 Task: nan
Action: Mouse scrolled (670, 637) with delta (0, 0)
Screenshot: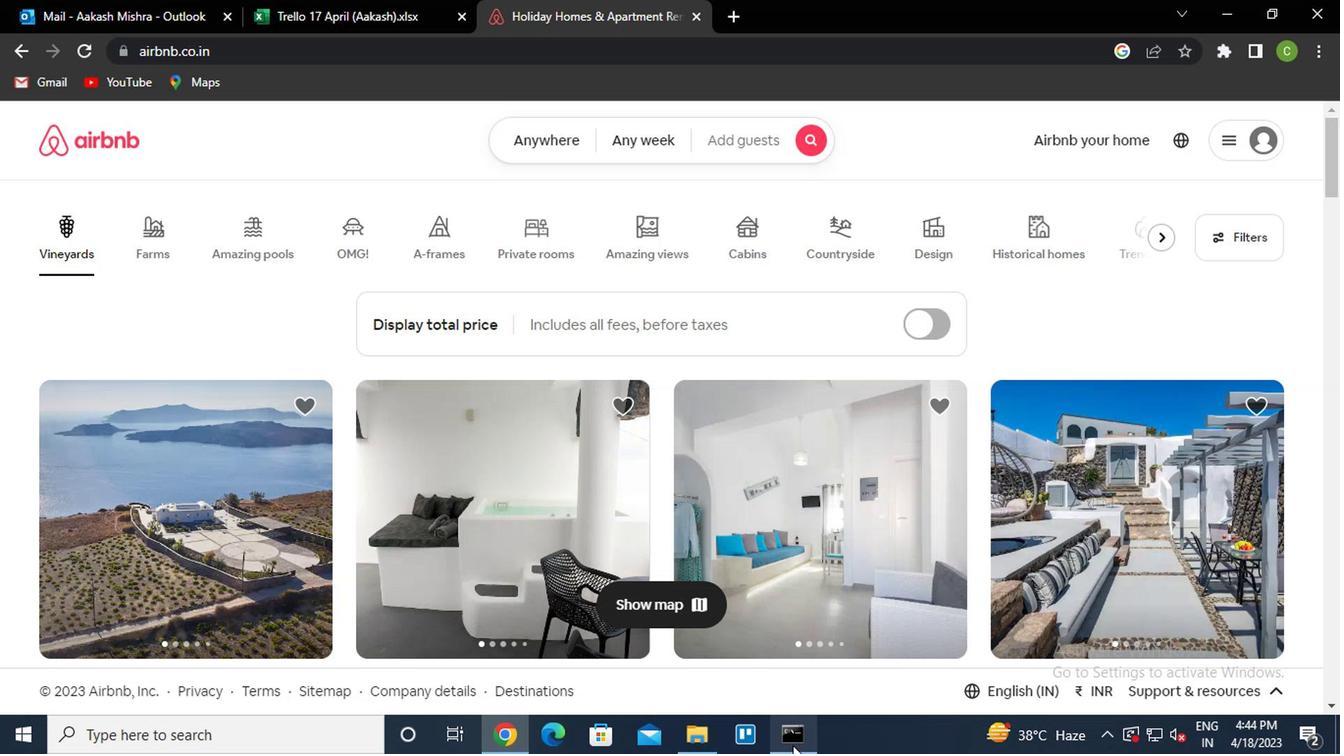 
Action: Mouse moved to (498, 205)
Screenshot: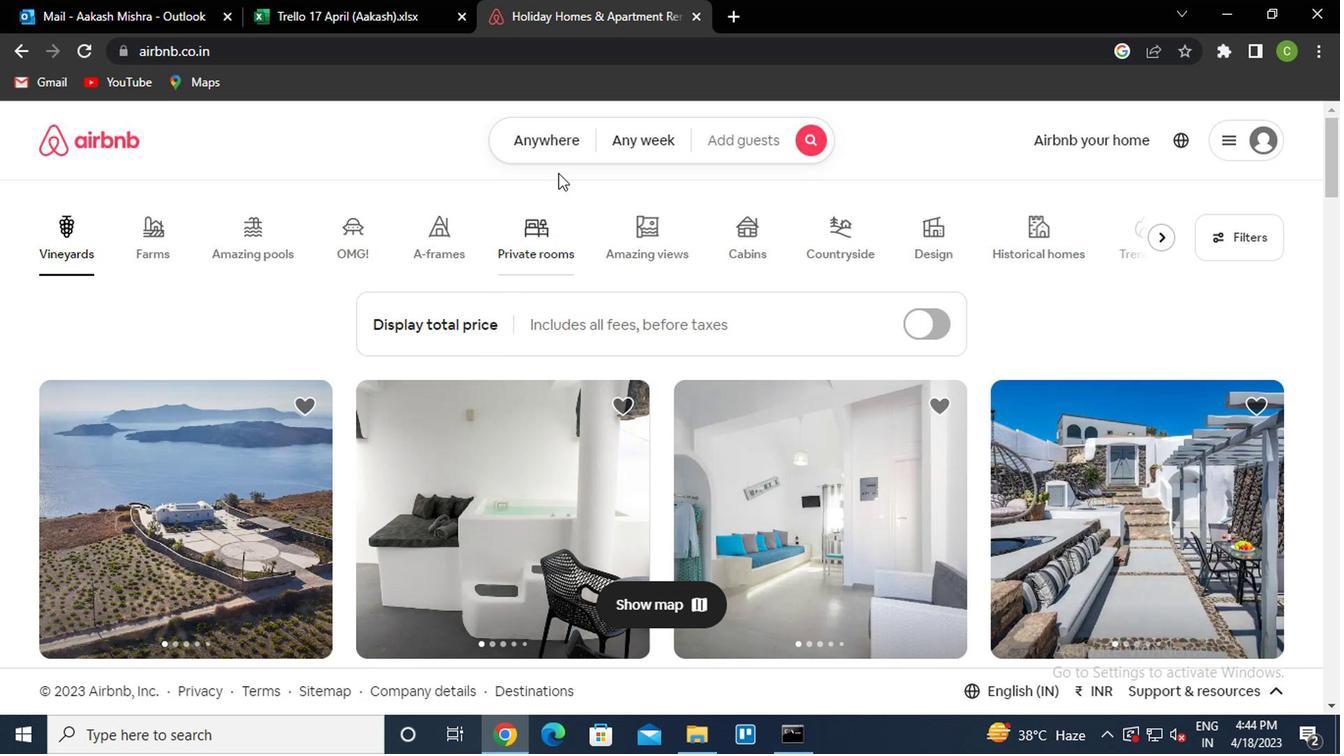 
Action: Mouse pressed left at (498, 205)
Screenshot: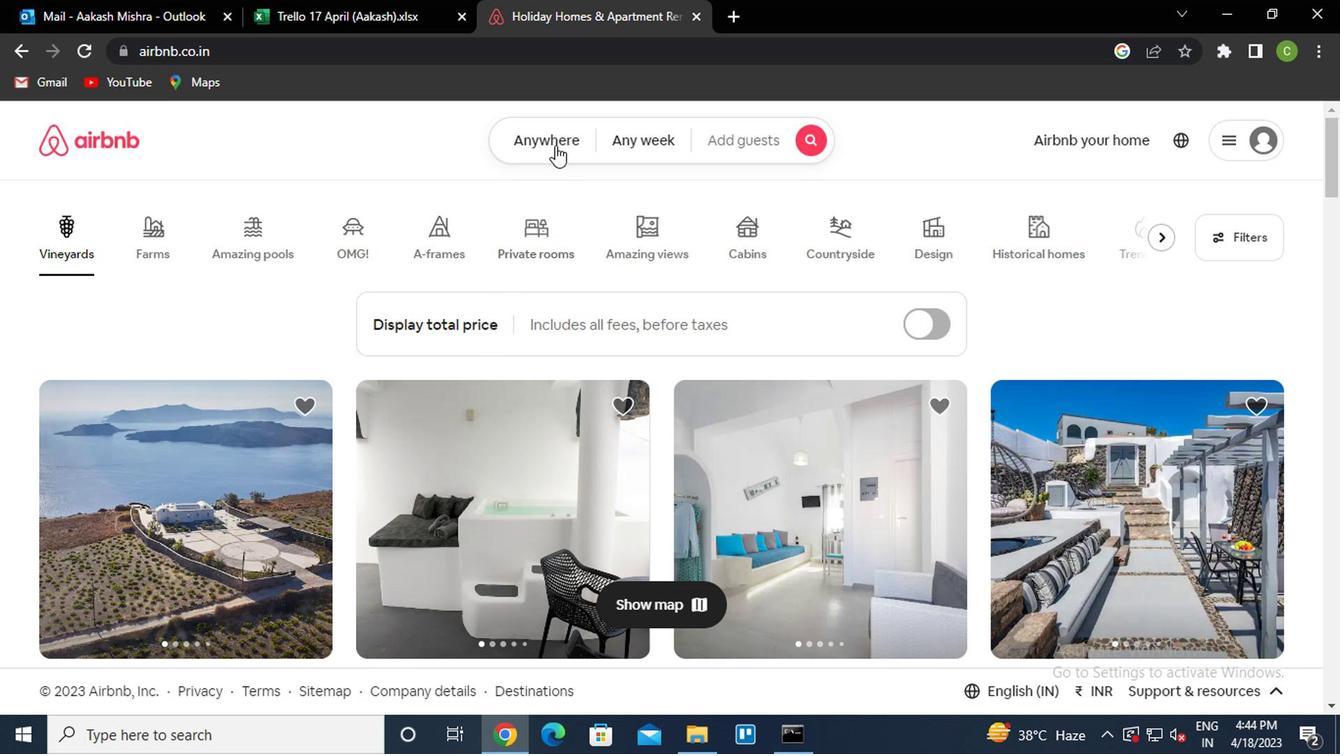 
Action: Mouse moved to (379, 261)
Screenshot: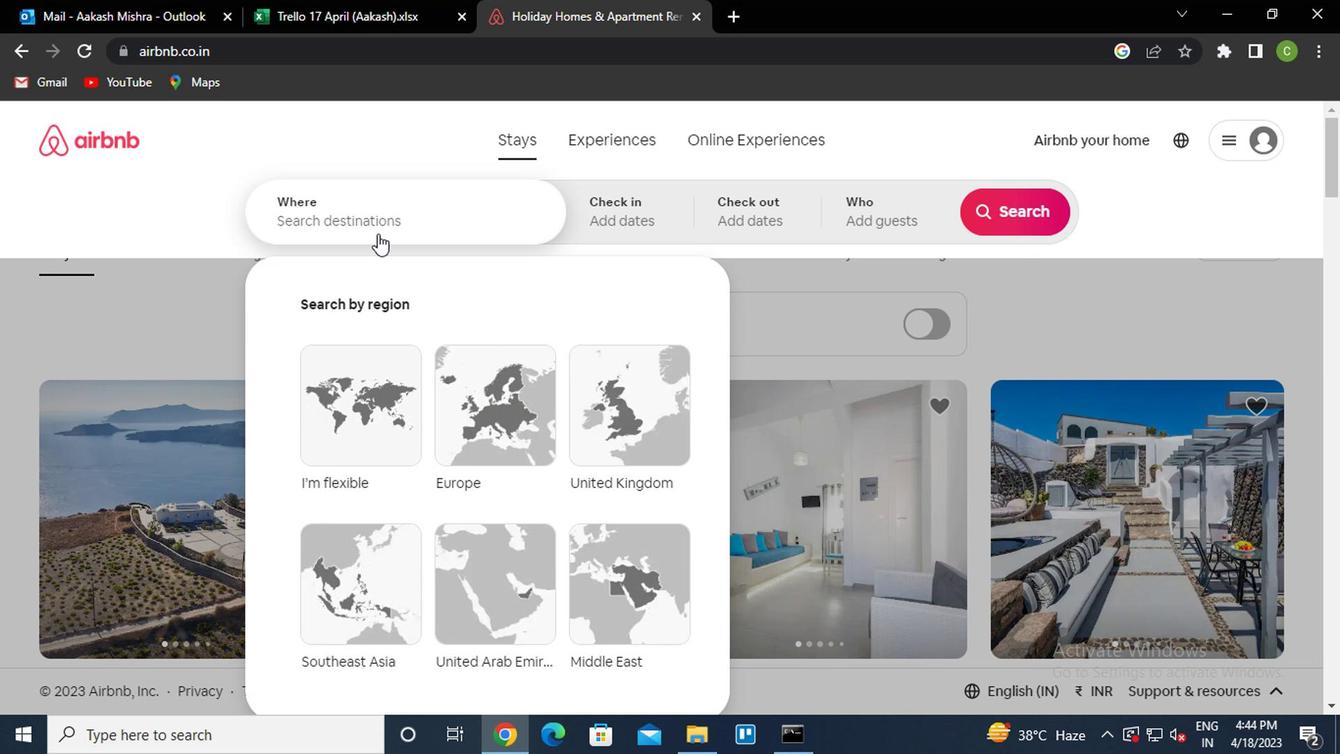 
Action: Mouse pressed left at (379, 261)
Screenshot: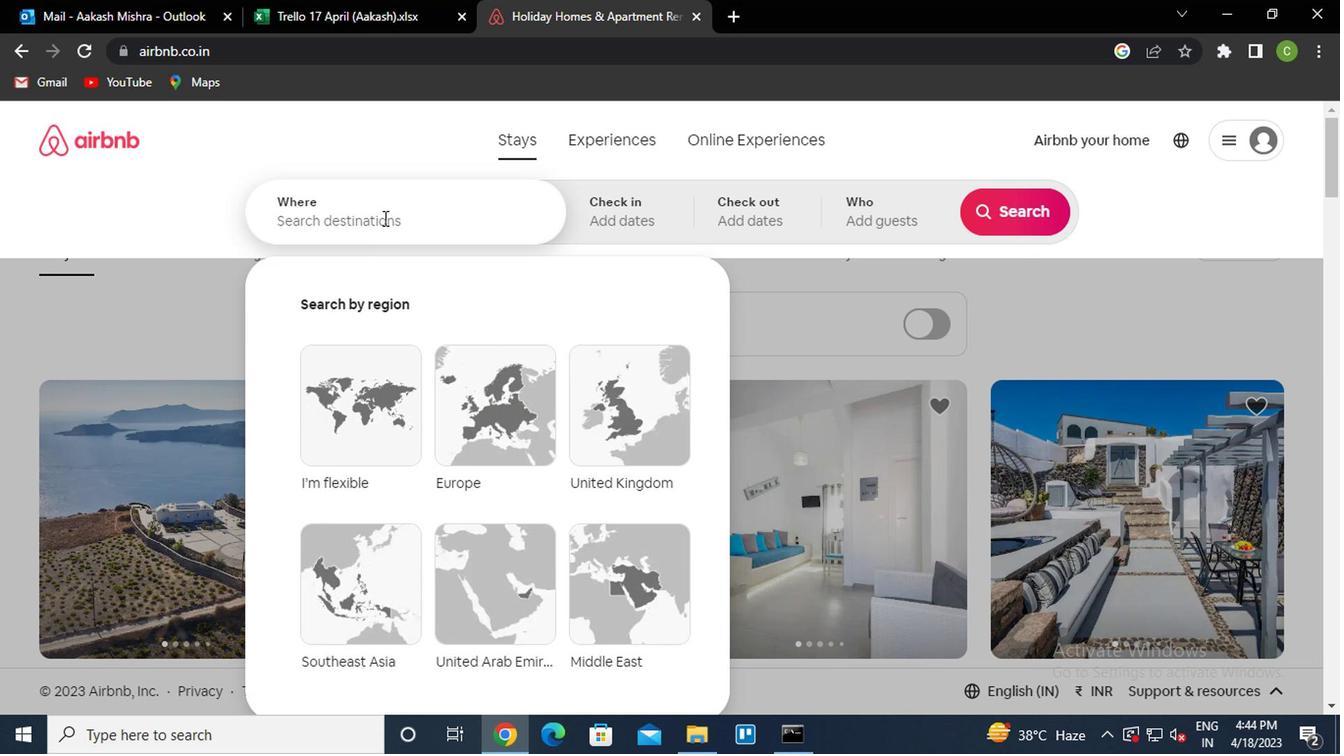 
Action: Mouse moved to (381, 261)
Screenshot: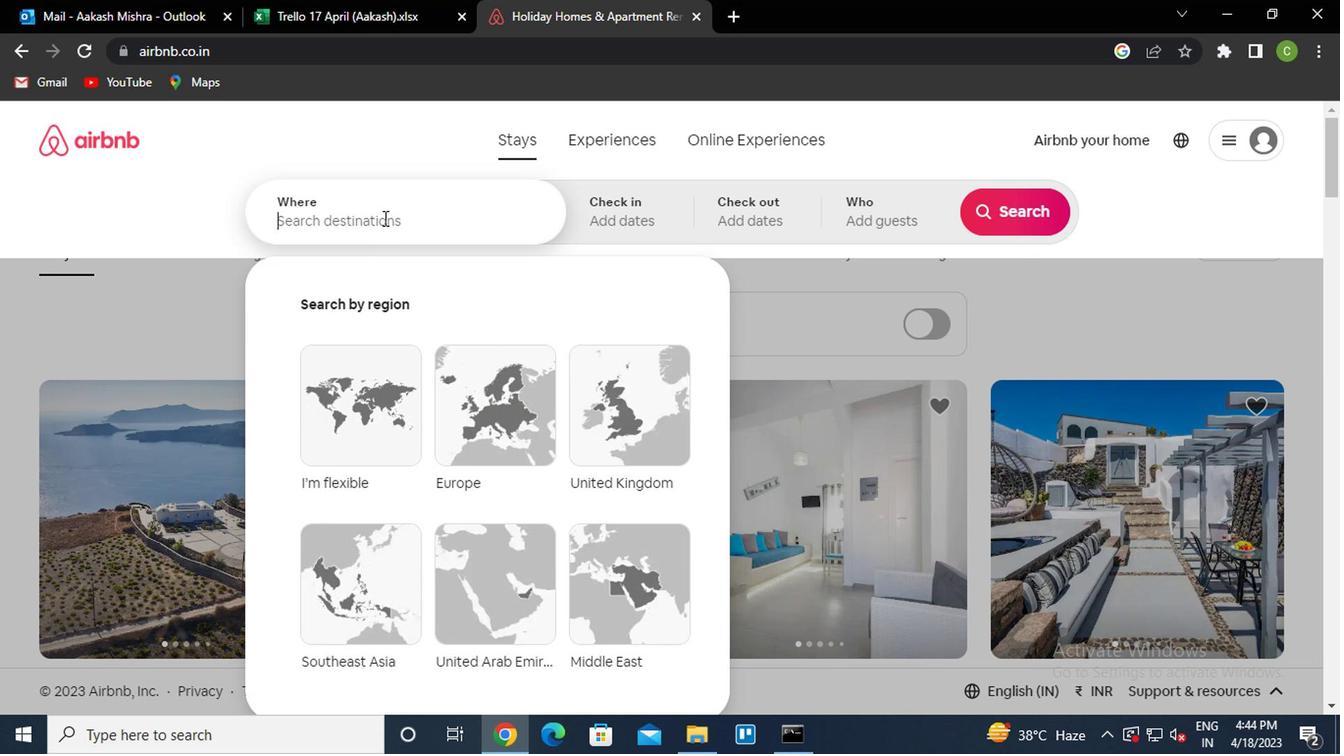 
Action: Key pressed <Key.caps_lock><Key.caps_lock>c<Key.caps_lock>amocim<Key.space>brazil<Key.down><Key.enter>
Screenshot: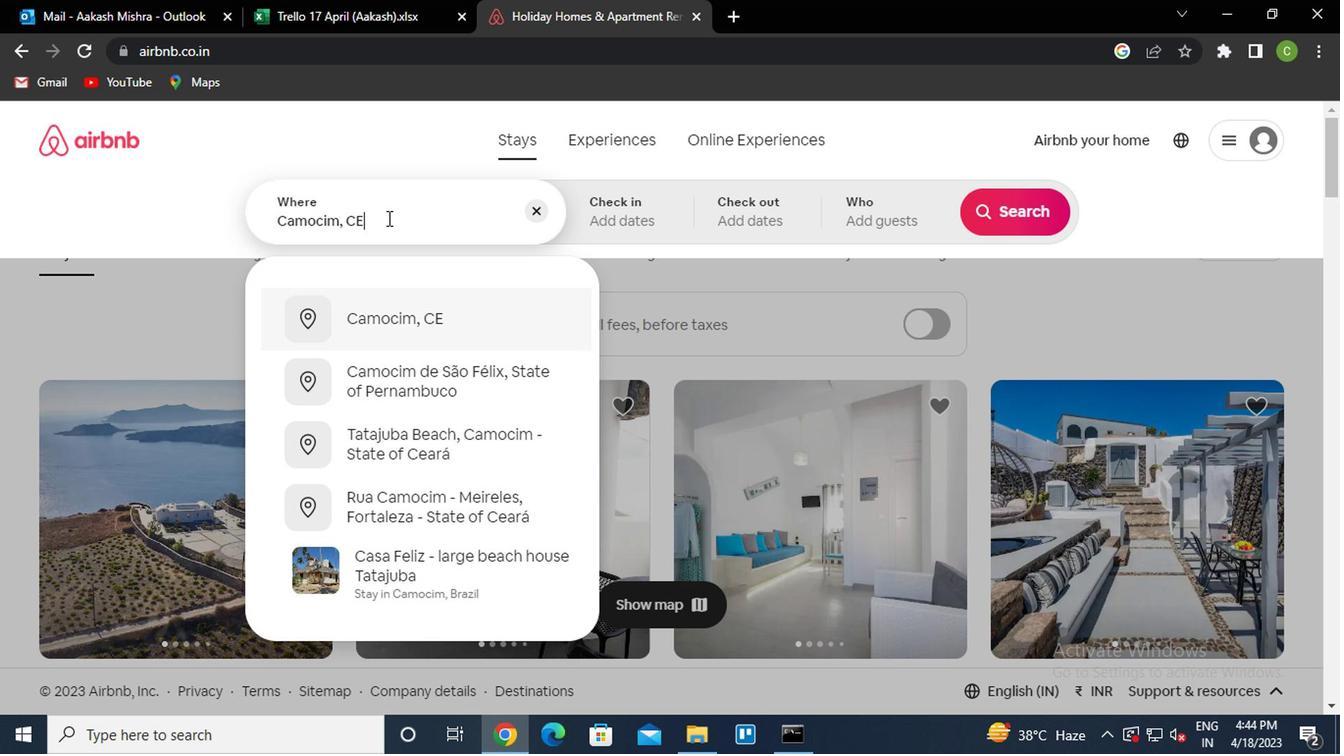 
Action: Mouse moved to (818, 370)
Screenshot: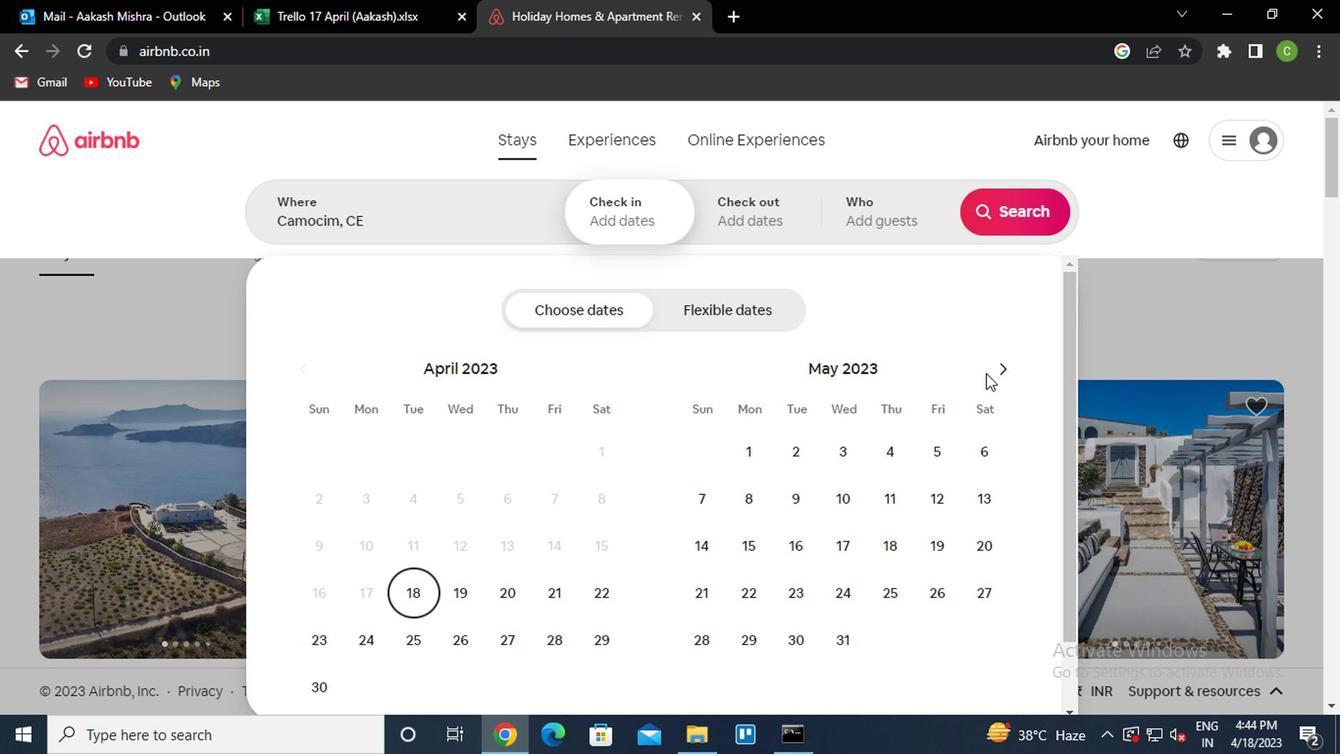 
Action: Mouse pressed left at (818, 370)
Screenshot: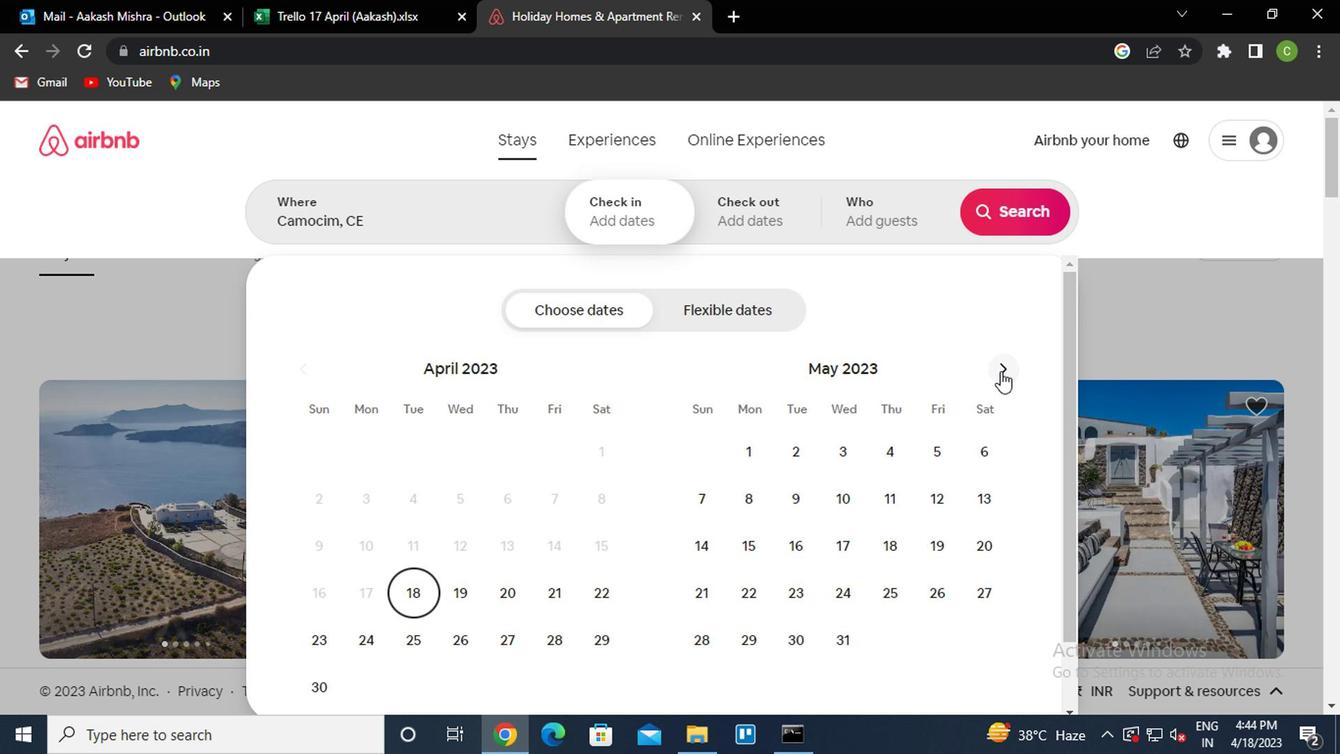 
Action: Mouse pressed left at (818, 370)
Screenshot: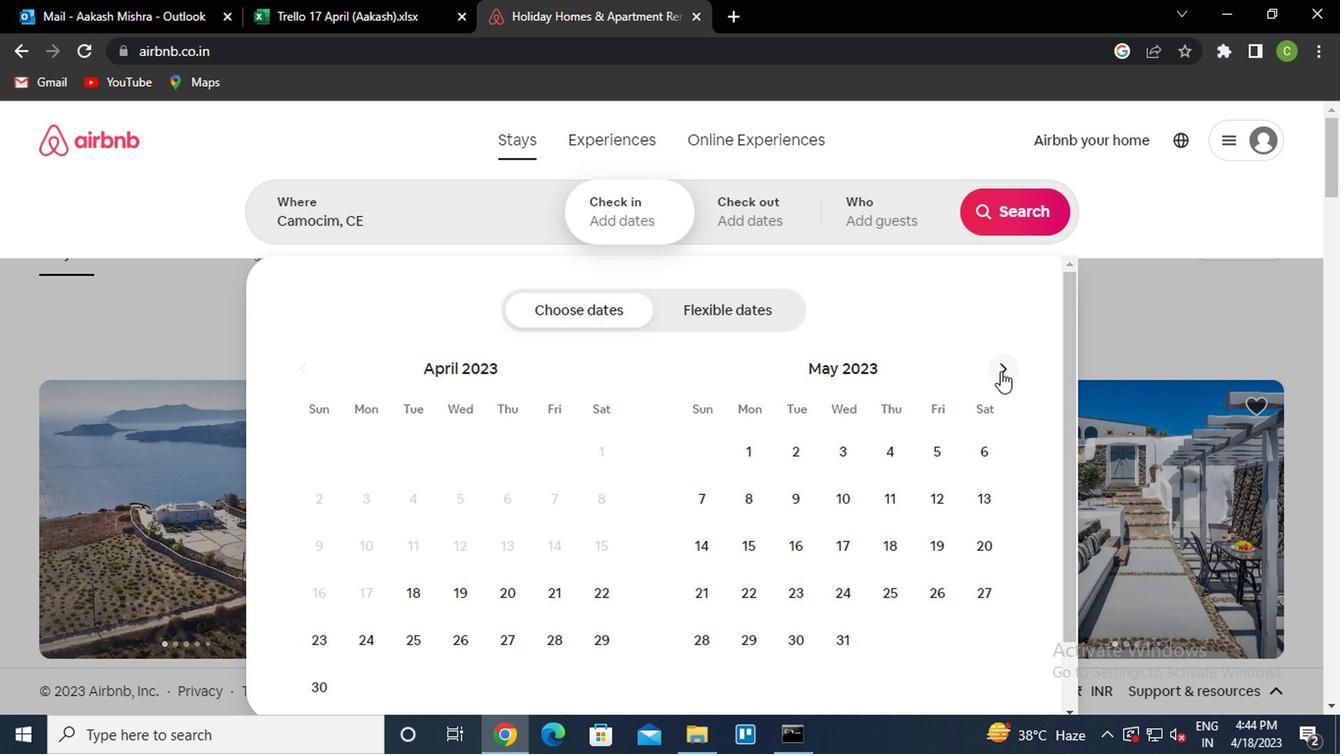 
Action: Mouse pressed left at (818, 370)
Screenshot: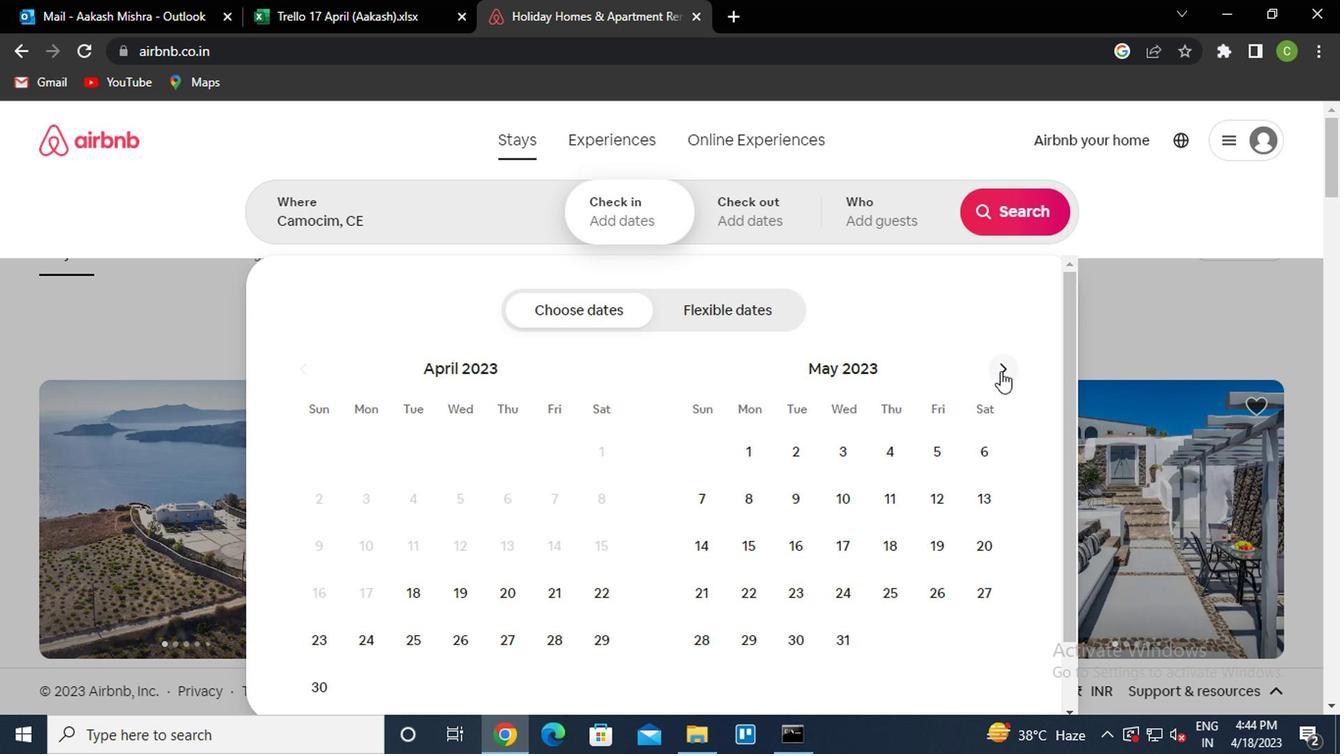 
Action: Mouse pressed left at (818, 370)
Screenshot: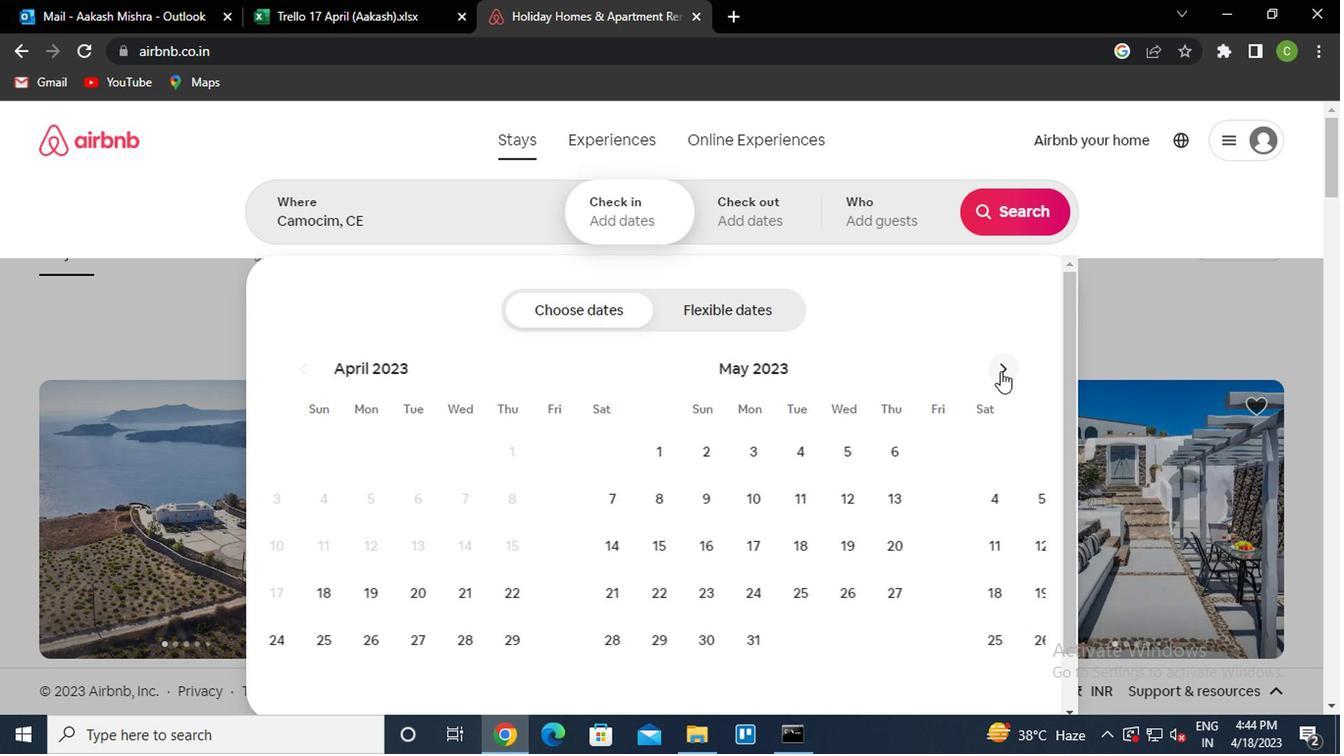 
Action: Mouse pressed left at (818, 370)
Screenshot: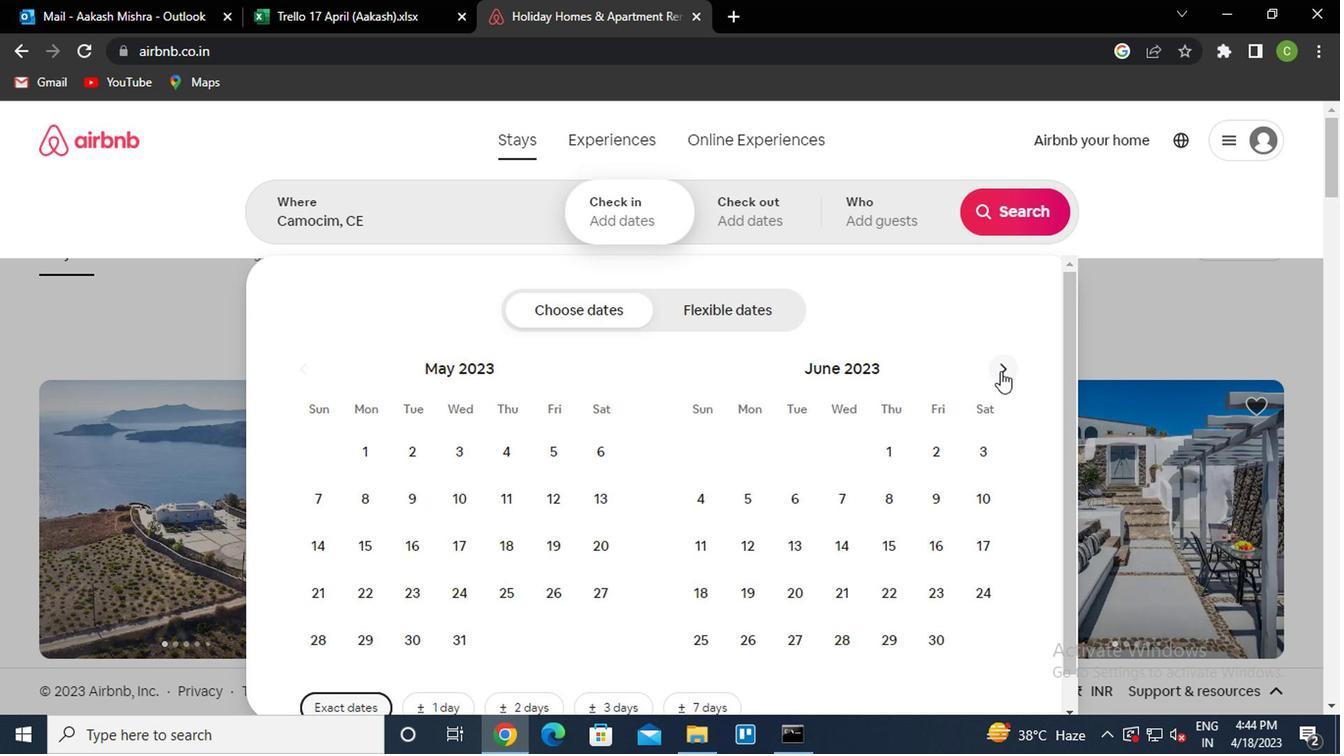 
Action: Mouse pressed left at (818, 370)
Screenshot: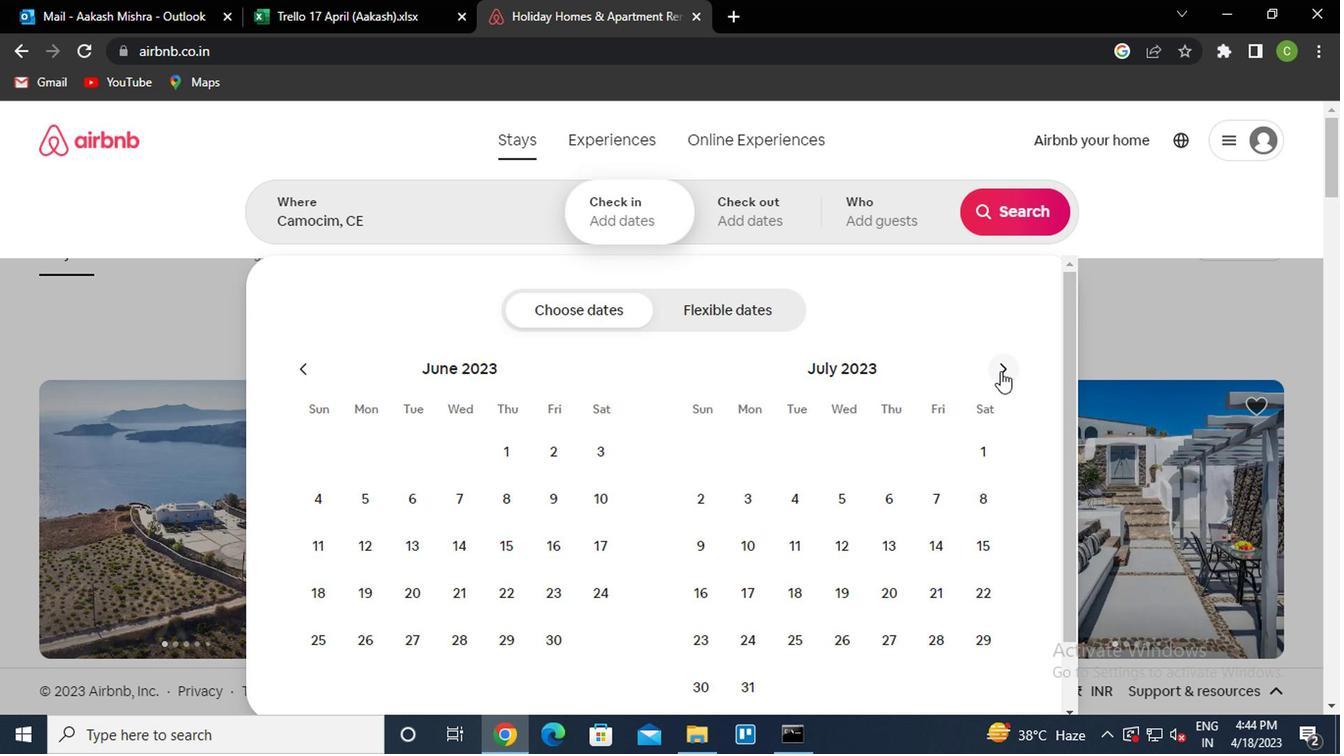 
Action: Mouse pressed left at (818, 370)
Screenshot: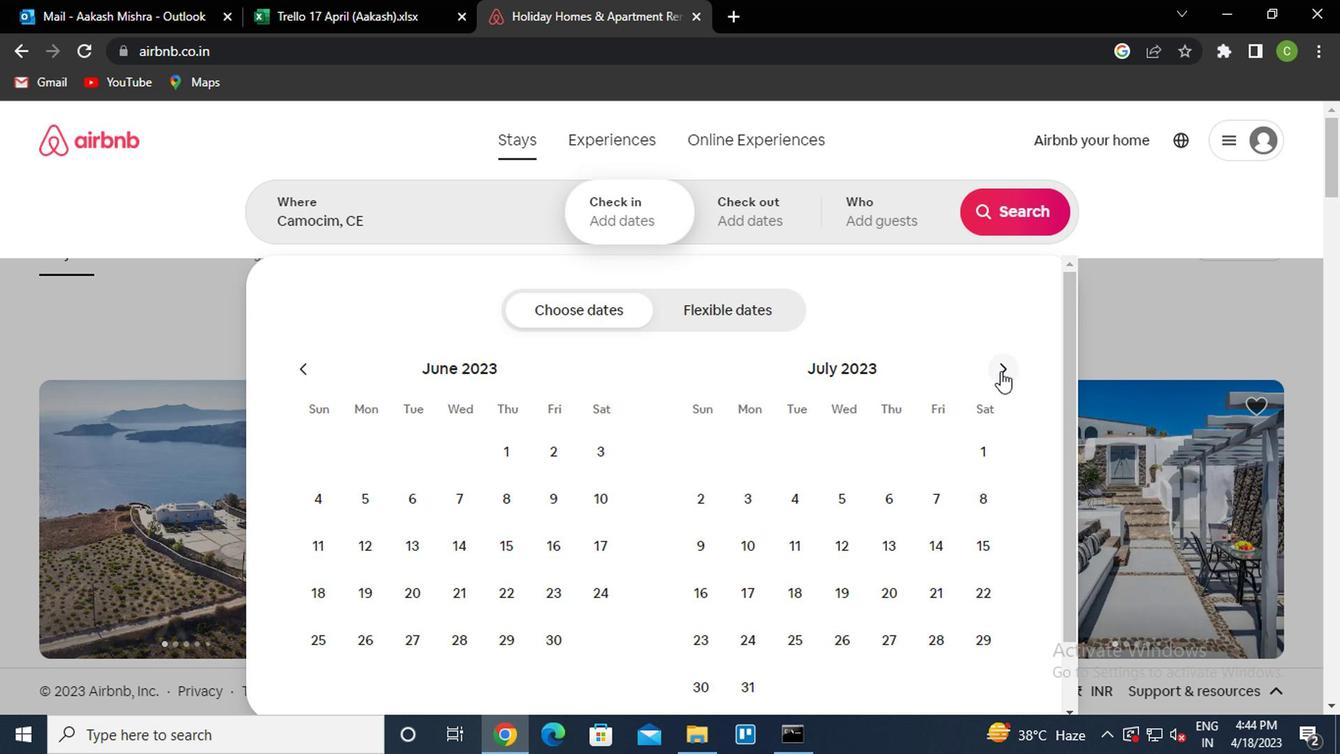 
Action: Mouse moved to (826, 368)
Screenshot: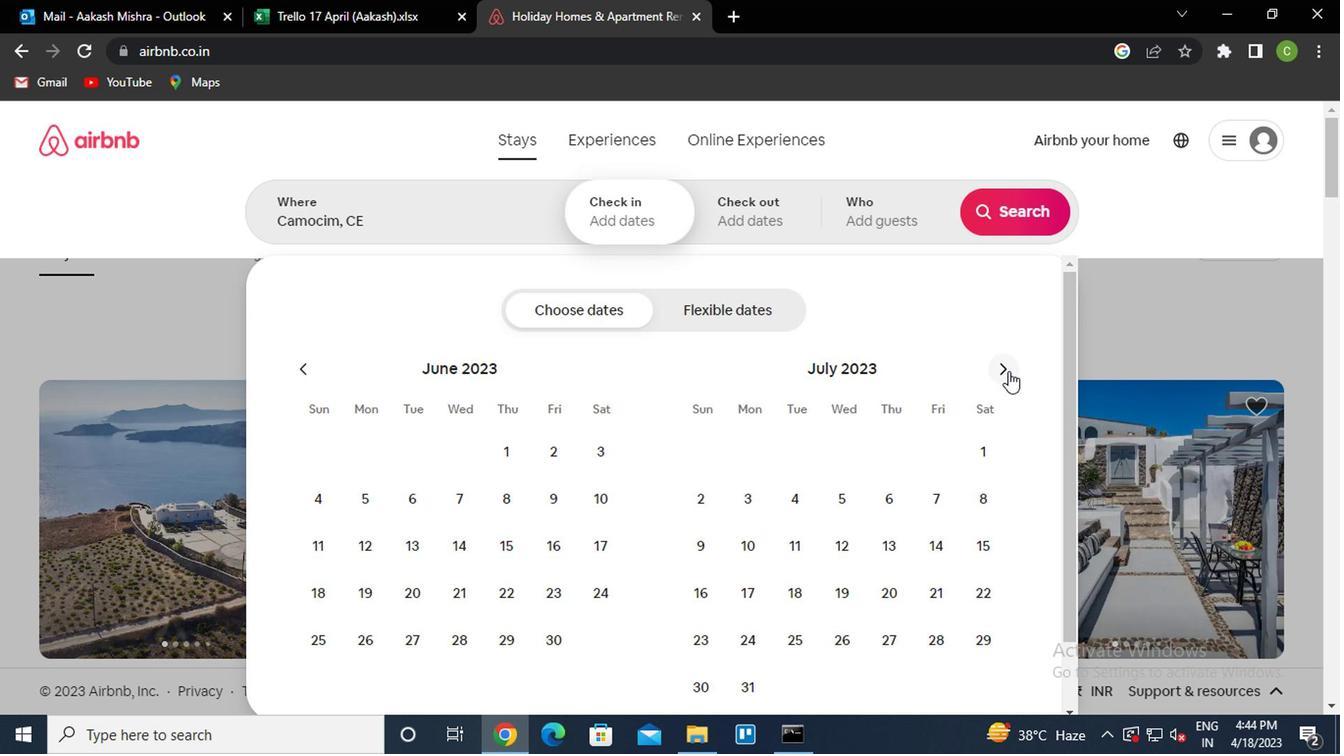 
Action: Mouse pressed left at (826, 368)
Screenshot: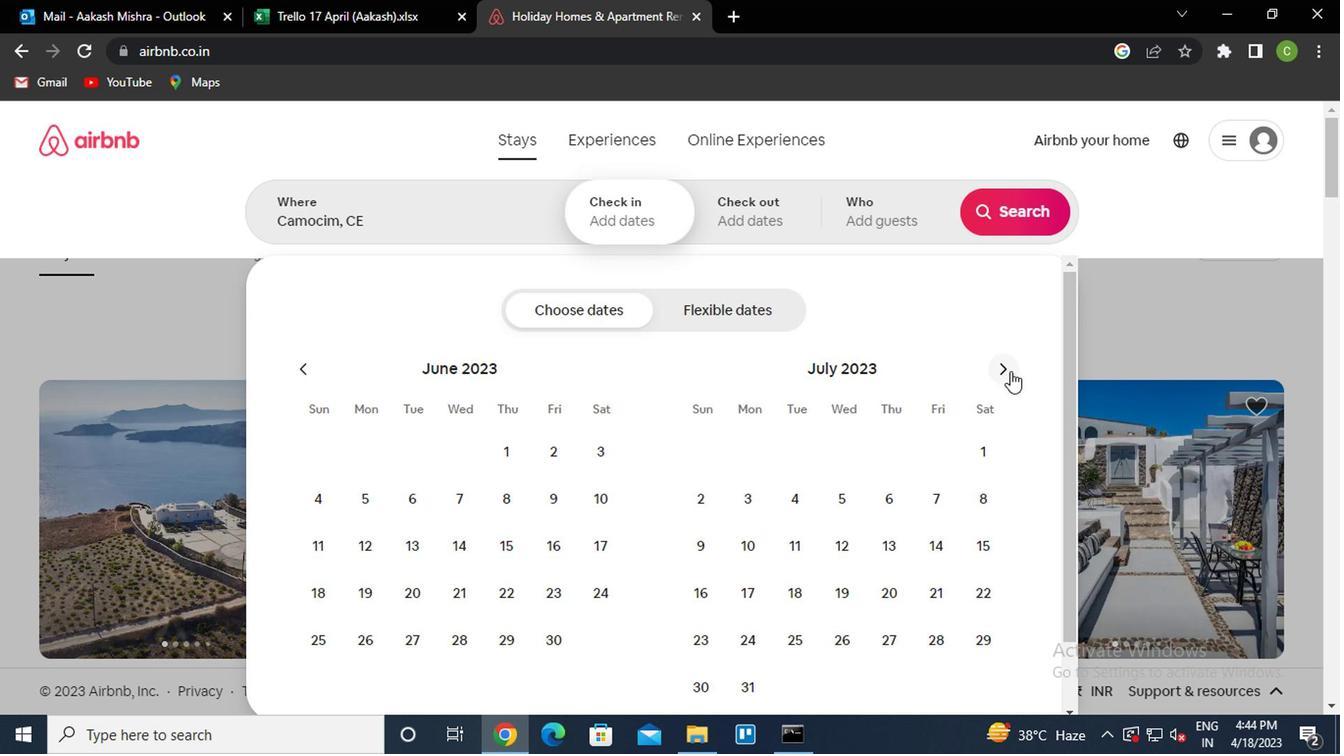 
Action: Mouse moved to (819, 368)
Screenshot: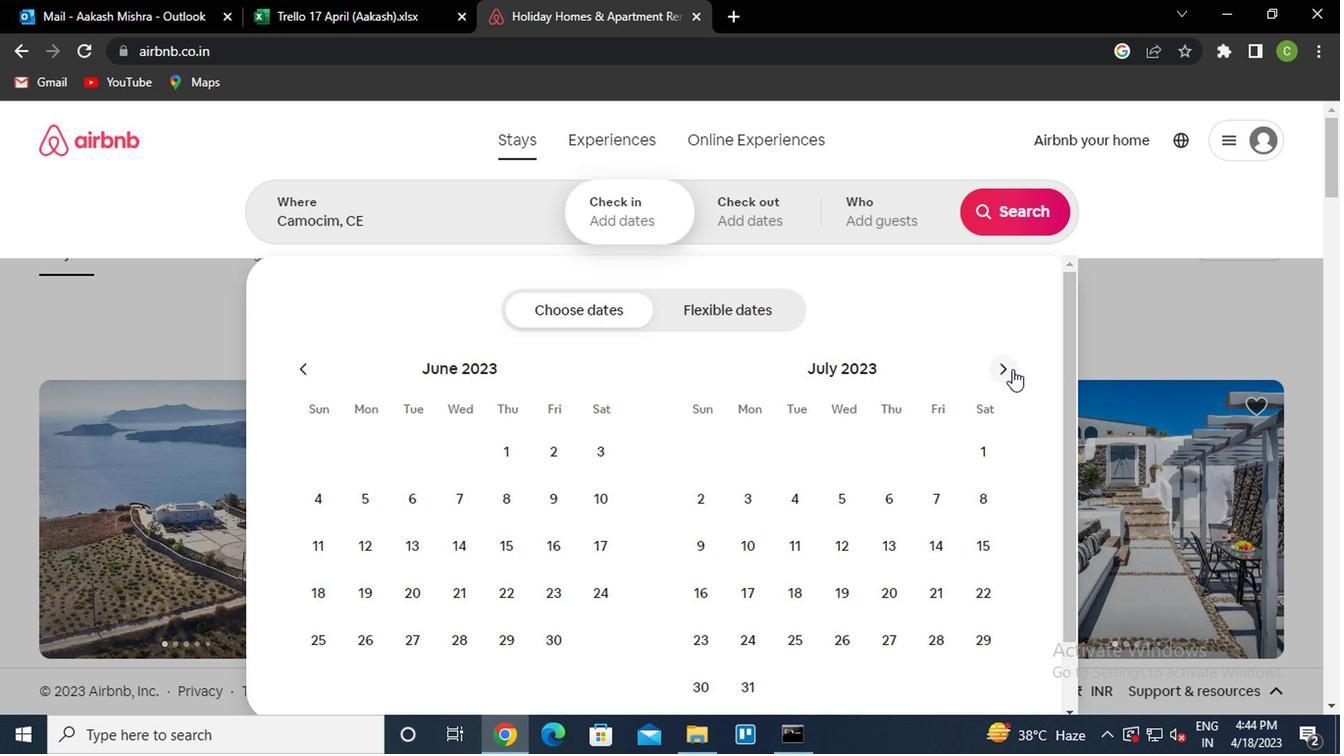 
Action: Mouse pressed left at (819, 368)
Screenshot: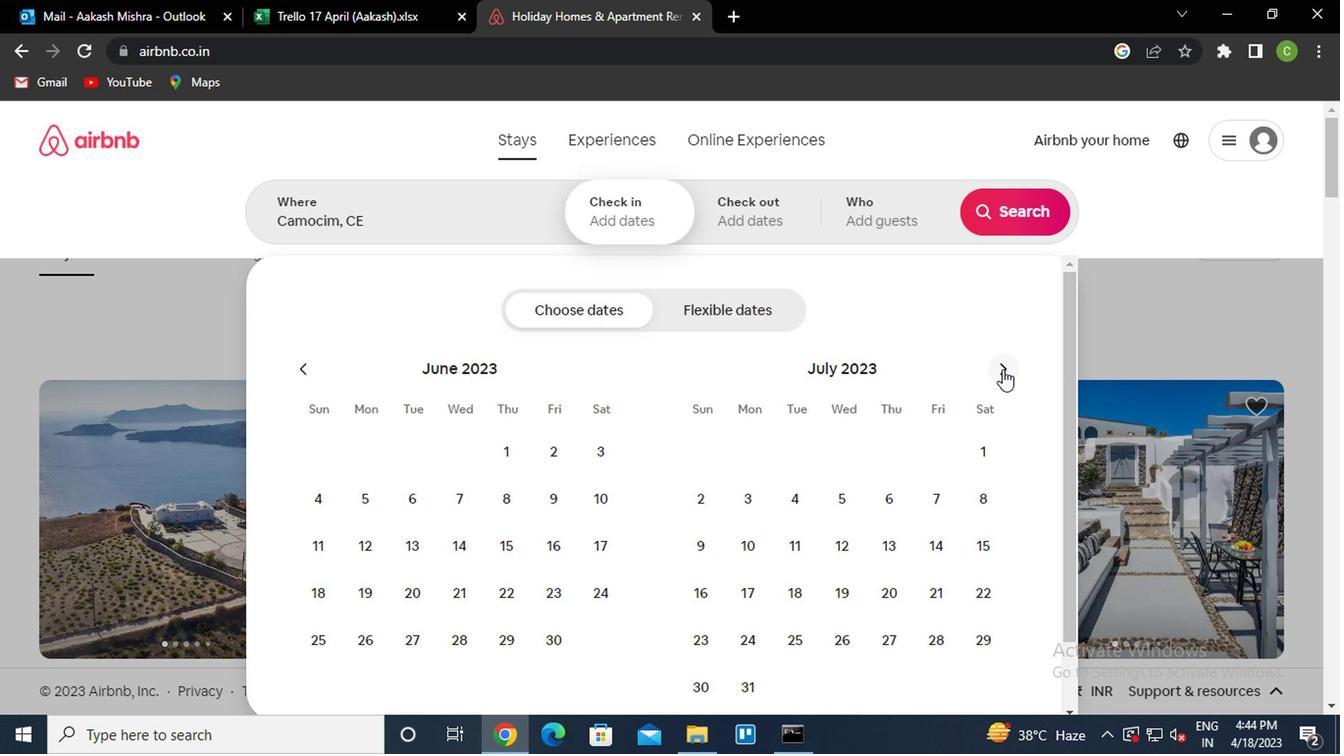 
Action: Mouse pressed left at (819, 368)
Screenshot: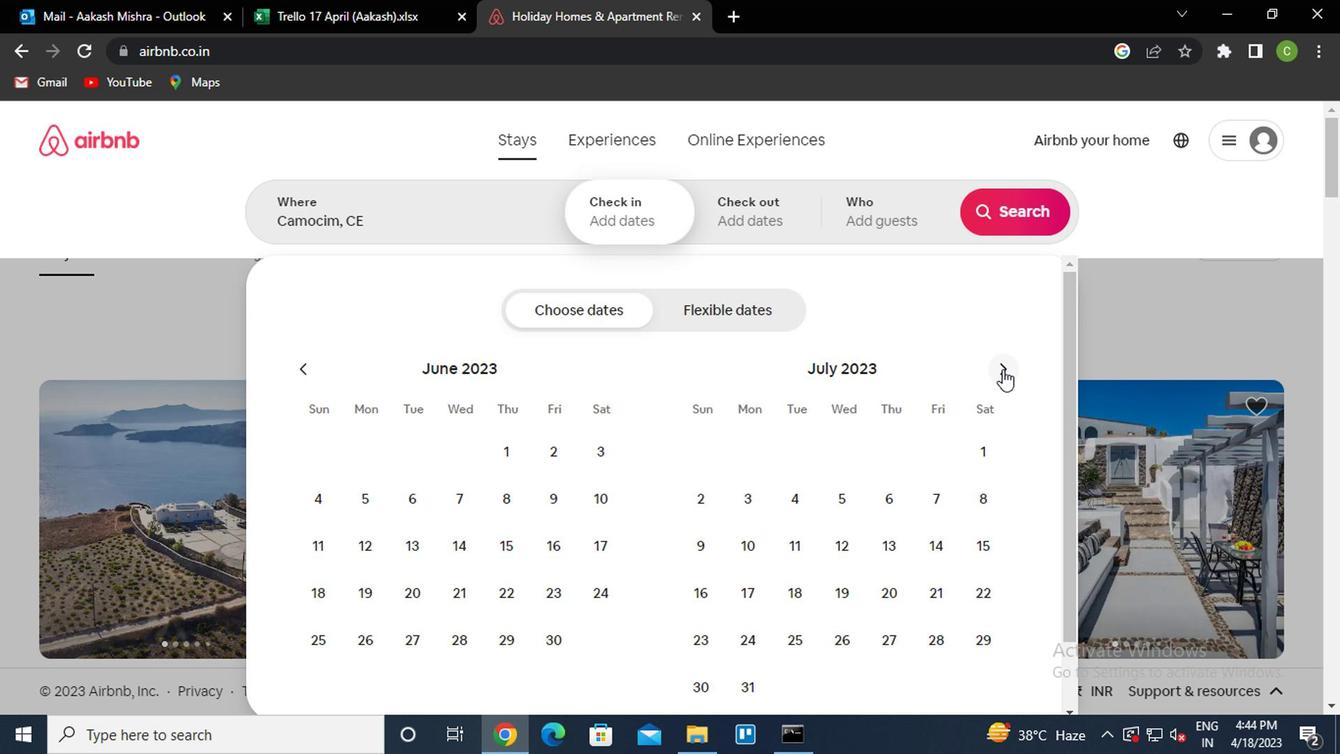 
Action: Mouse pressed left at (819, 368)
Screenshot: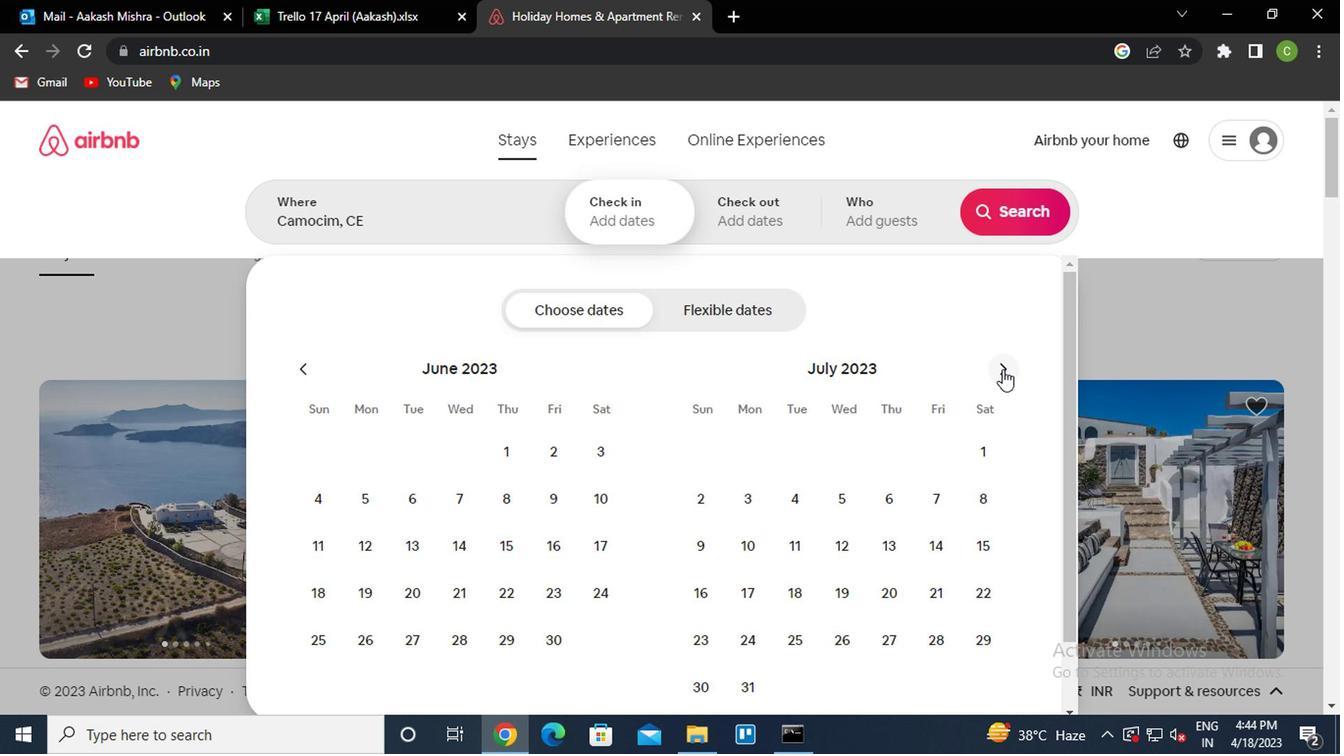 
Action: Mouse pressed left at (819, 368)
Screenshot: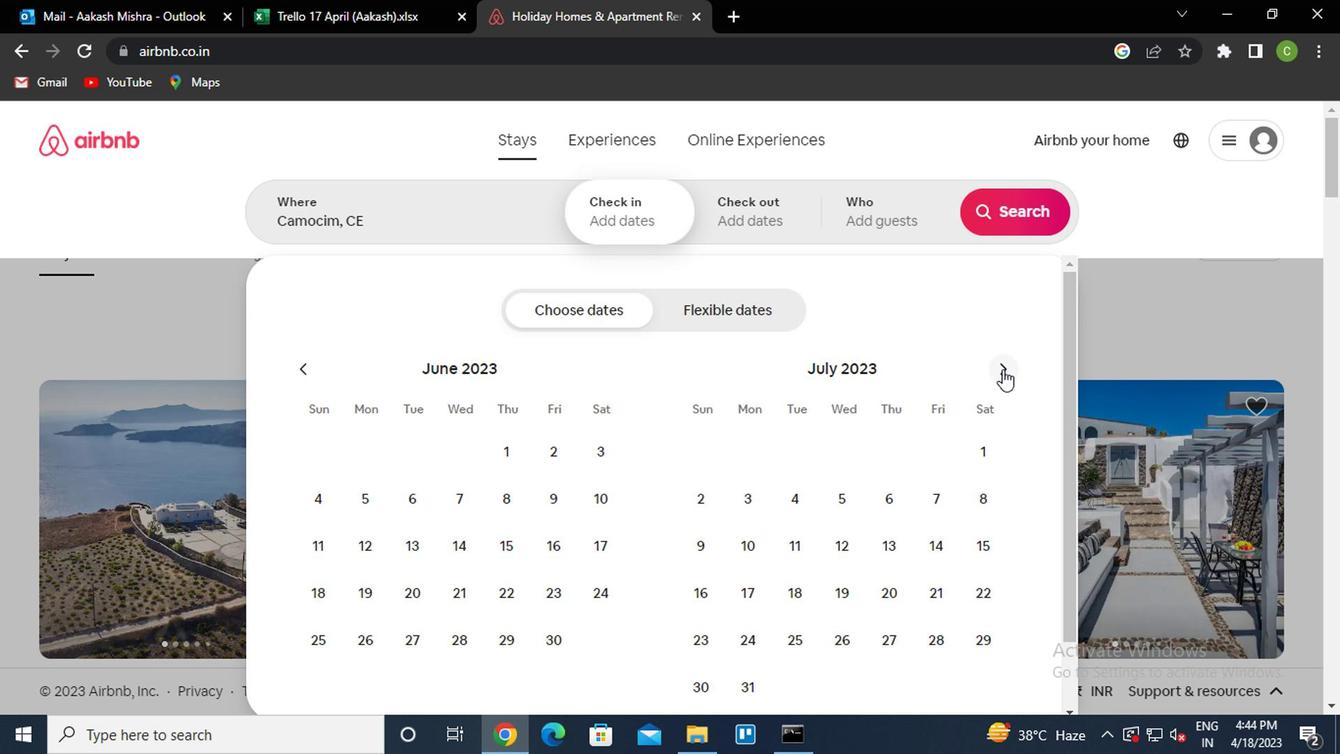 
Action: Mouse moved to (747, 441)
Screenshot: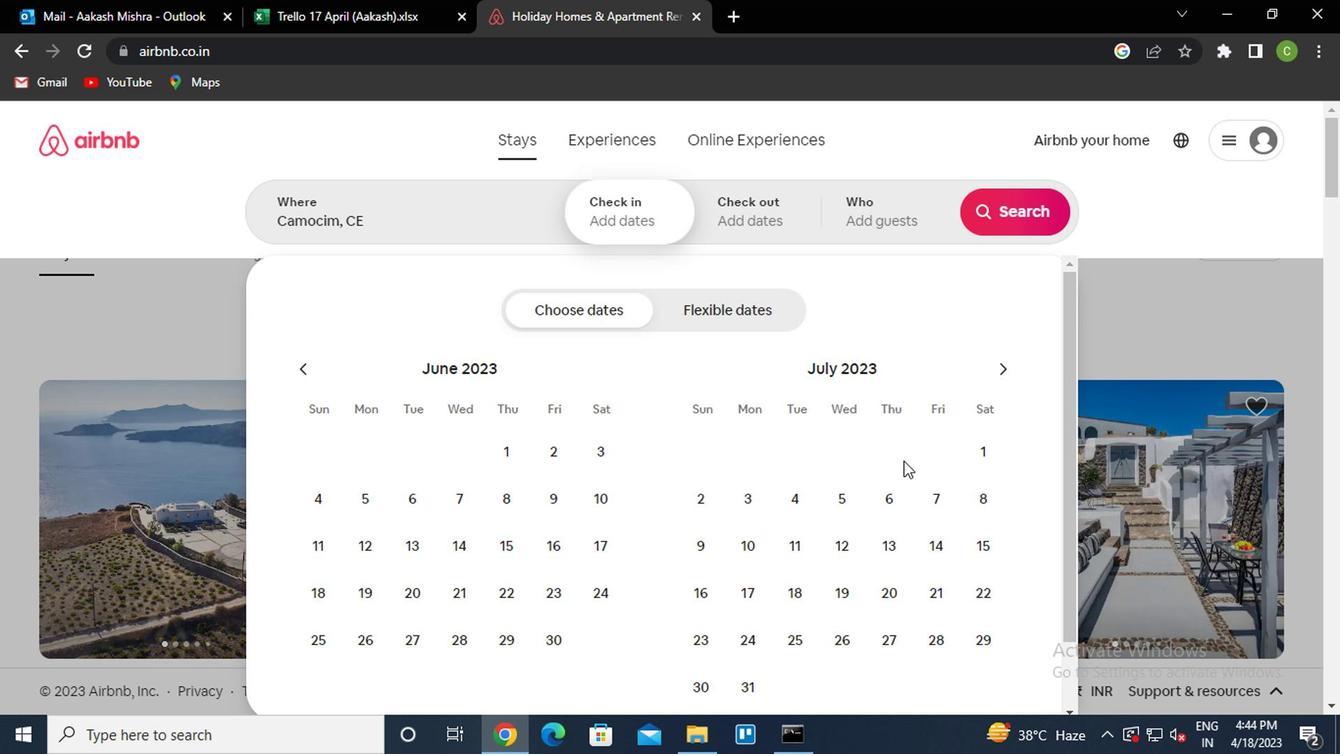 
Action: Mouse scrolled (747, 440) with delta (0, 0)
Screenshot: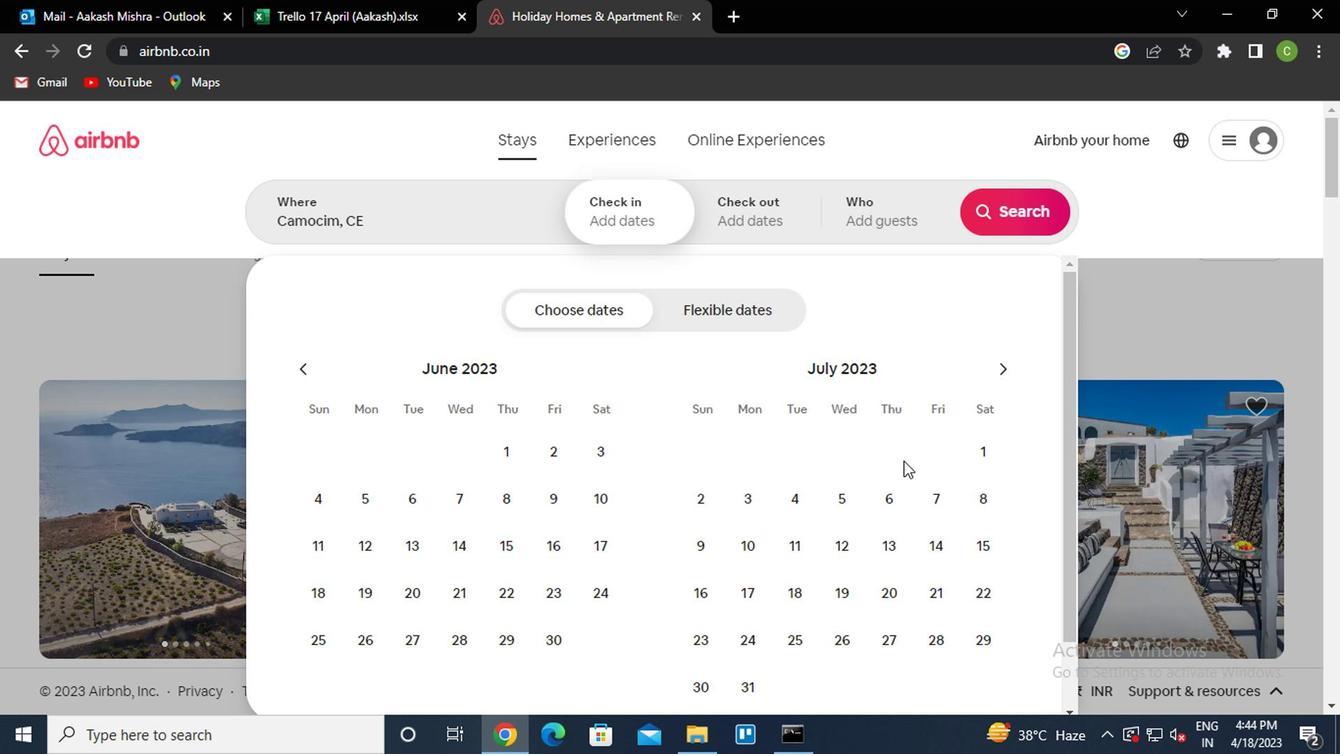 
Action: Mouse moved to (747, 441)
Screenshot: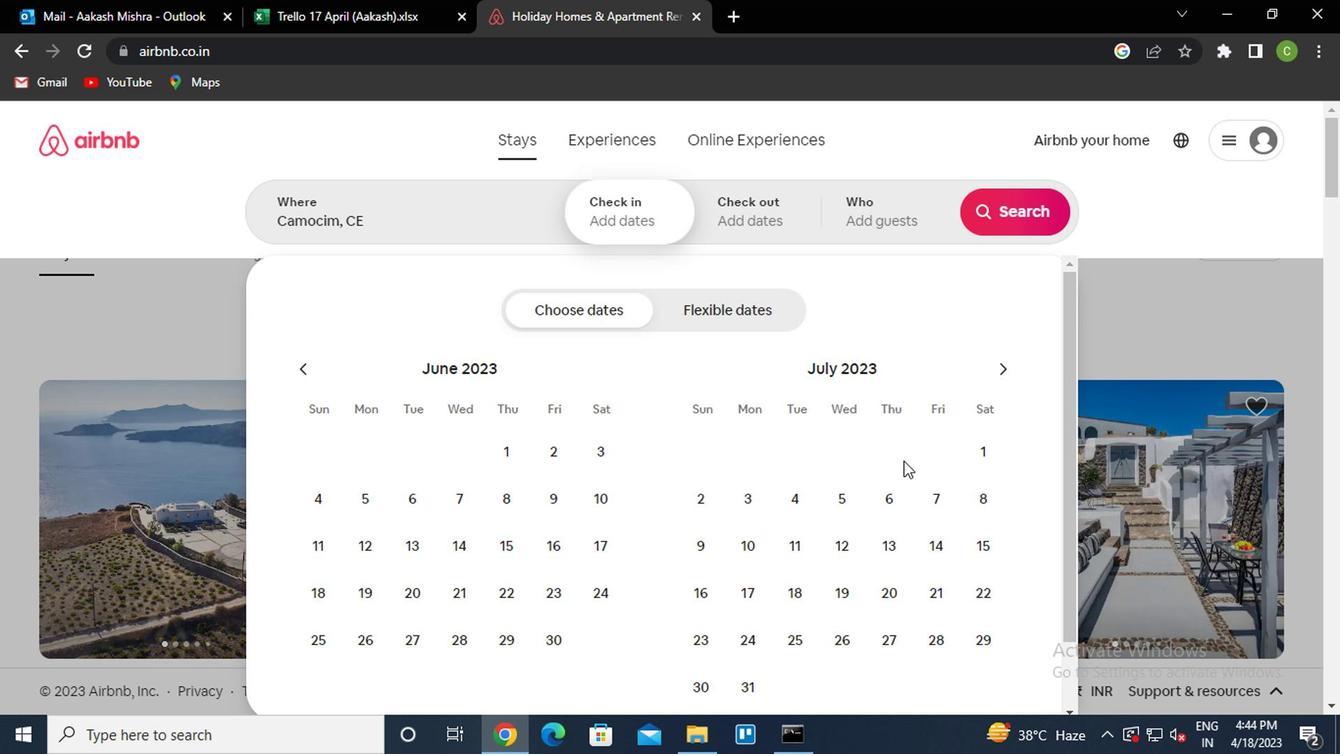 
Action: Mouse scrolled (747, 441) with delta (0, 0)
Screenshot: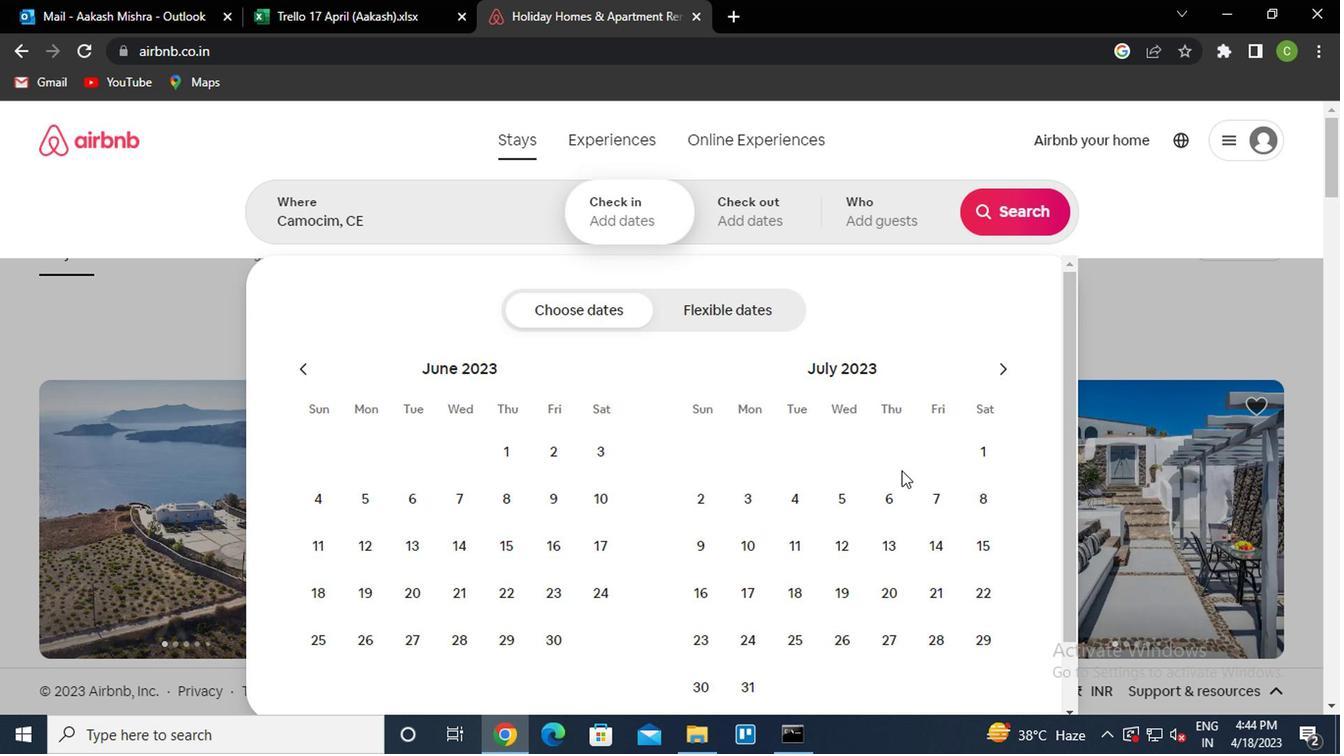 
Action: Mouse scrolled (747, 441) with delta (0, 0)
Screenshot: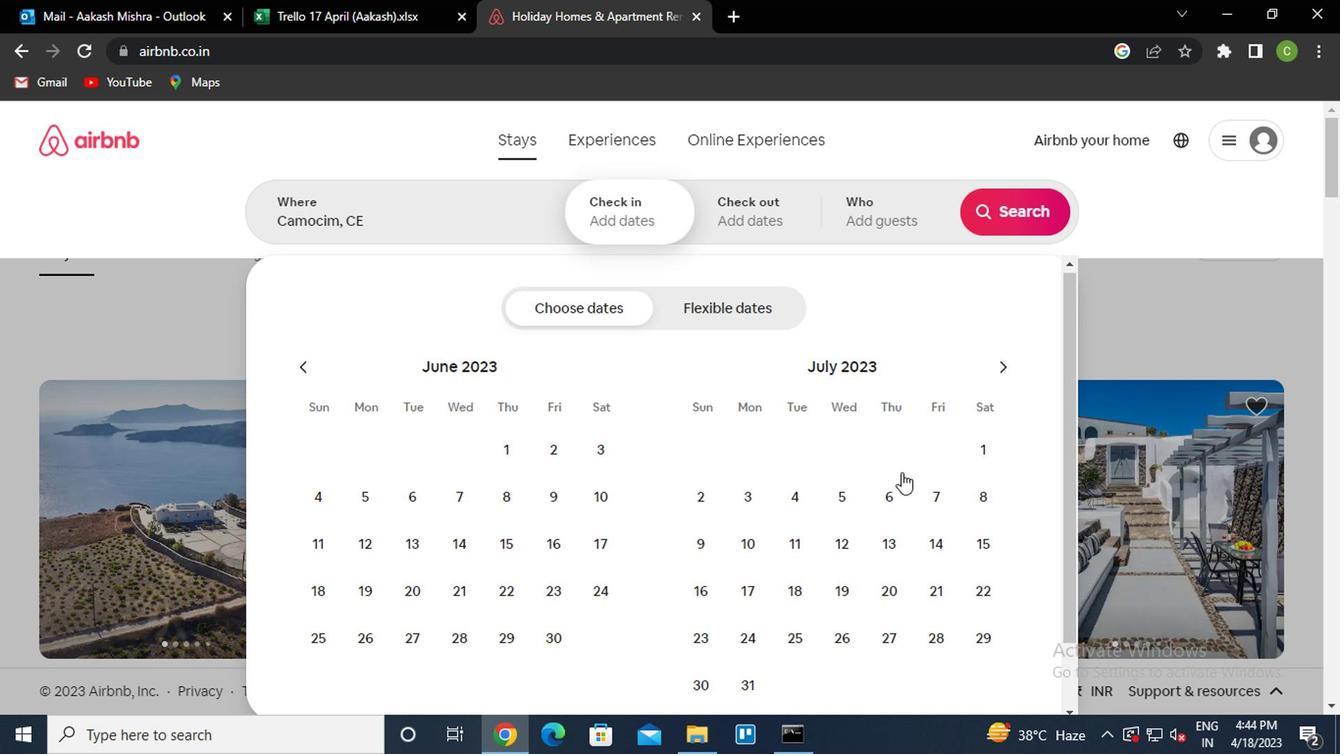
Action: Mouse scrolled (747, 441) with delta (0, 0)
Screenshot: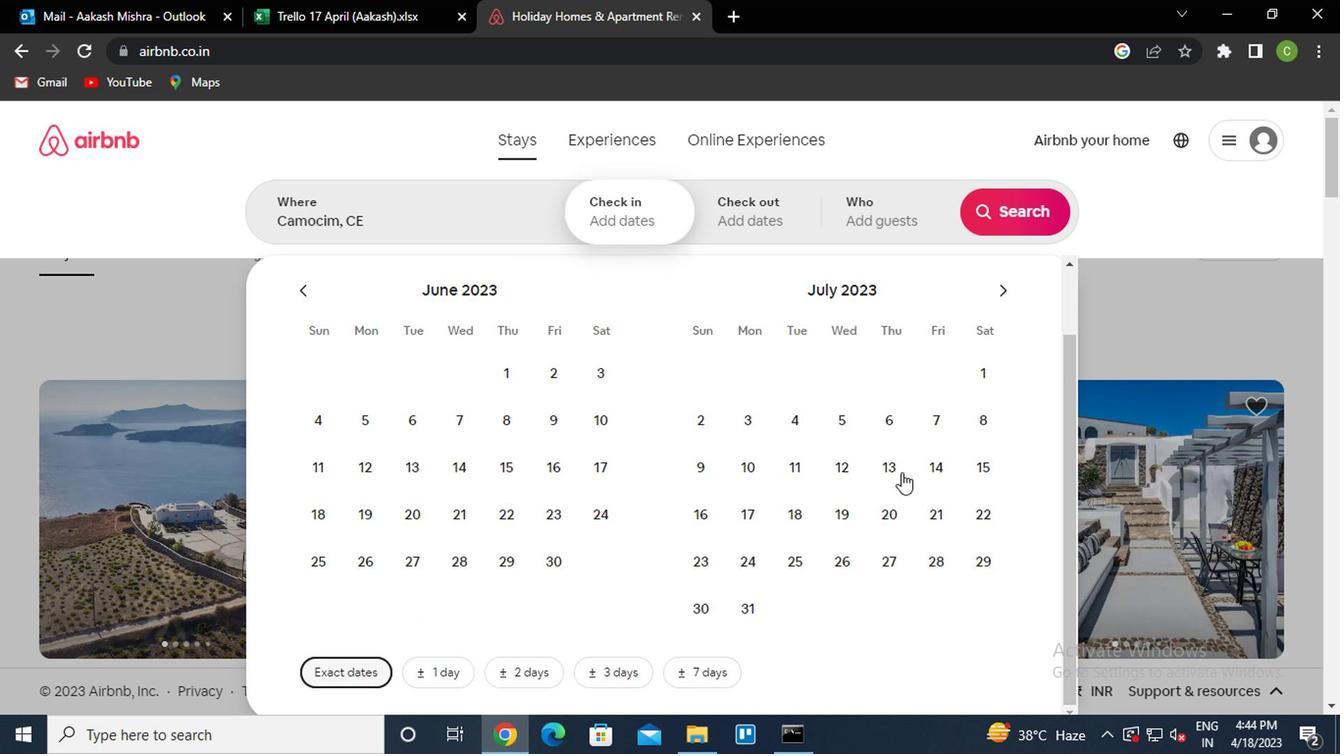
Action: Mouse moved to (761, 430)
Screenshot: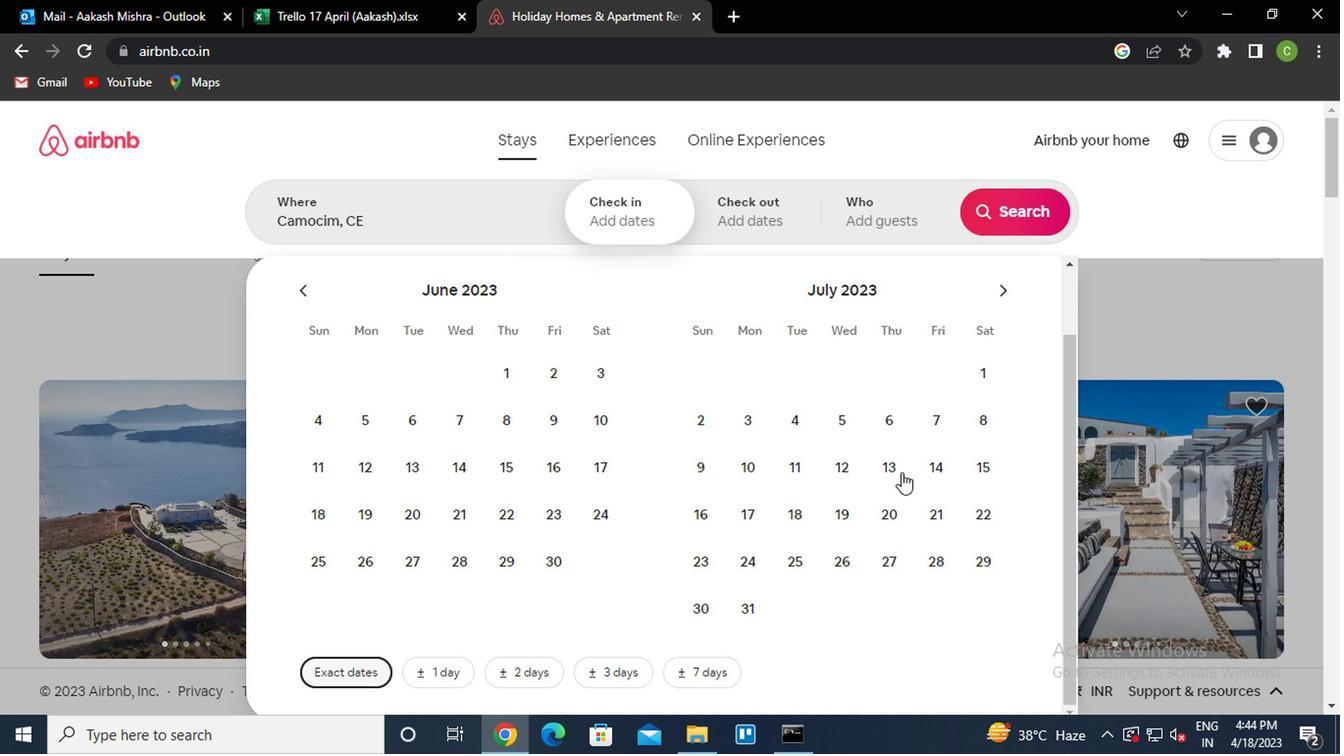 
Action: Mouse scrolled (761, 431) with delta (0, 0)
Screenshot: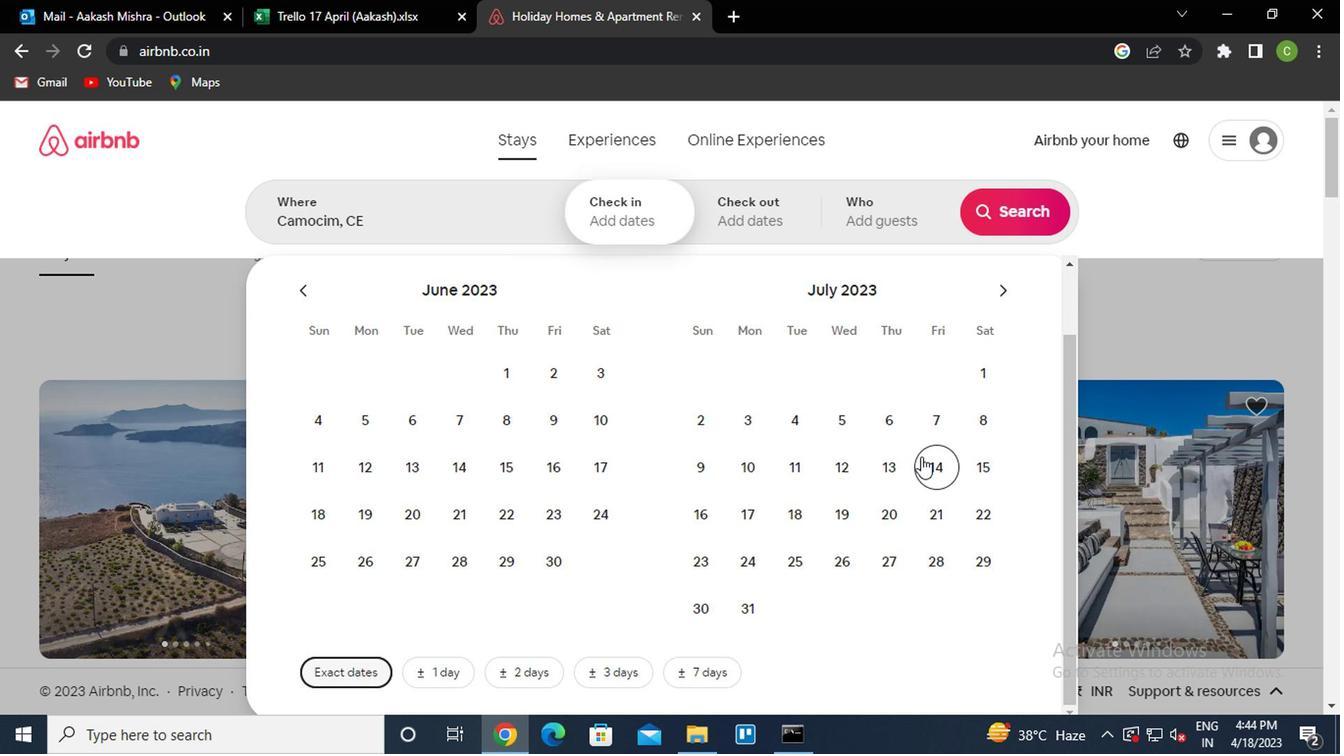 
Action: Mouse scrolled (761, 431) with delta (0, 0)
Screenshot: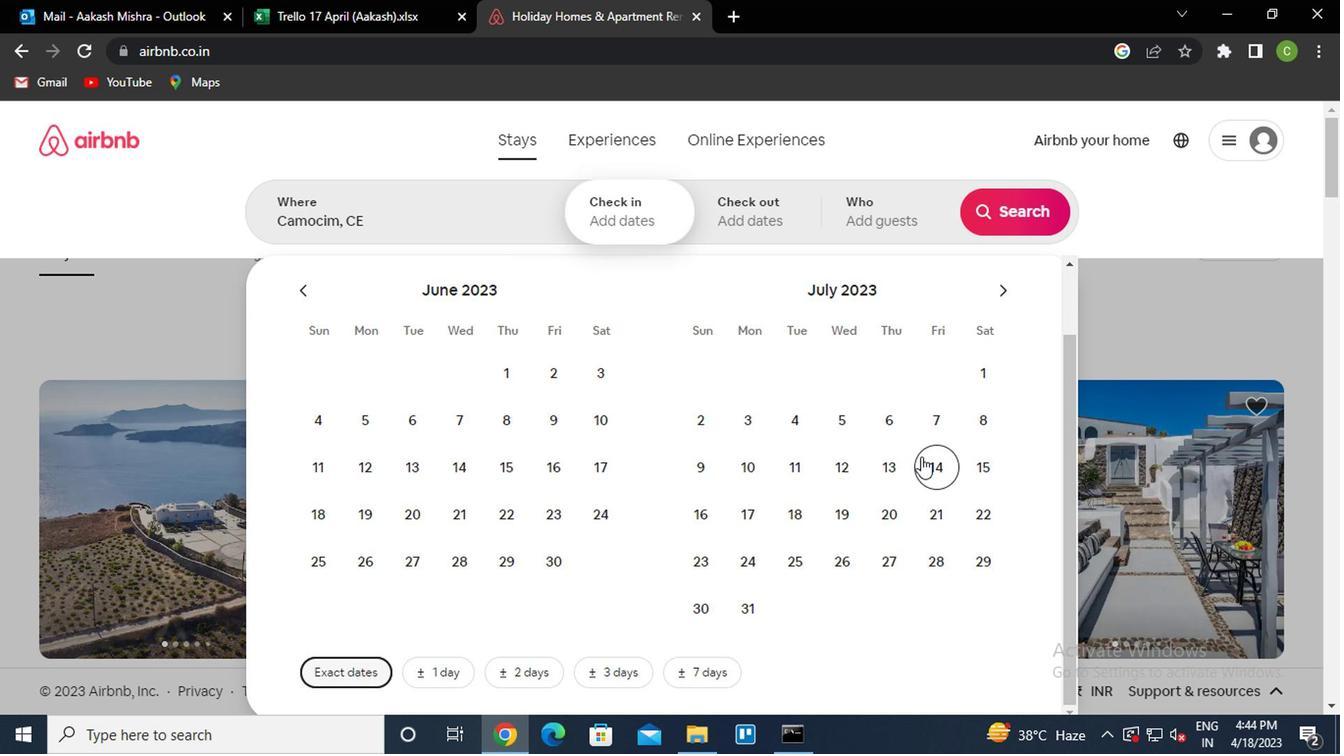 
Action: Mouse moved to (818, 368)
Screenshot: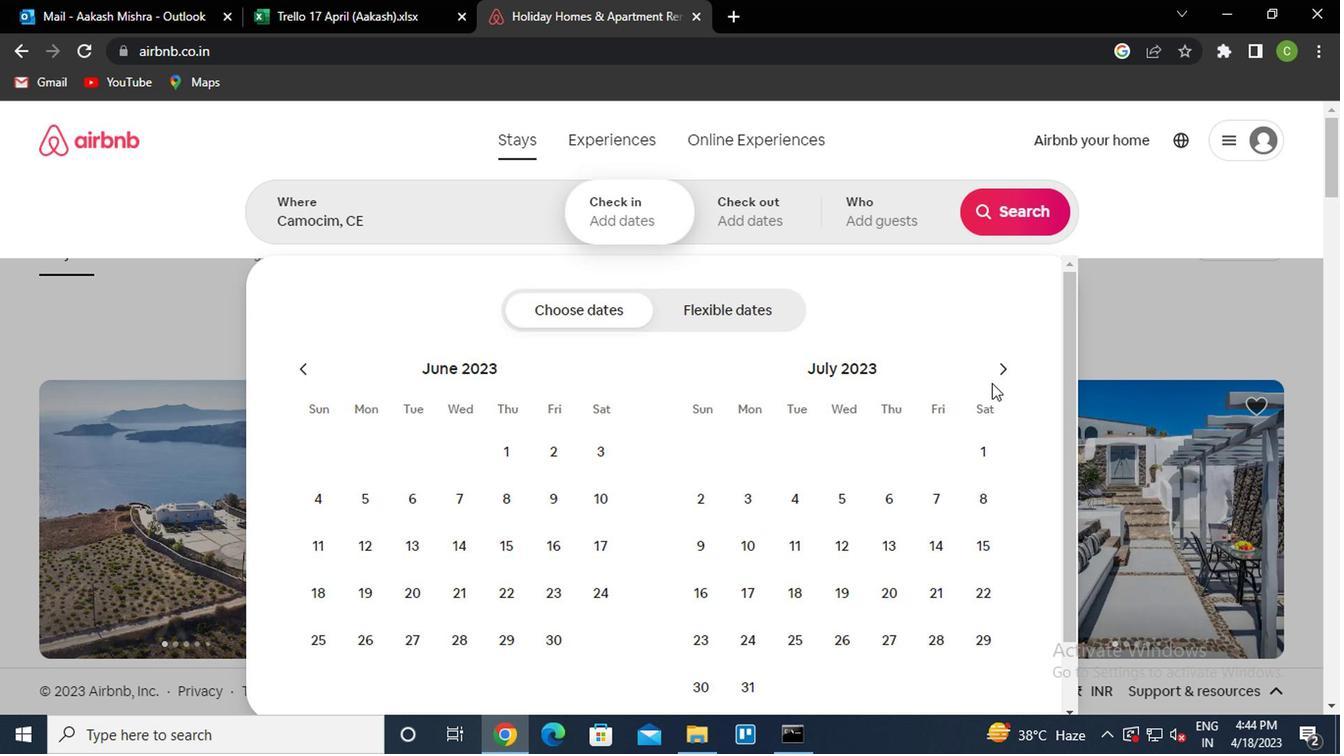 
Action: Mouse pressed left at (818, 368)
Screenshot: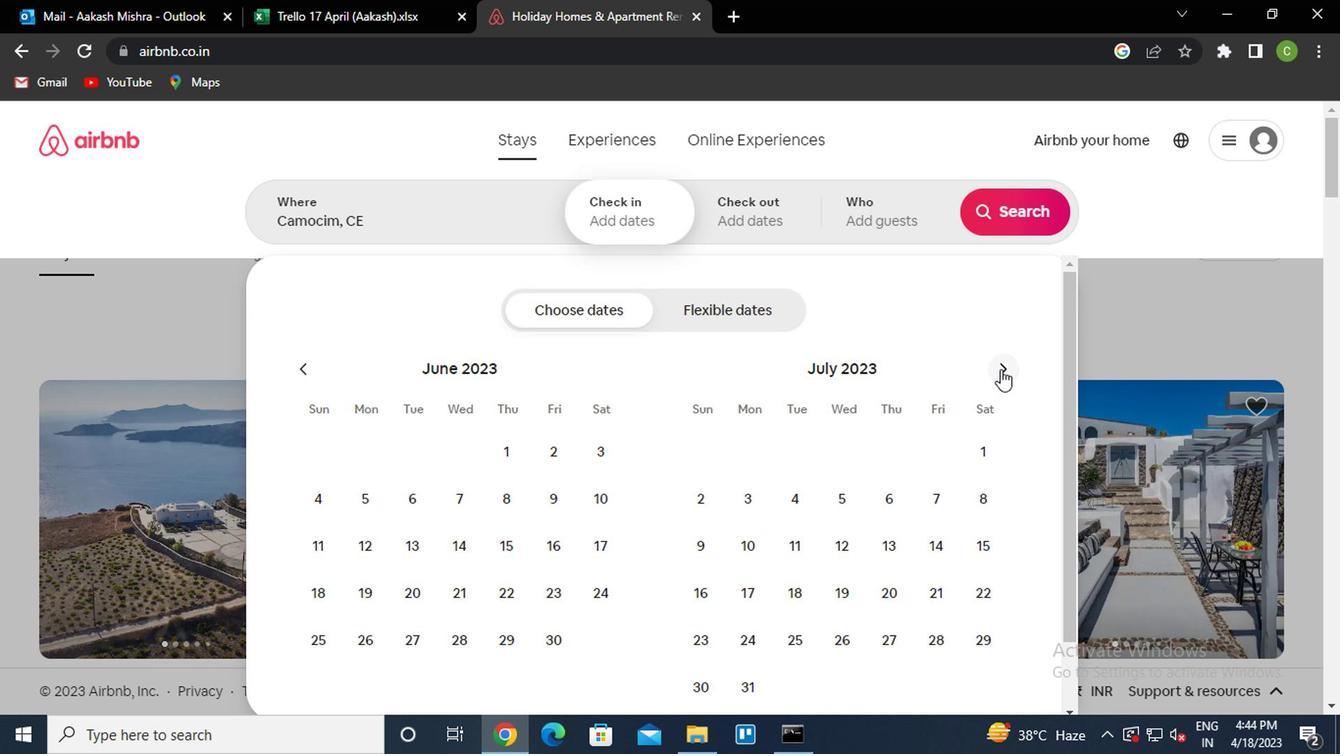 
Action: Mouse pressed left at (818, 368)
Screenshot: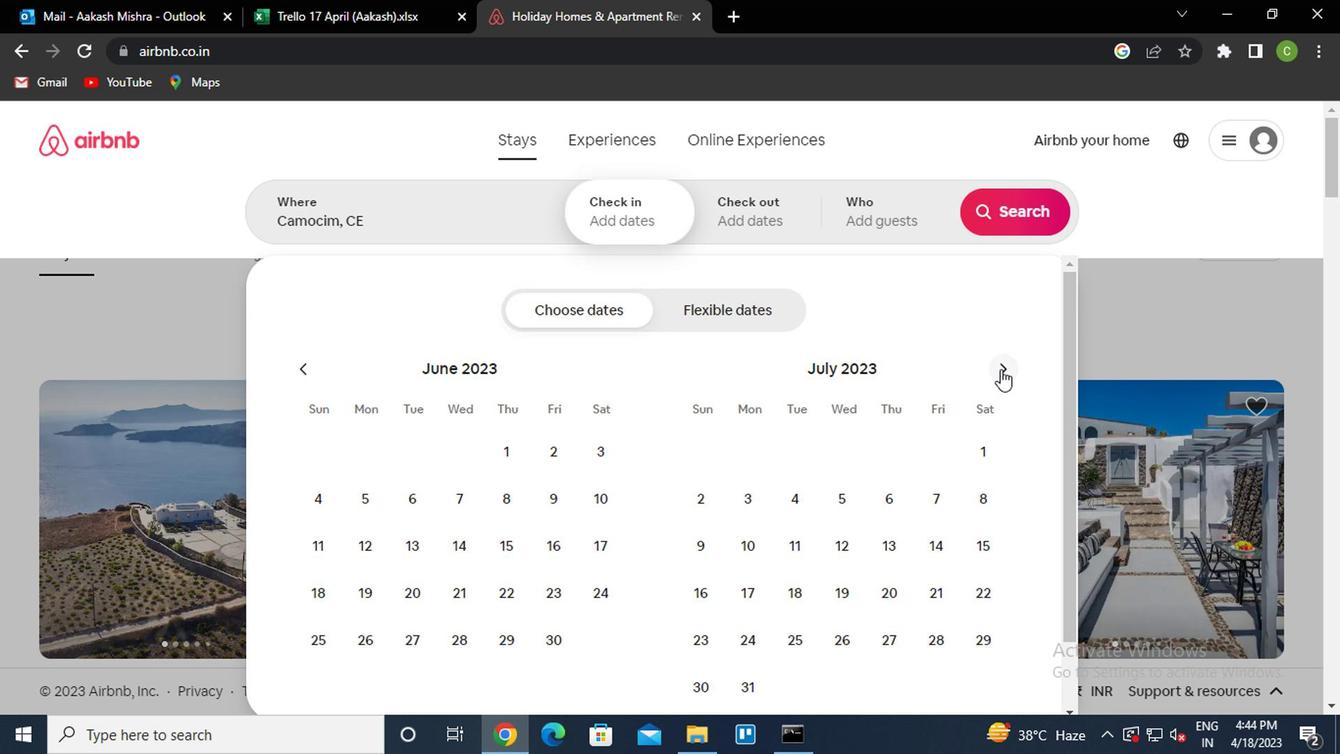 
Action: Mouse moved to (319, 367)
Screenshot: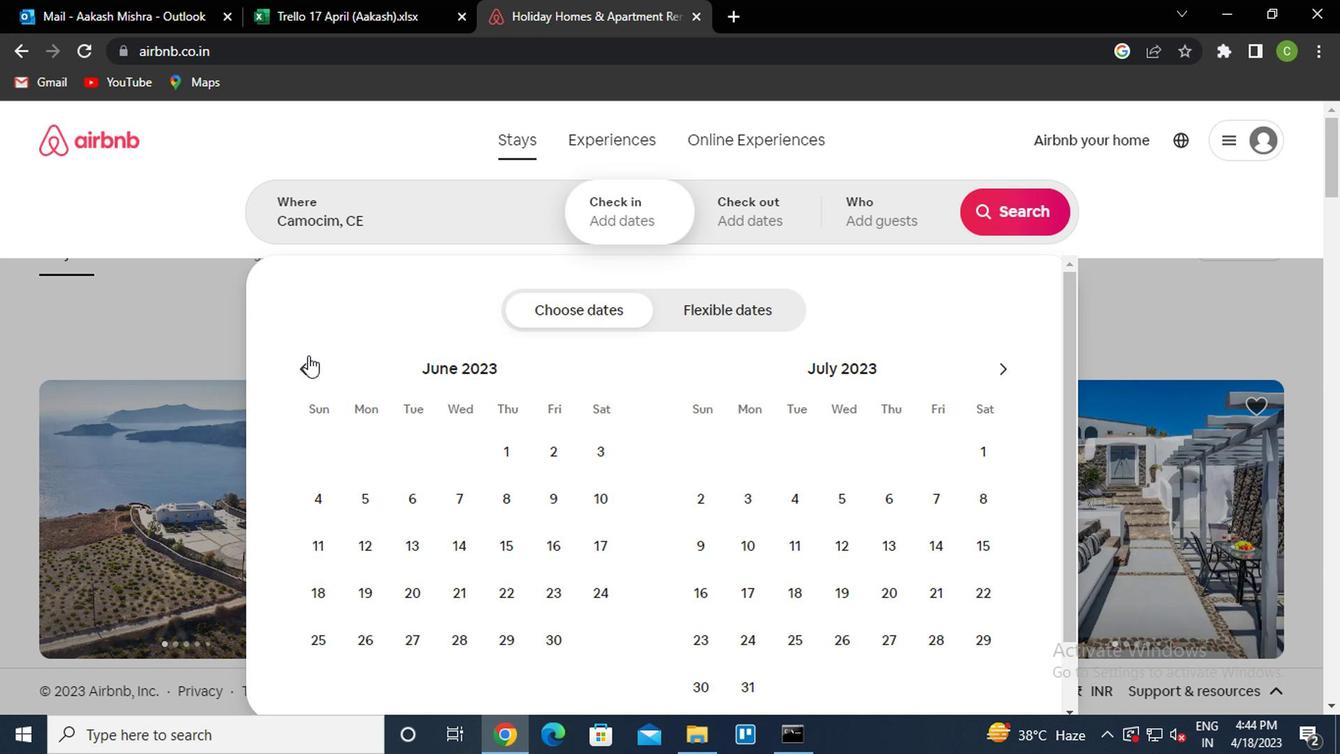 
Action: Mouse pressed left at (319, 367)
Screenshot: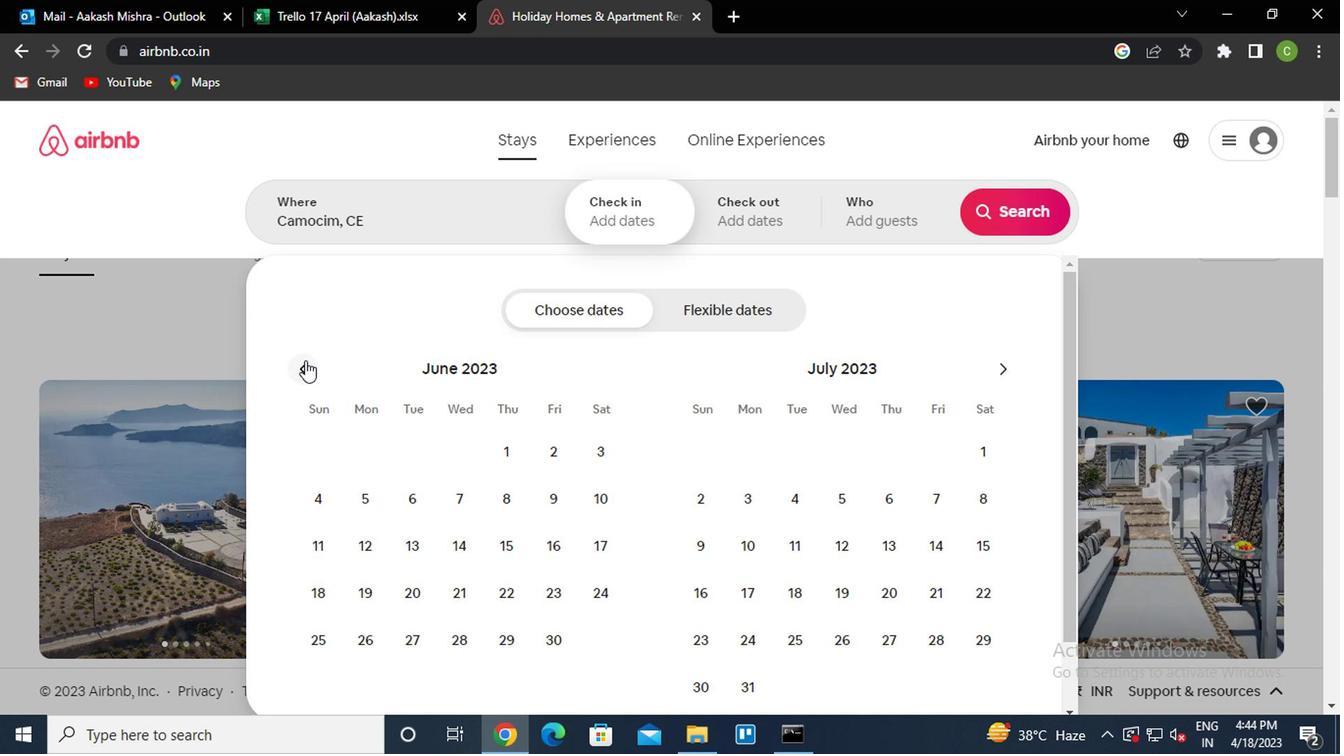 
Action: Mouse moved to (822, 365)
Screenshot: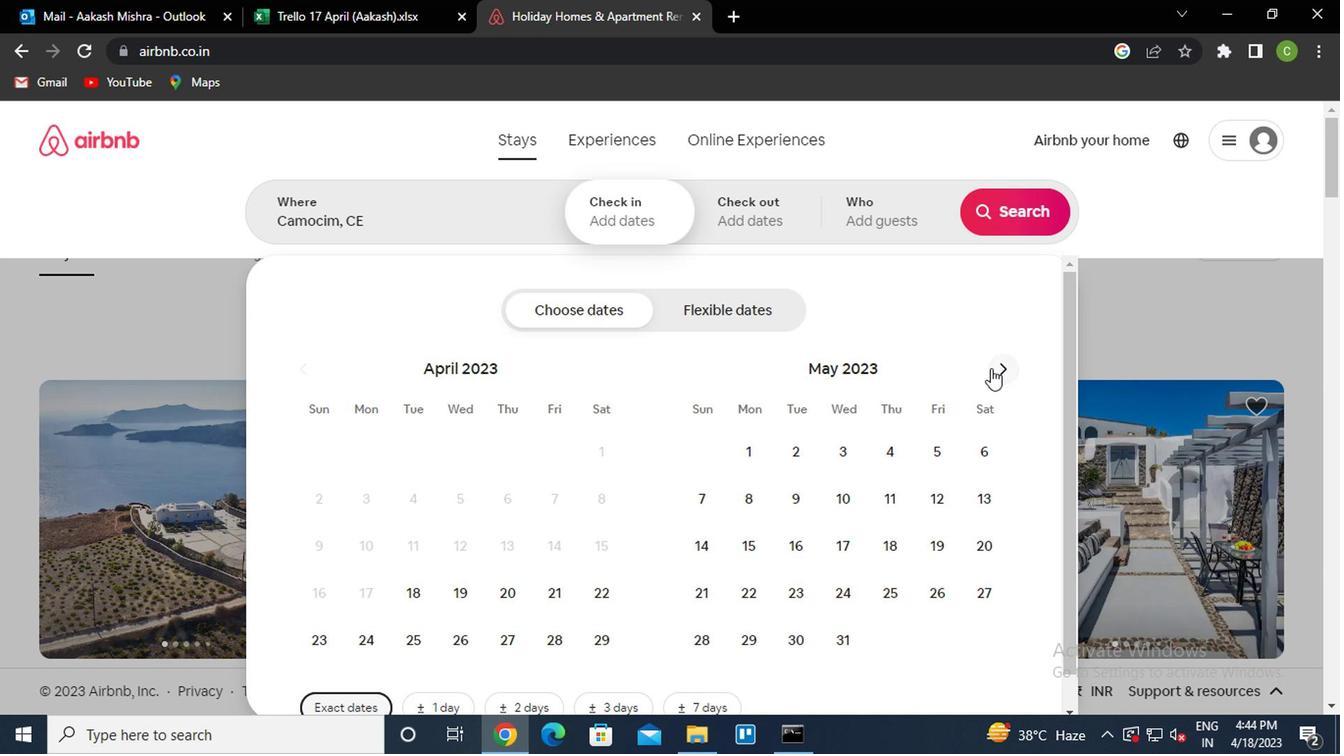
Action: Mouse pressed left at (822, 365)
Screenshot: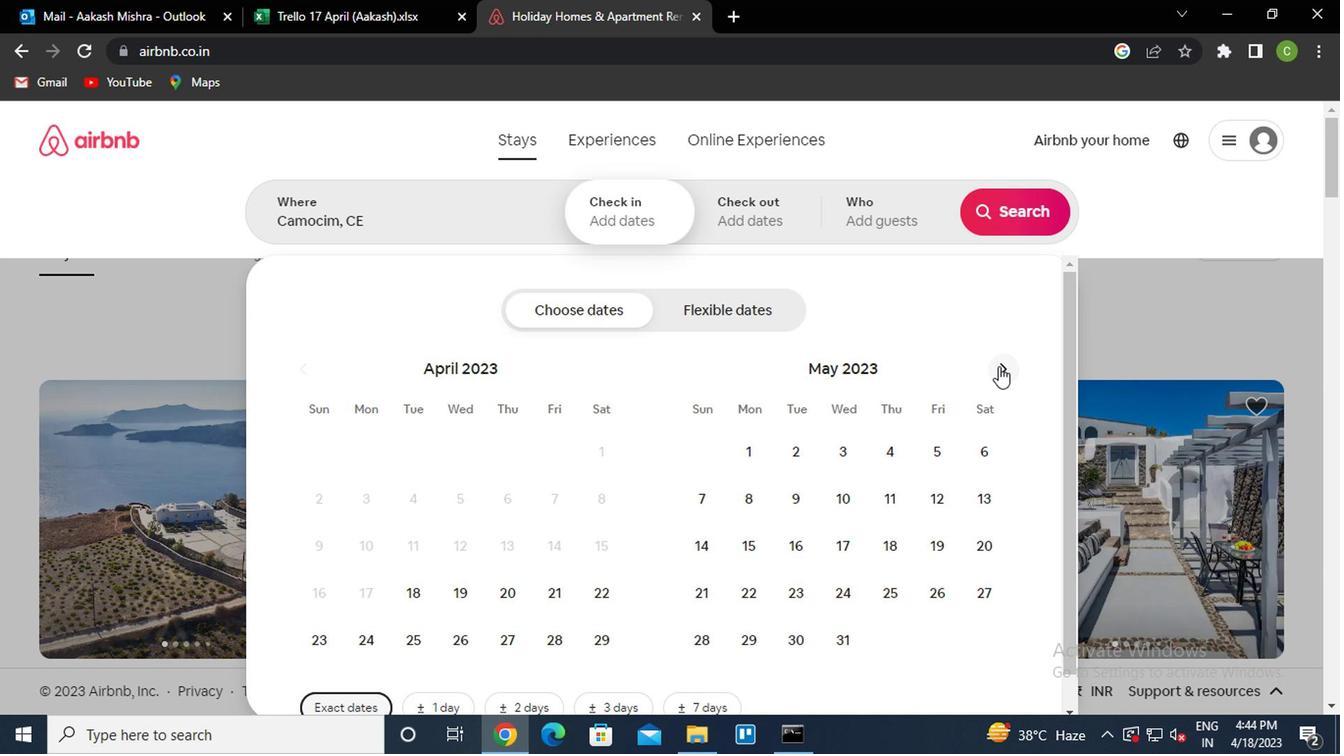 
Action: Mouse pressed left at (822, 365)
Screenshot: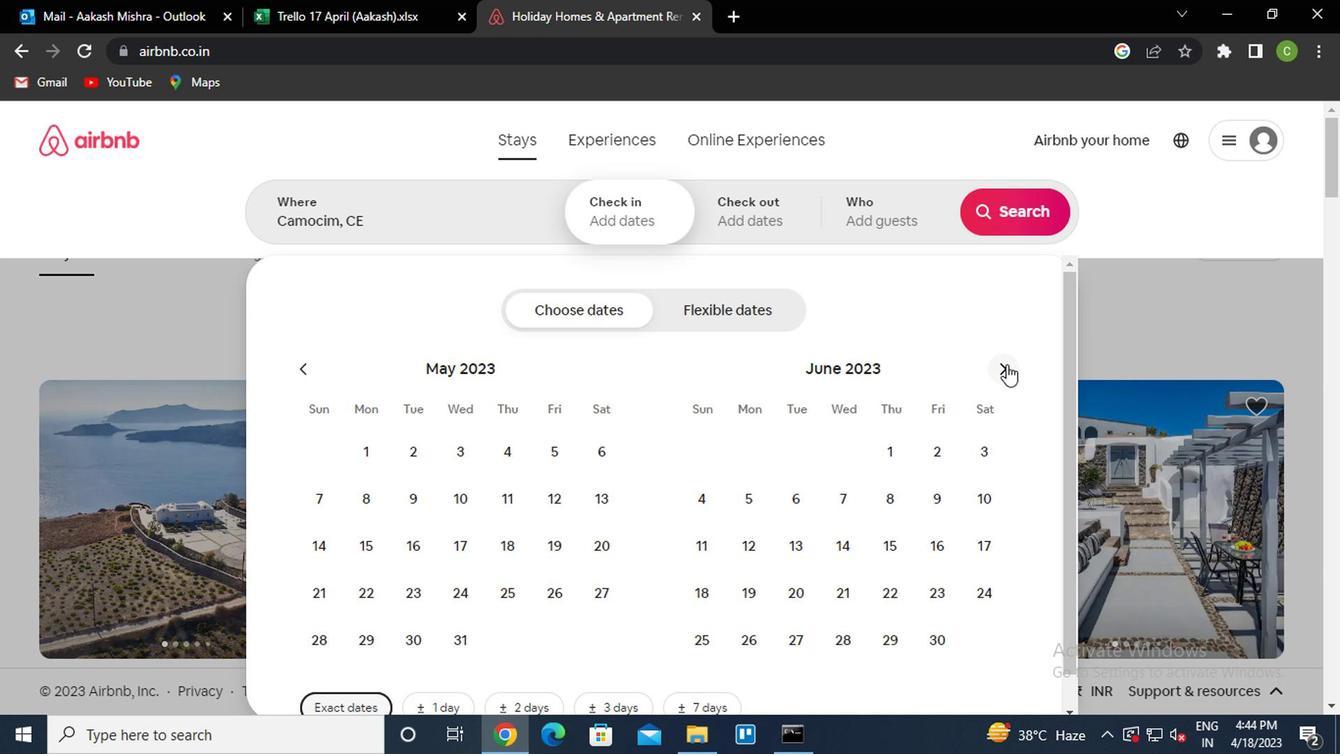 
Action: Mouse pressed left at (822, 365)
Screenshot: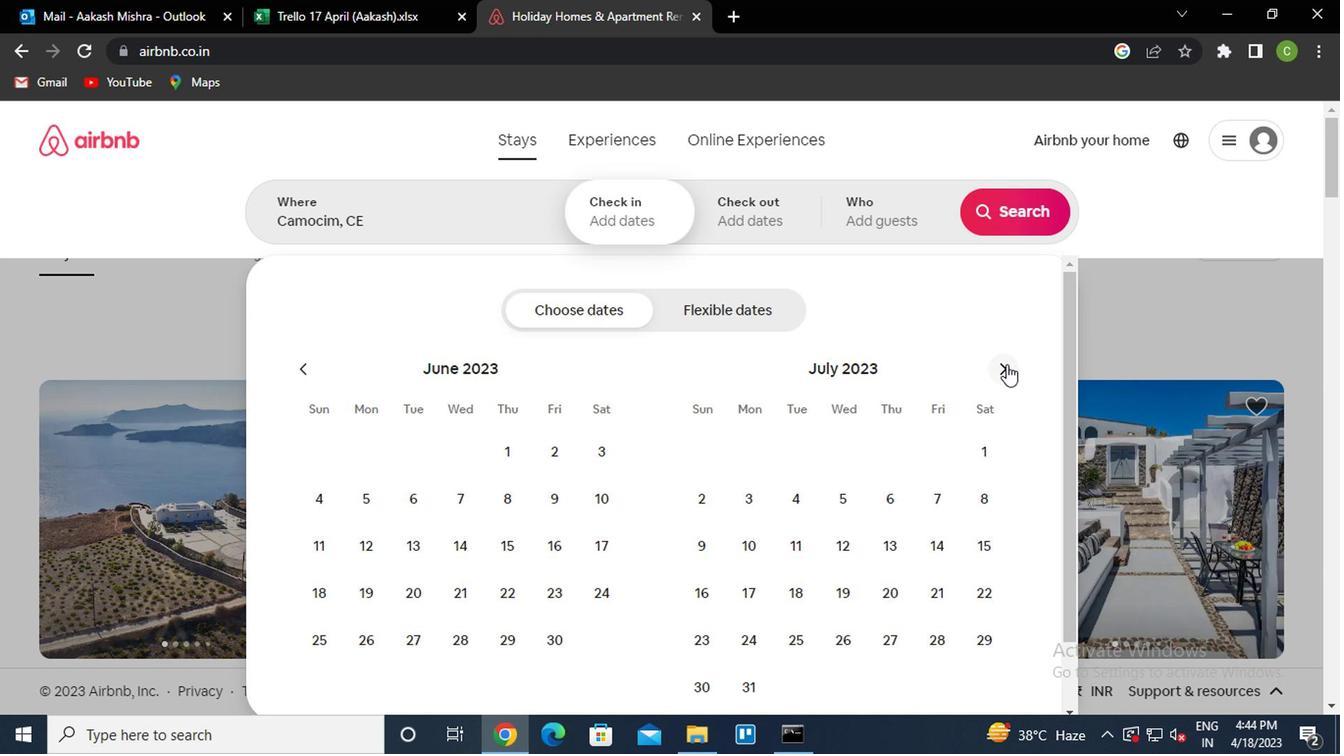 
Action: Mouse pressed left at (822, 365)
Screenshot: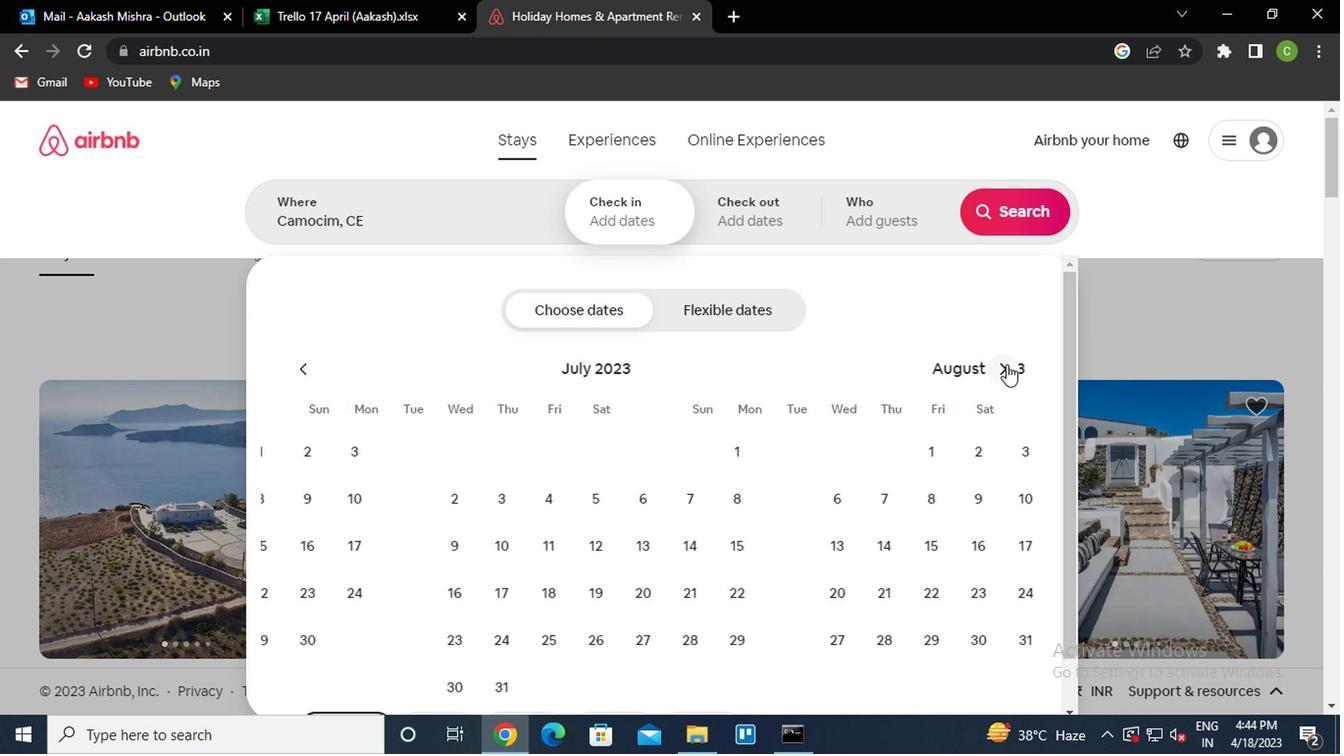 
Action: Mouse moved to (681, 460)
Screenshot: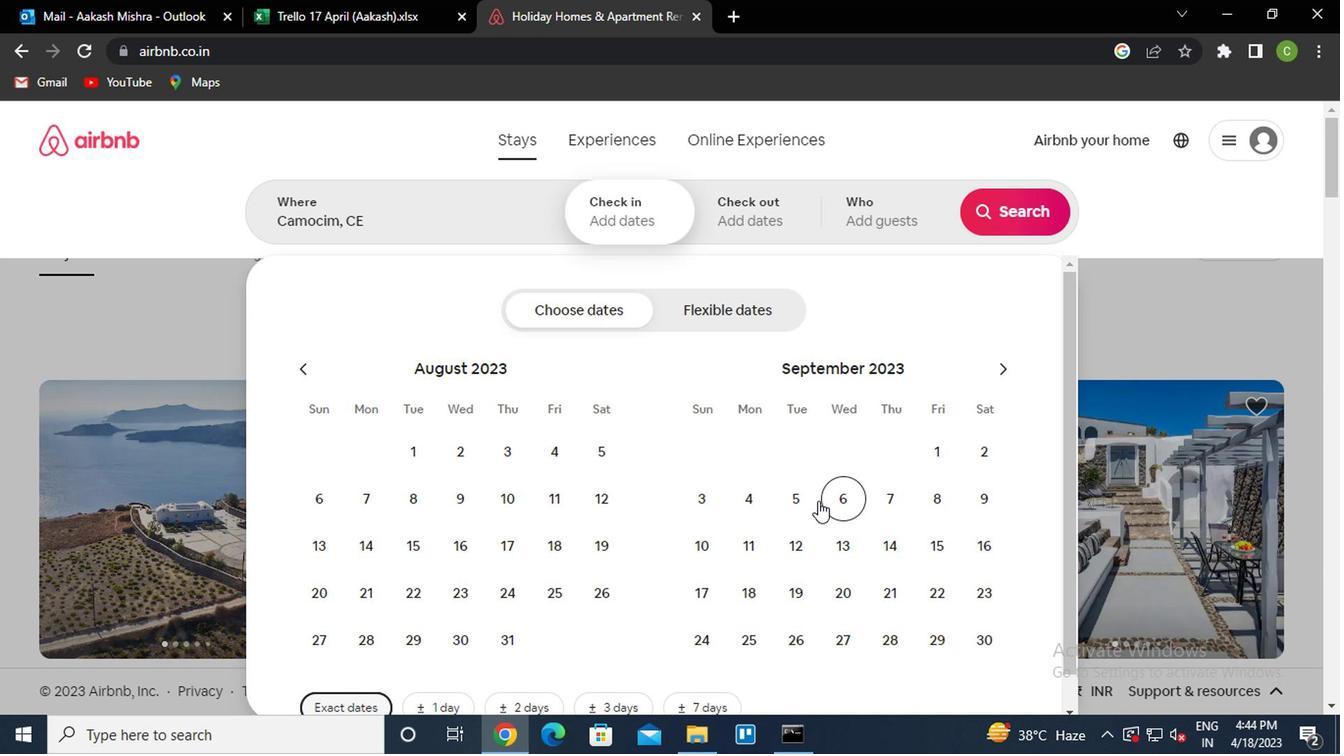 
Action: Mouse pressed left at (681, 460)
Screenshot: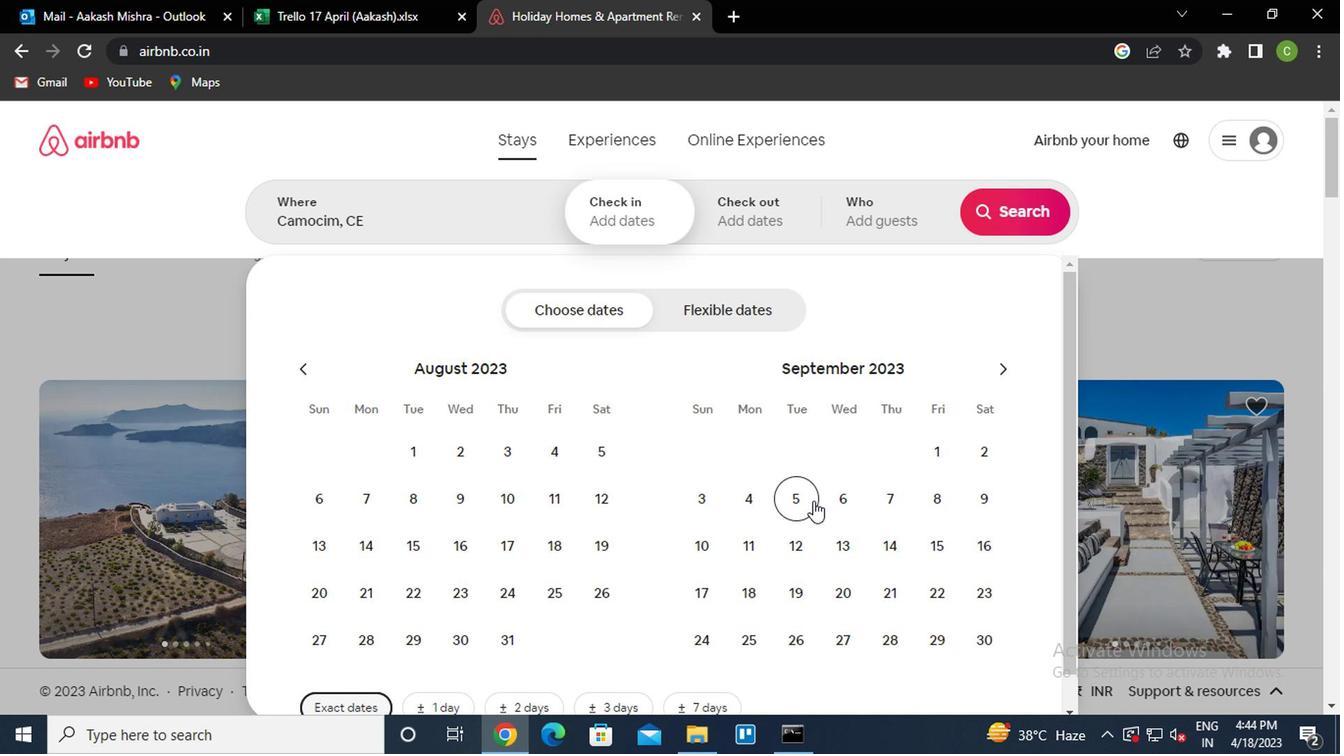 
Action: Mouse moved to (717, 494)
Screenshot: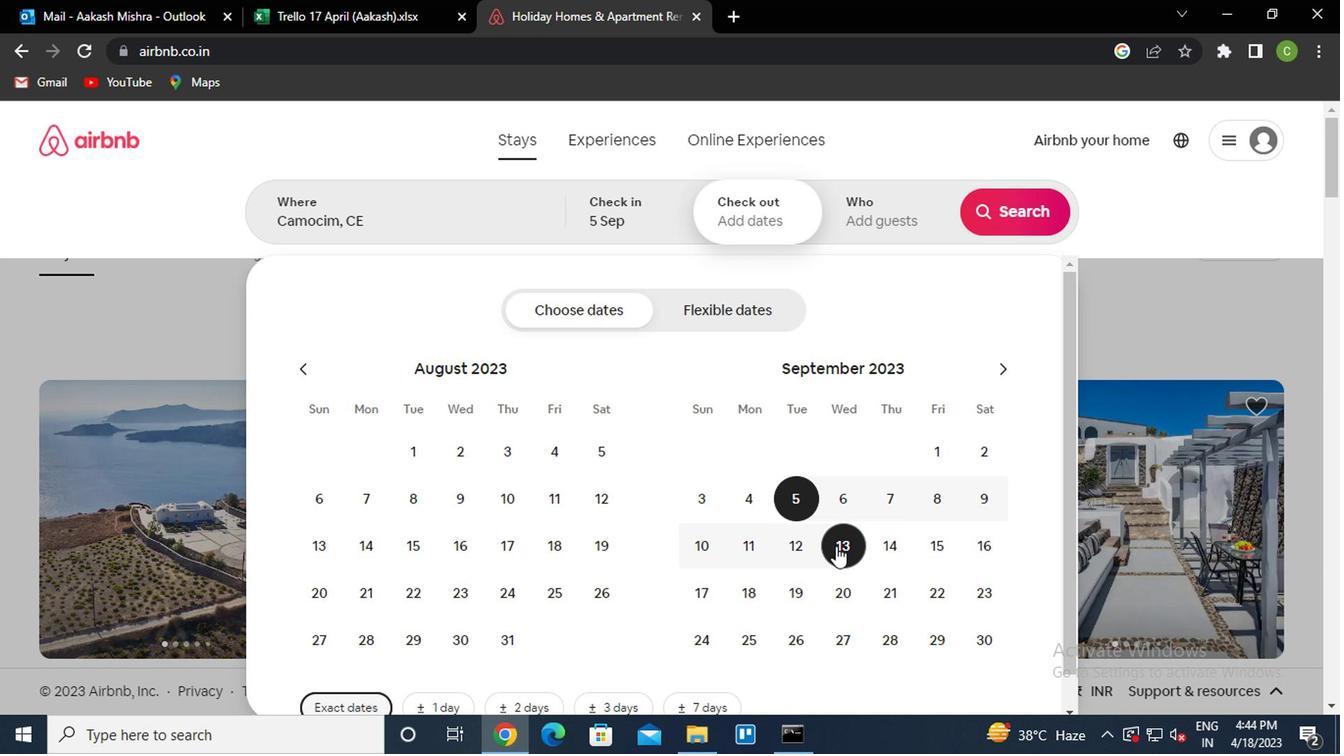 
Action: Mouse pressed left at (717, 494)
Screenshot: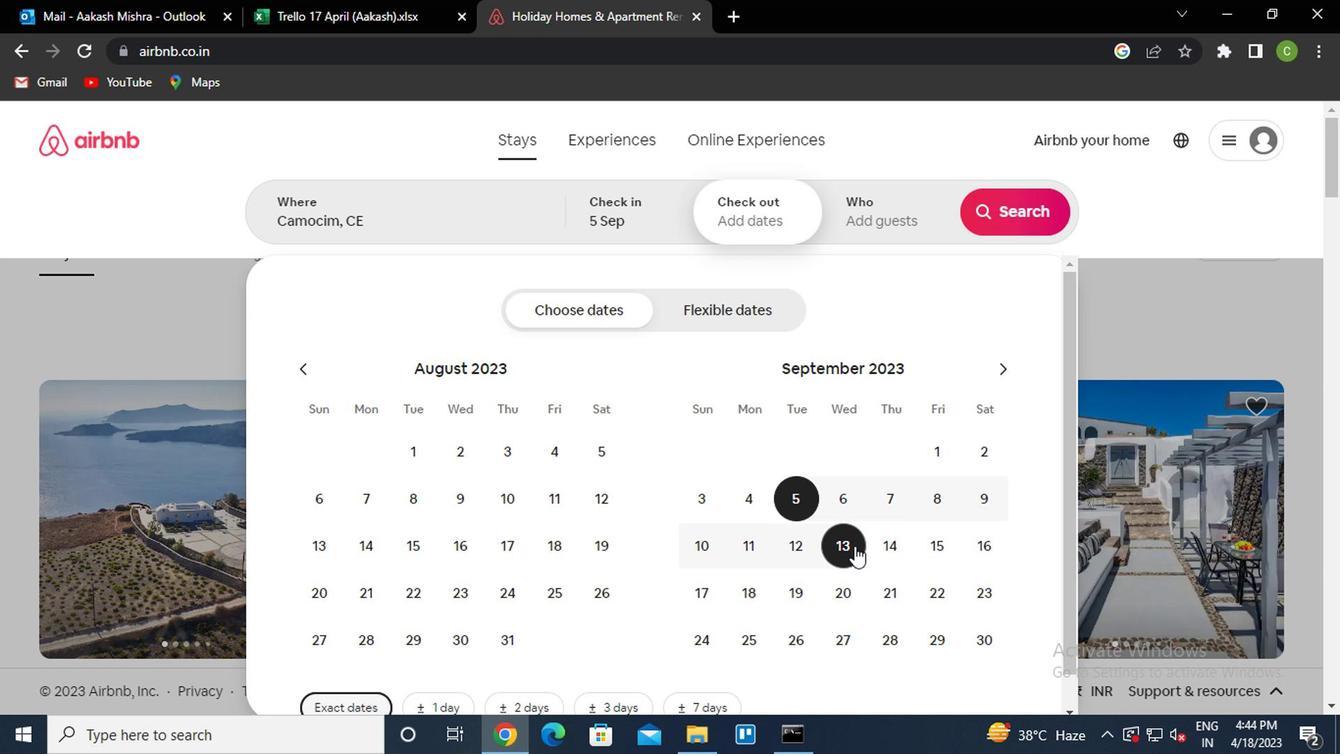 
Action: Mouse moved to (722, 249)
Screenshot: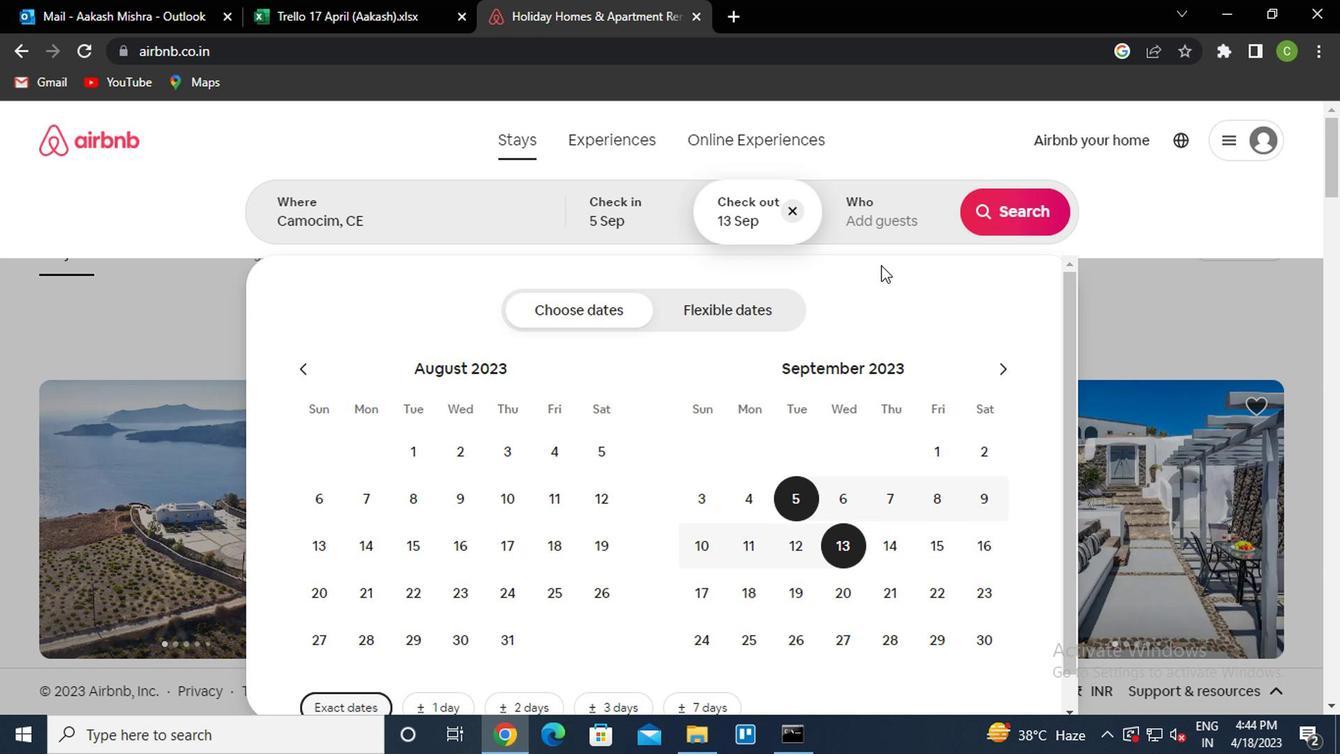 
Action: Mouse pressed left at (722, 249)
Screenshot: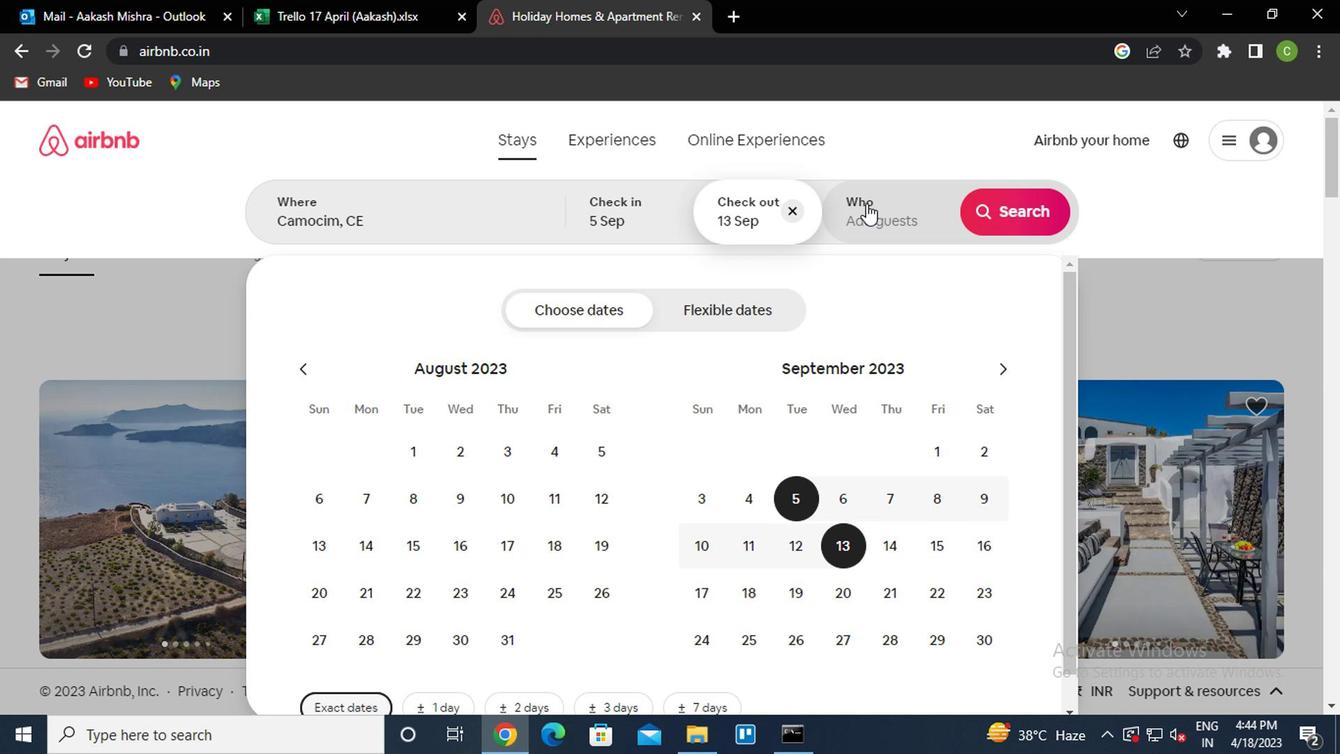 
Action: Mouse moved to (835, 333)
Screenshot: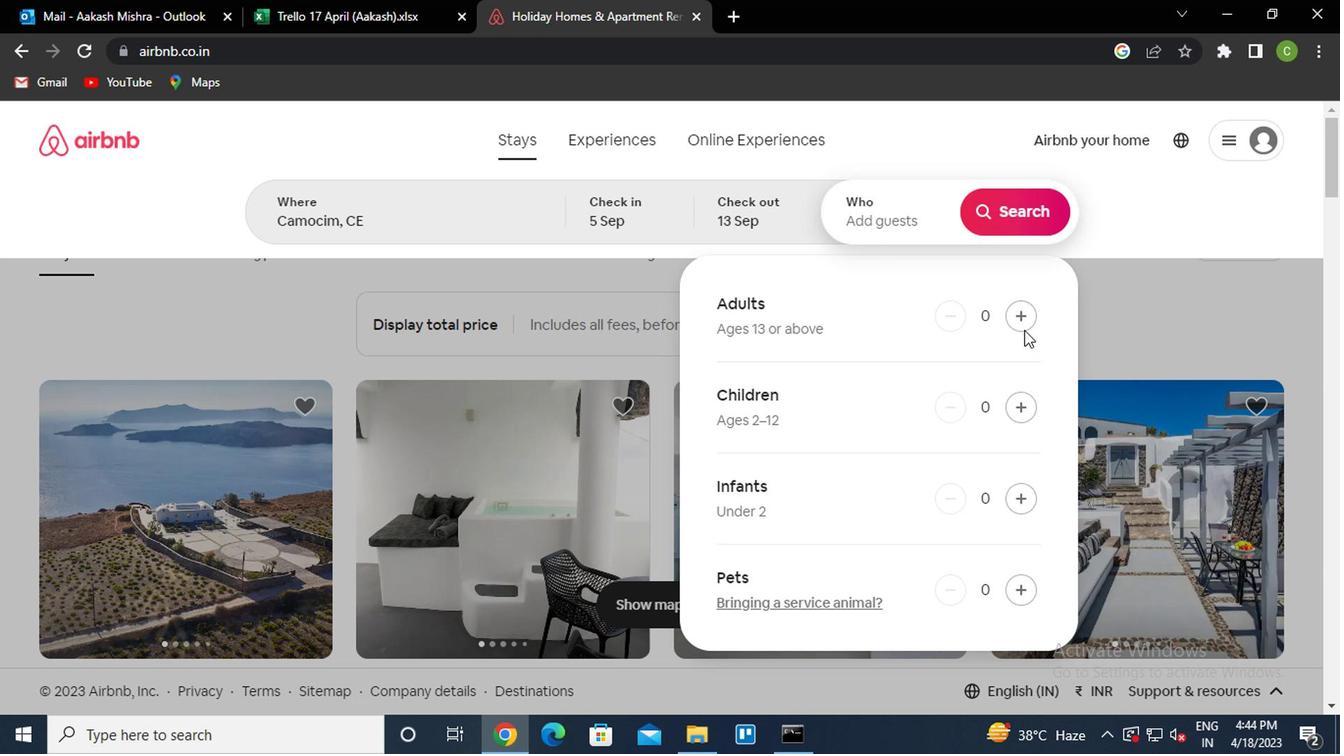 
Action: Mouse pressed left at (835, 333)
Screenshot: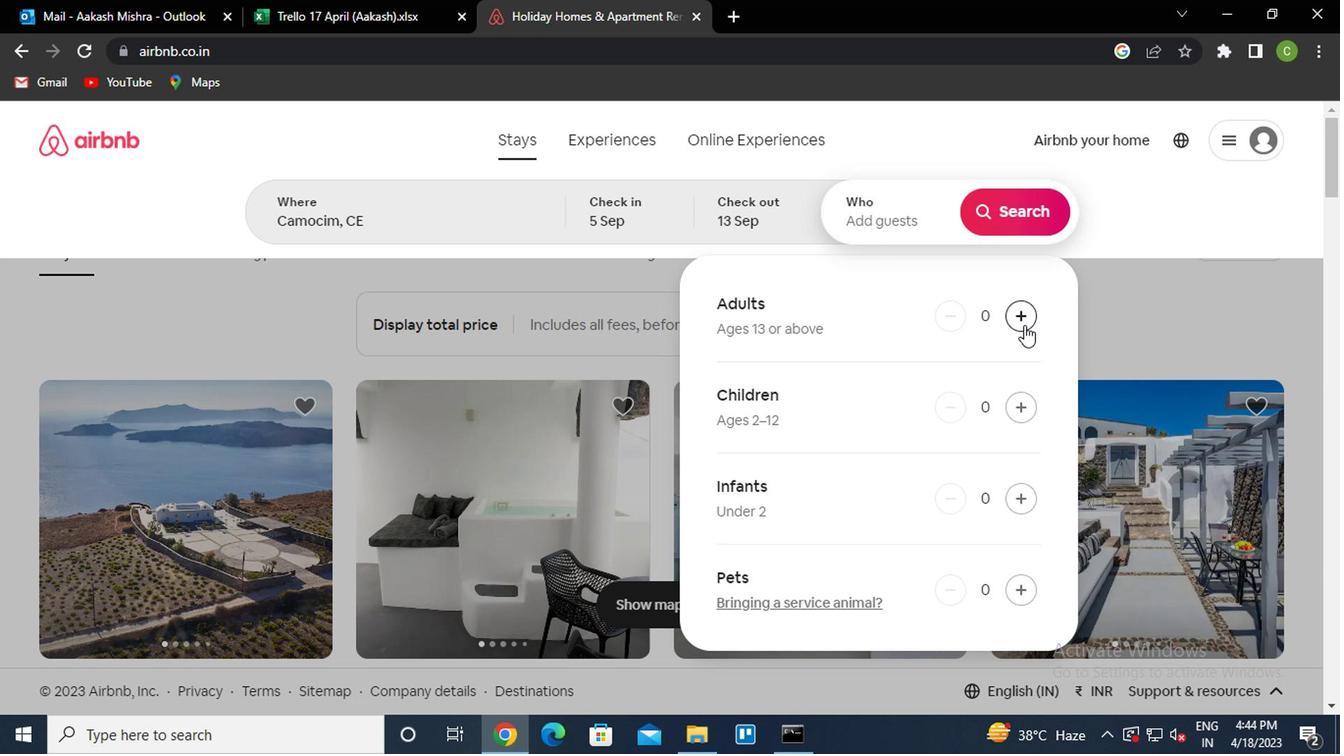 
Action: Mouse pressed left at (835, 333)
Screenshot: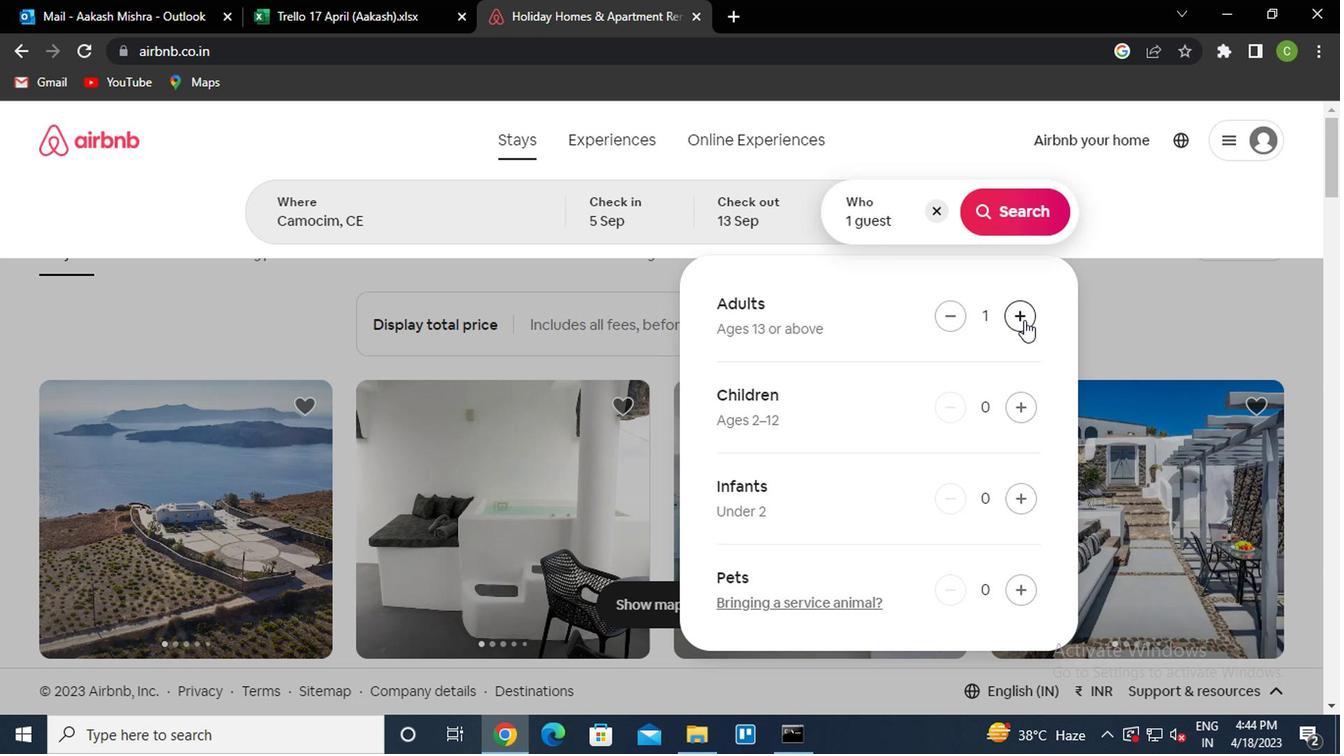 
Action: Mouse pressed left at (835, 333)
Screenshot: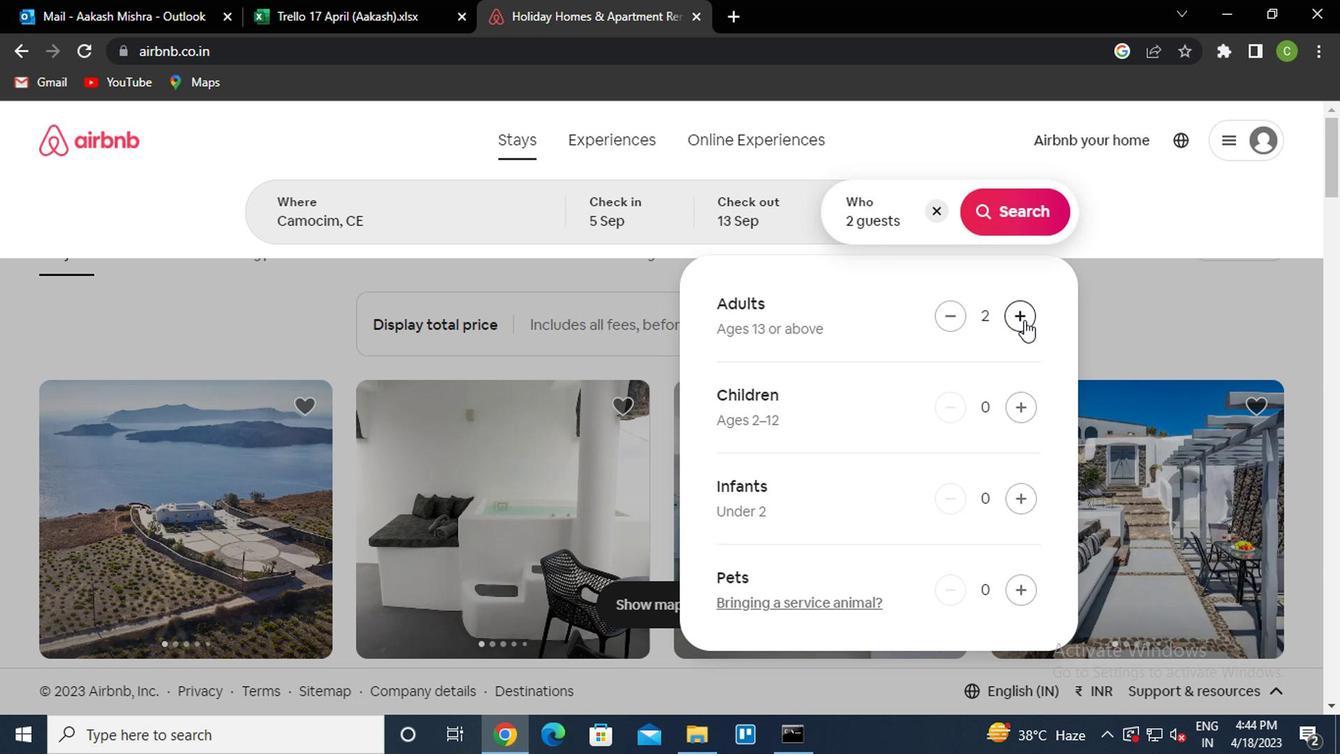 
Action: Mouse pressed left at (835, 333)
Screenshot: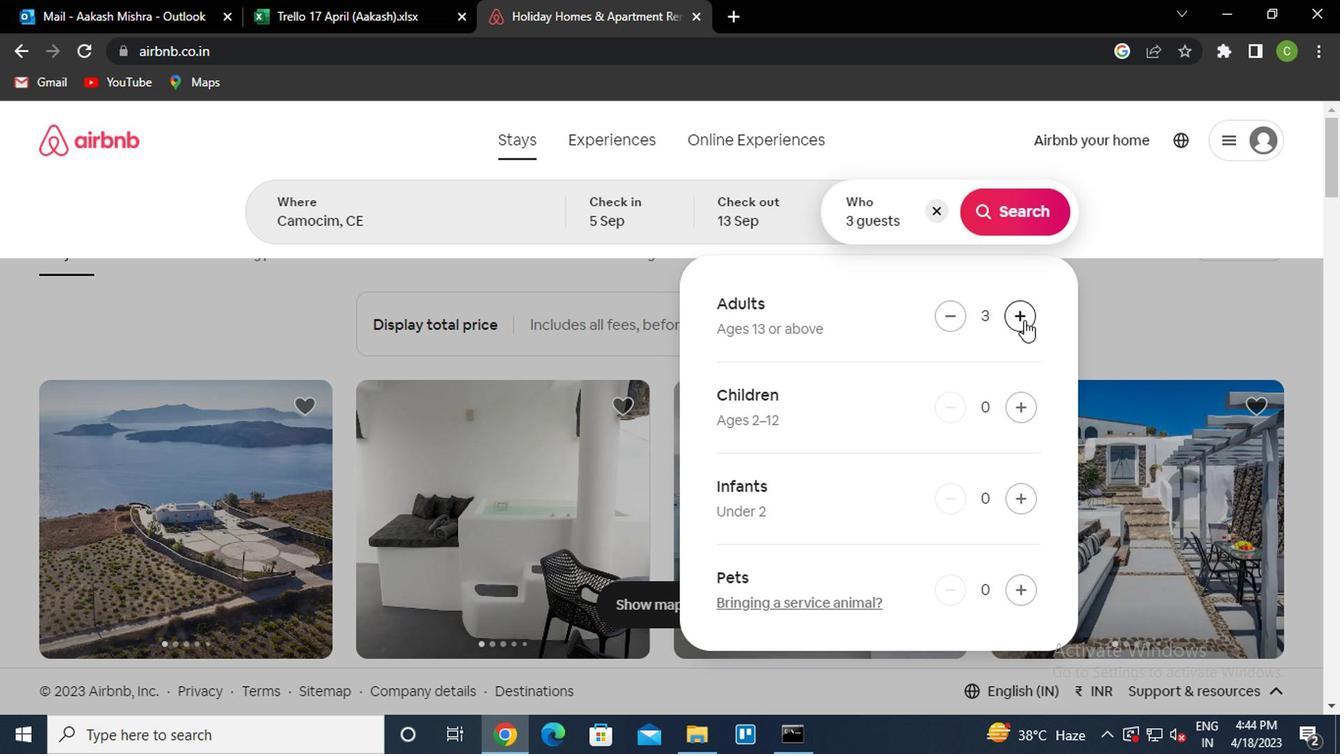 
Action: Mouse pressed left at (835, 333)
Screenshot: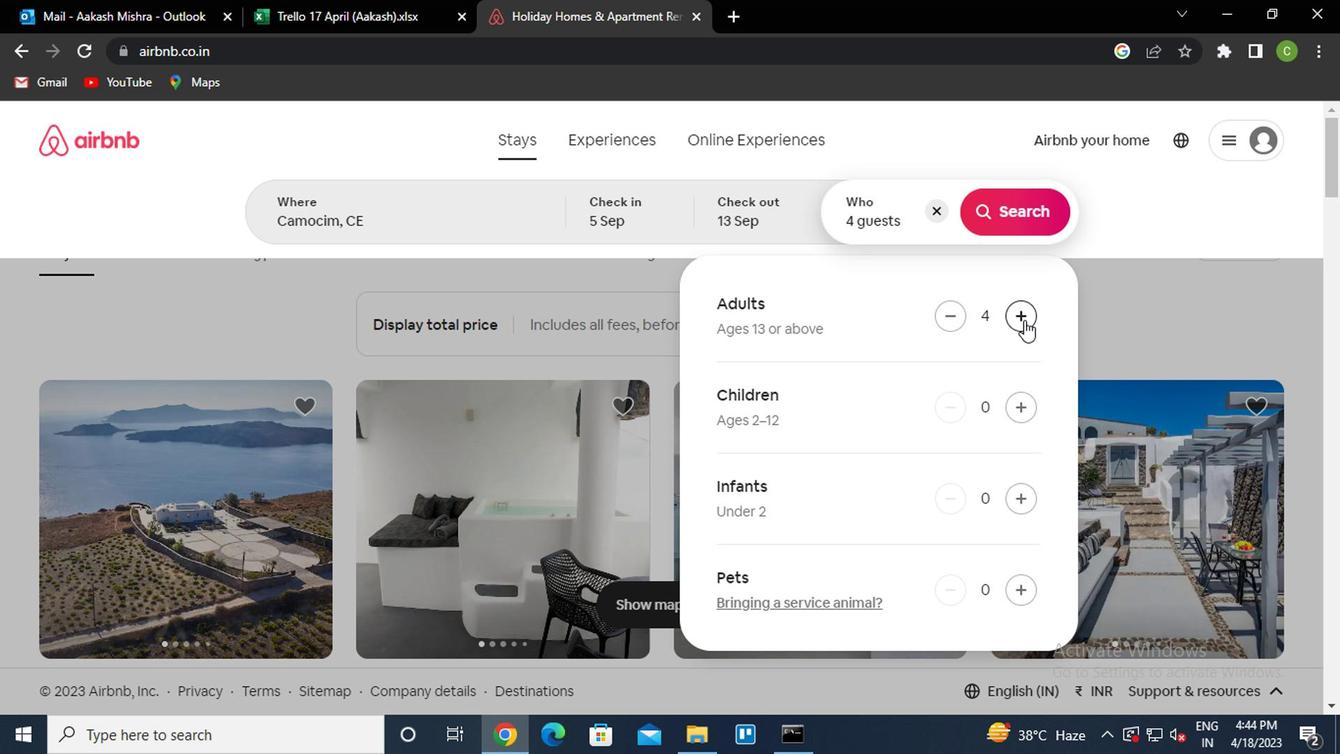 
Action: Mouse pressed left at (835, 333)
Screenshot: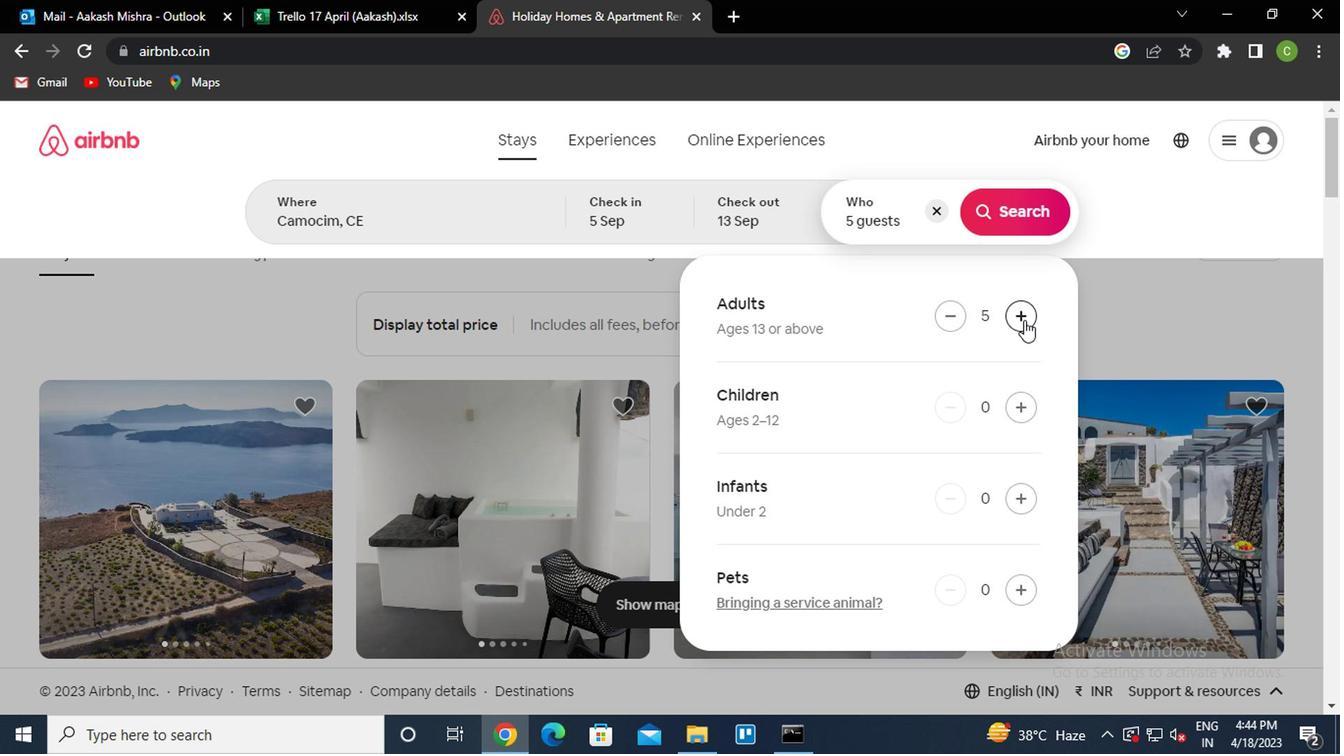 
Action: Mouse moved to (955, 333)
Screenshot: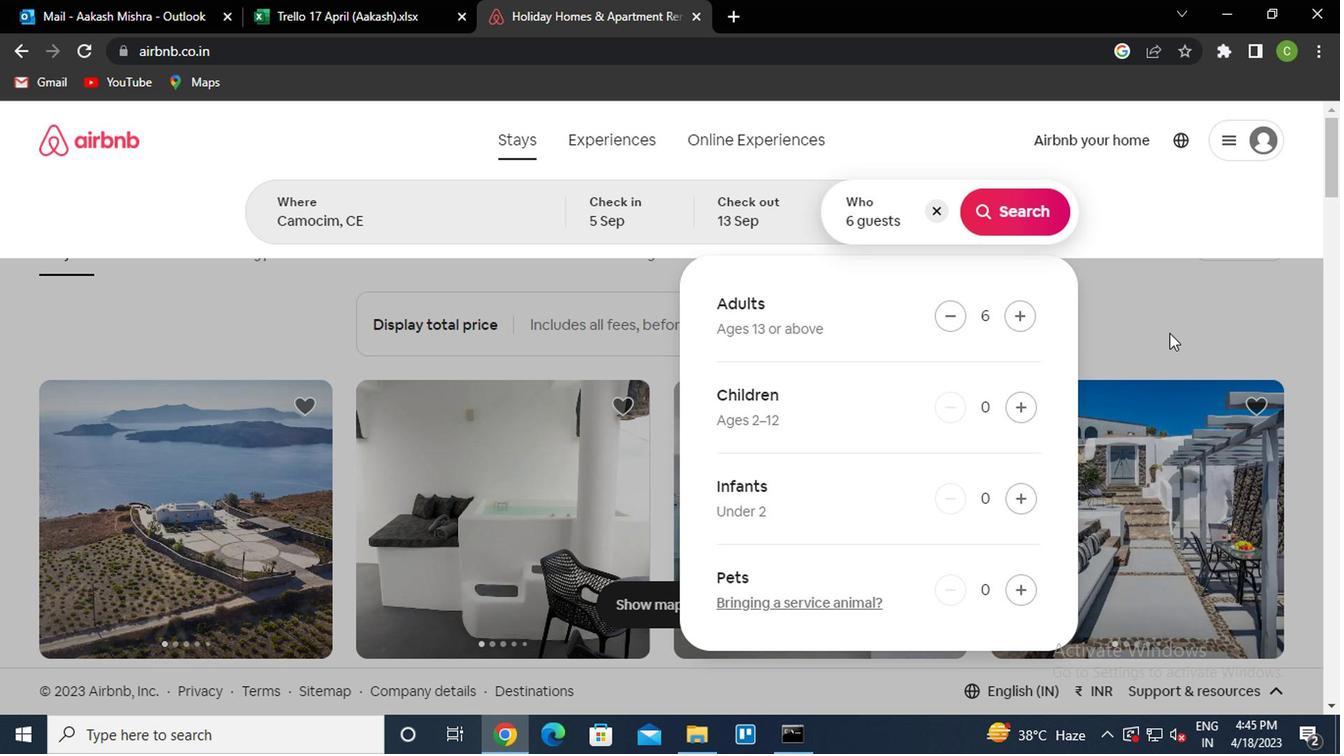 
Action: Mouse pressed left at (955, 333)
Screenshot: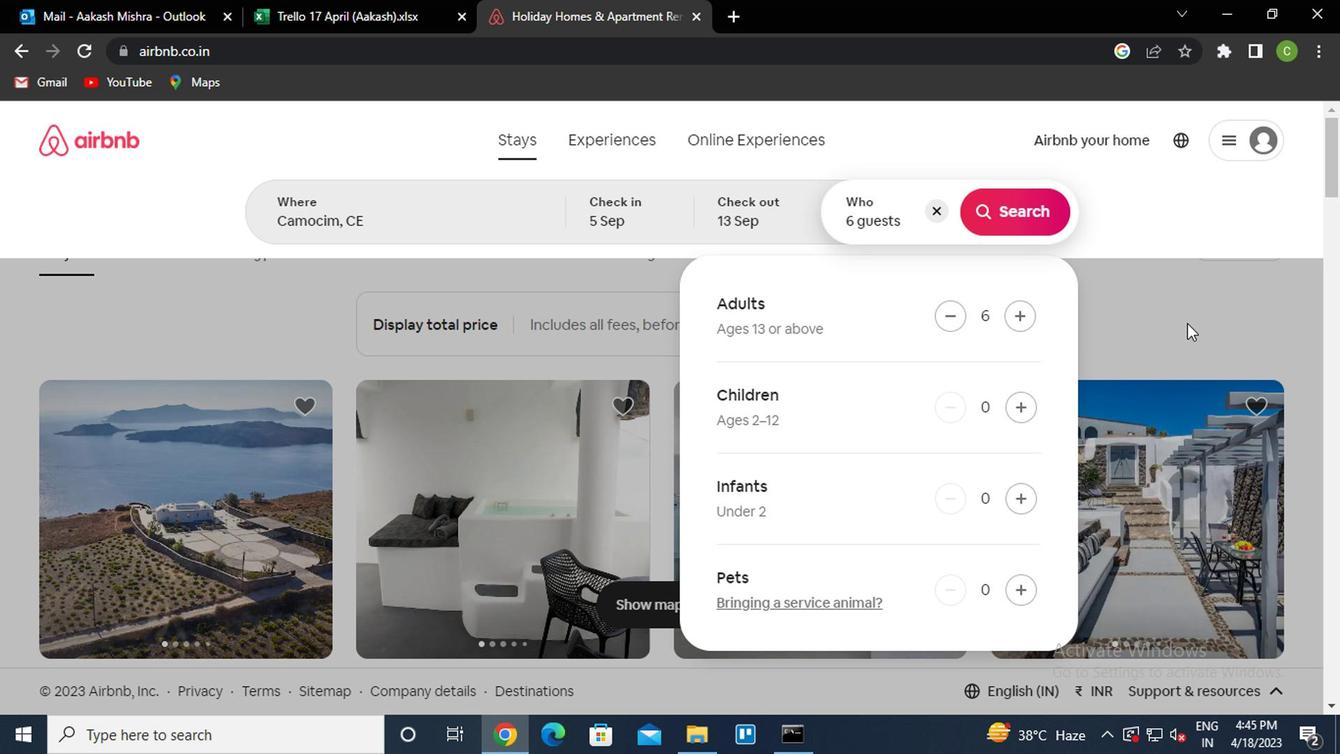 
Action: Mouse moved to (983, 263)
Screenshot: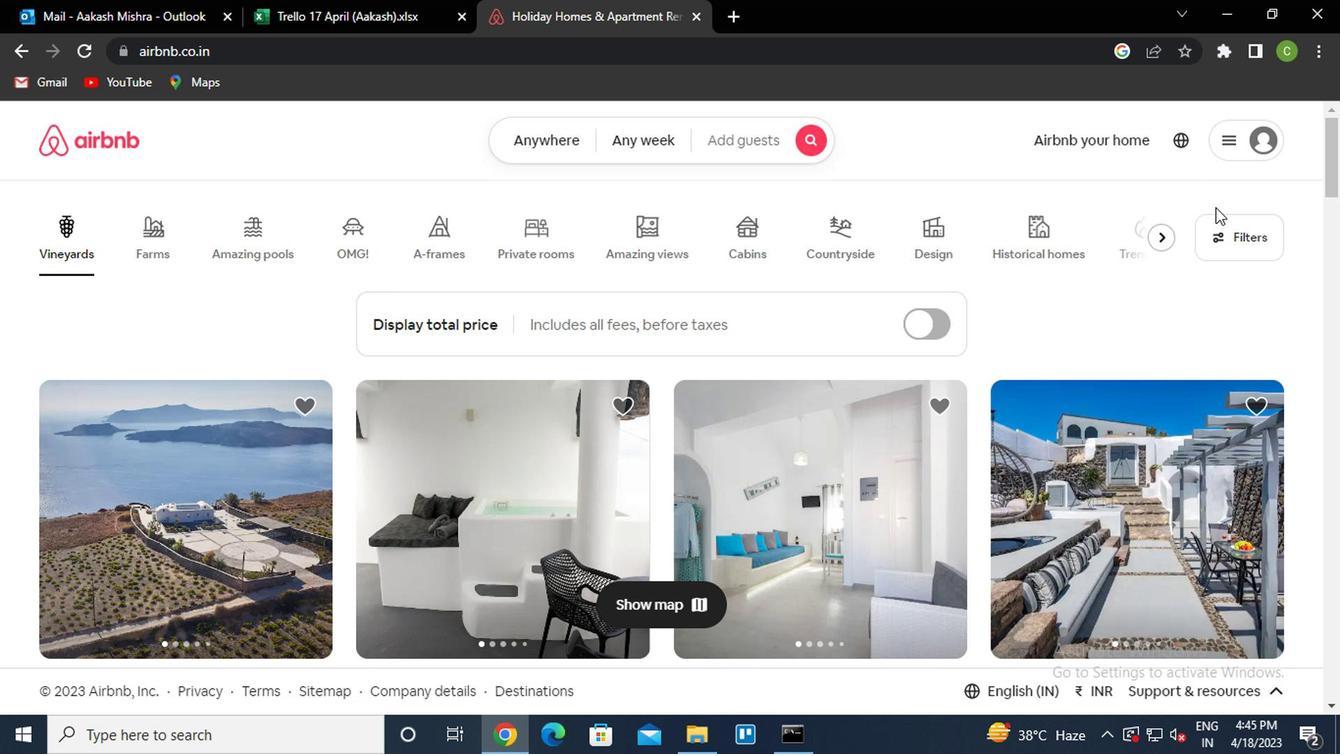 
Action: Mouse pressed left at (983, 263)
Screenshot: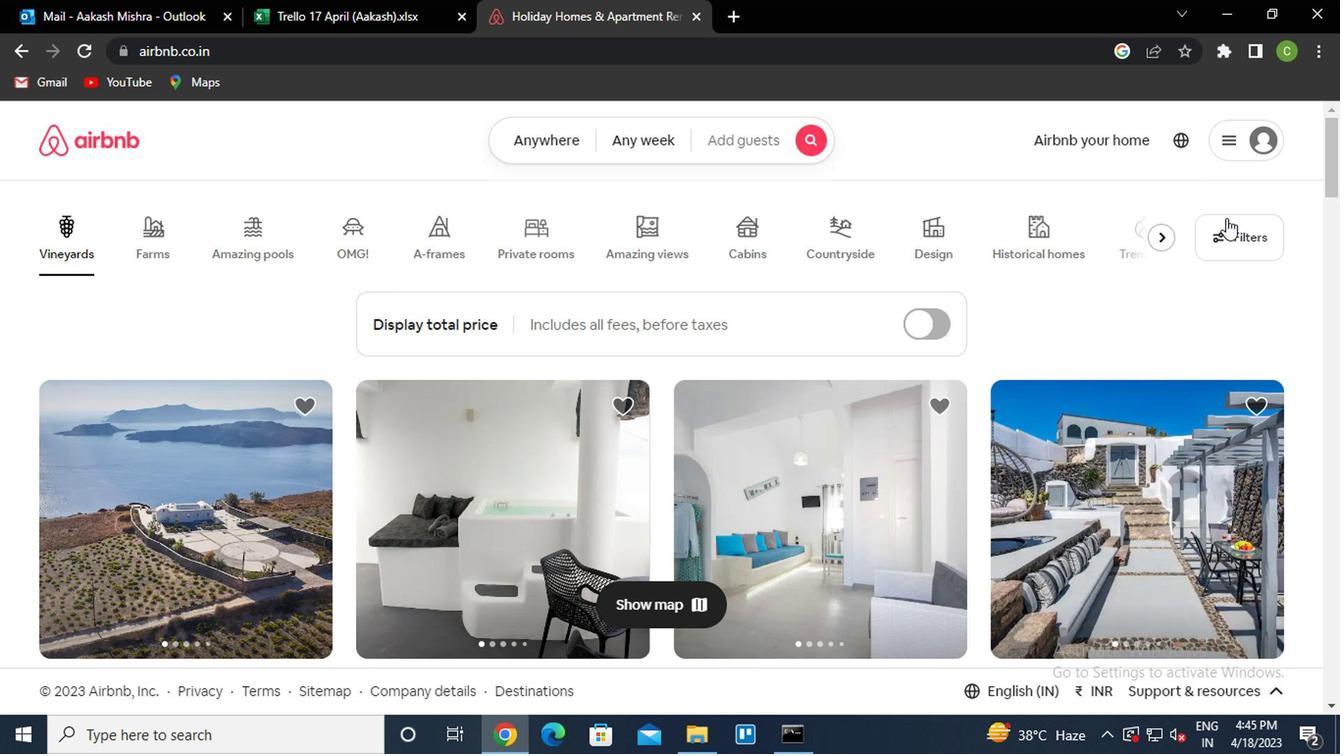 
Action: Mouse moved to (448, 430)
Screenshot: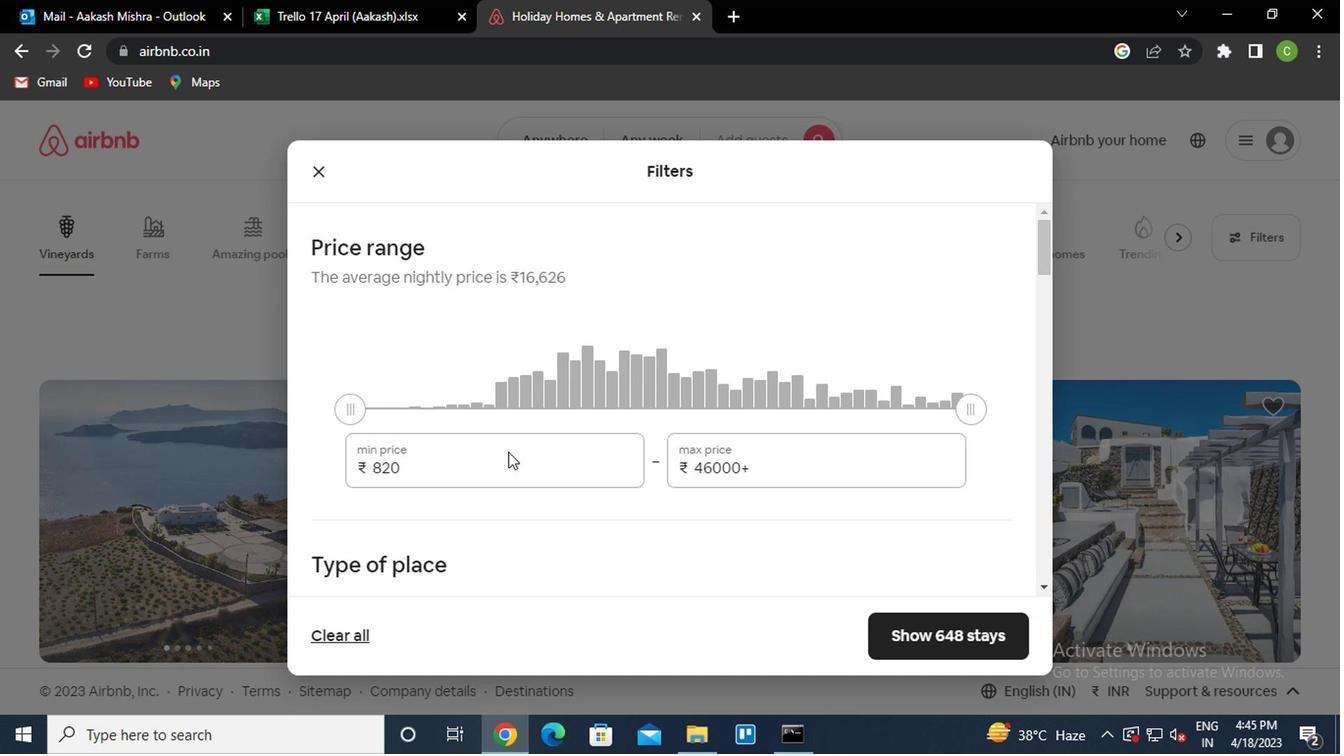 
Action: Mouse pressed left at (448, 430)
Screenshot: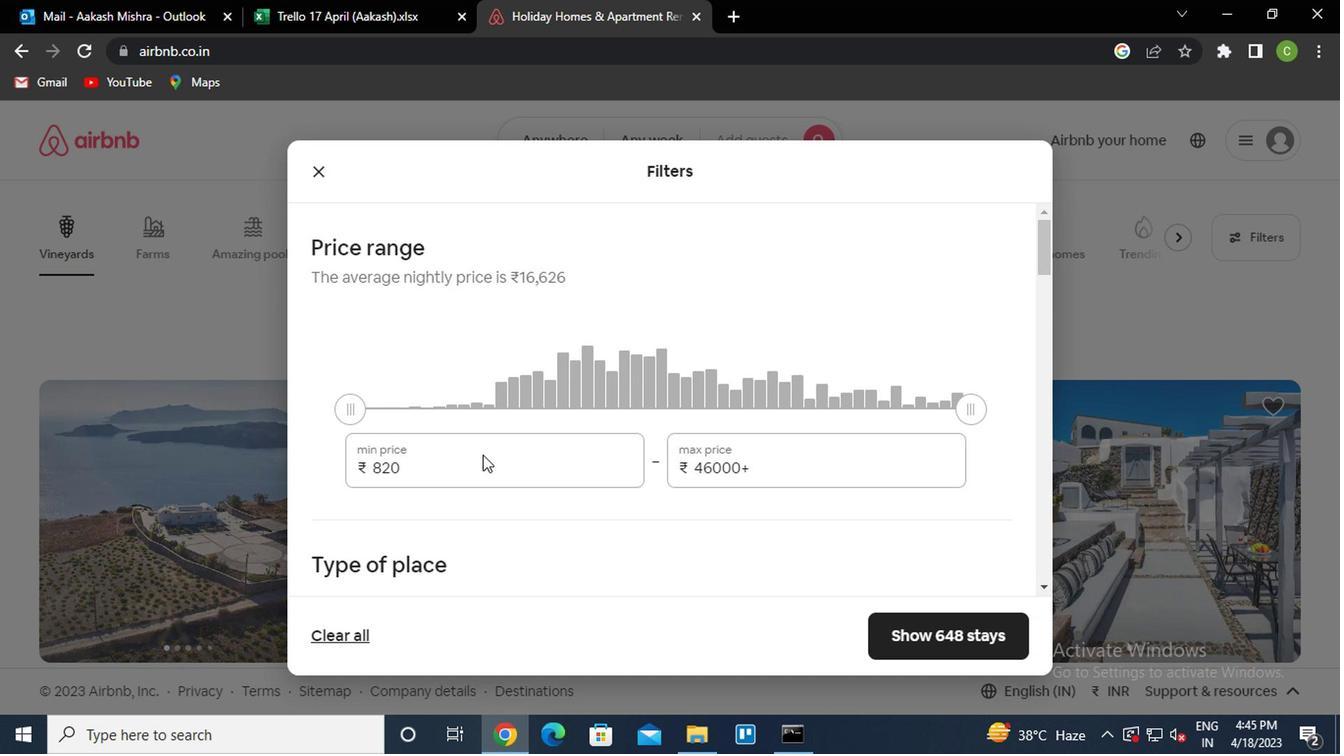 
Action: Key pressed <Key.backspace><Key.backspace><Key.backspace>15000<Key.tab>20000
Screenshot: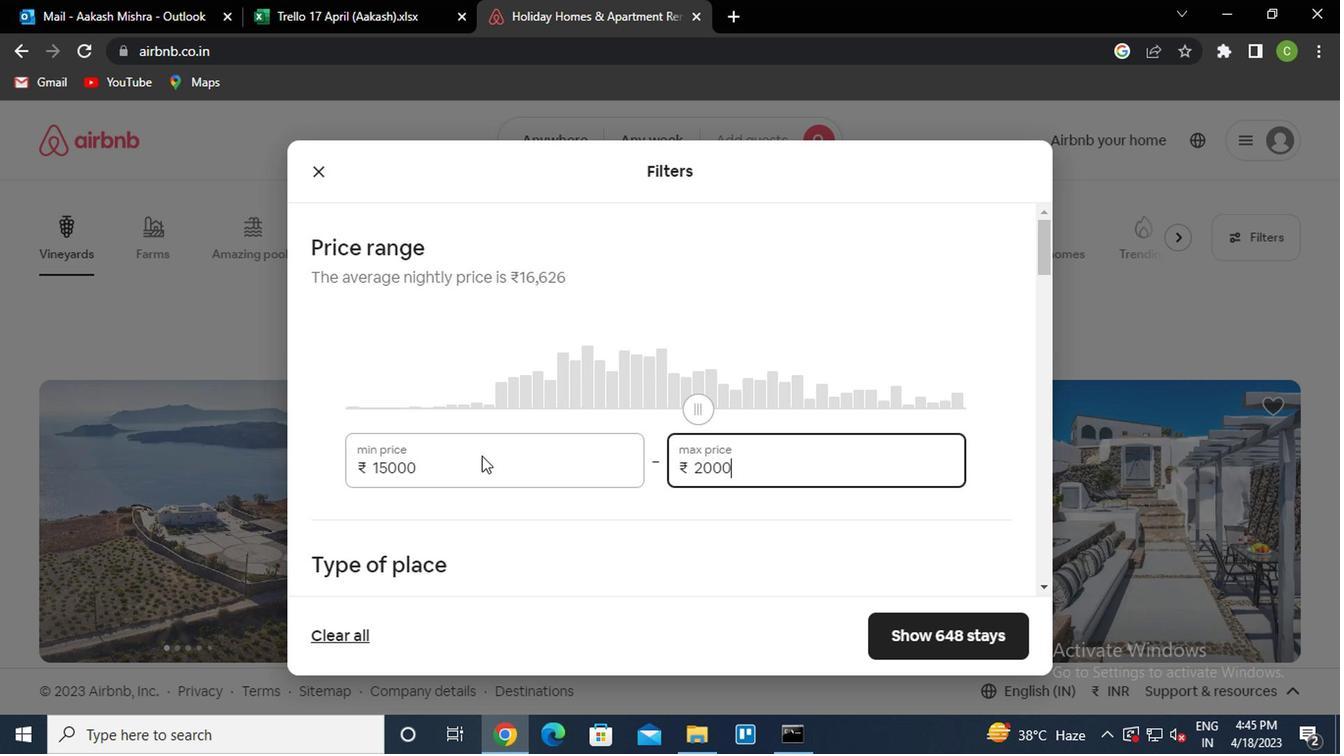 
Action: Mouse moved to (444, 433)
Screenshot: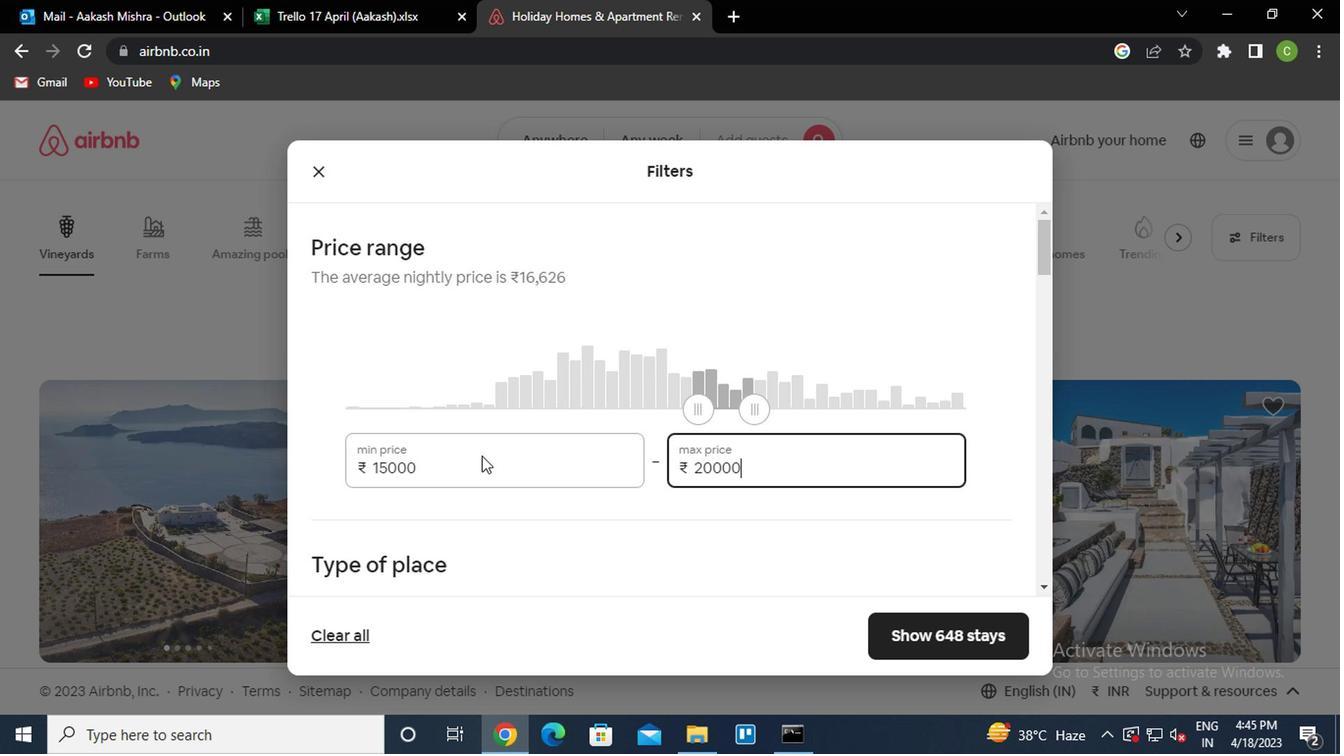 
Action: Mouse scrolled (444, 432) with delta (0, 0)
Screenshot: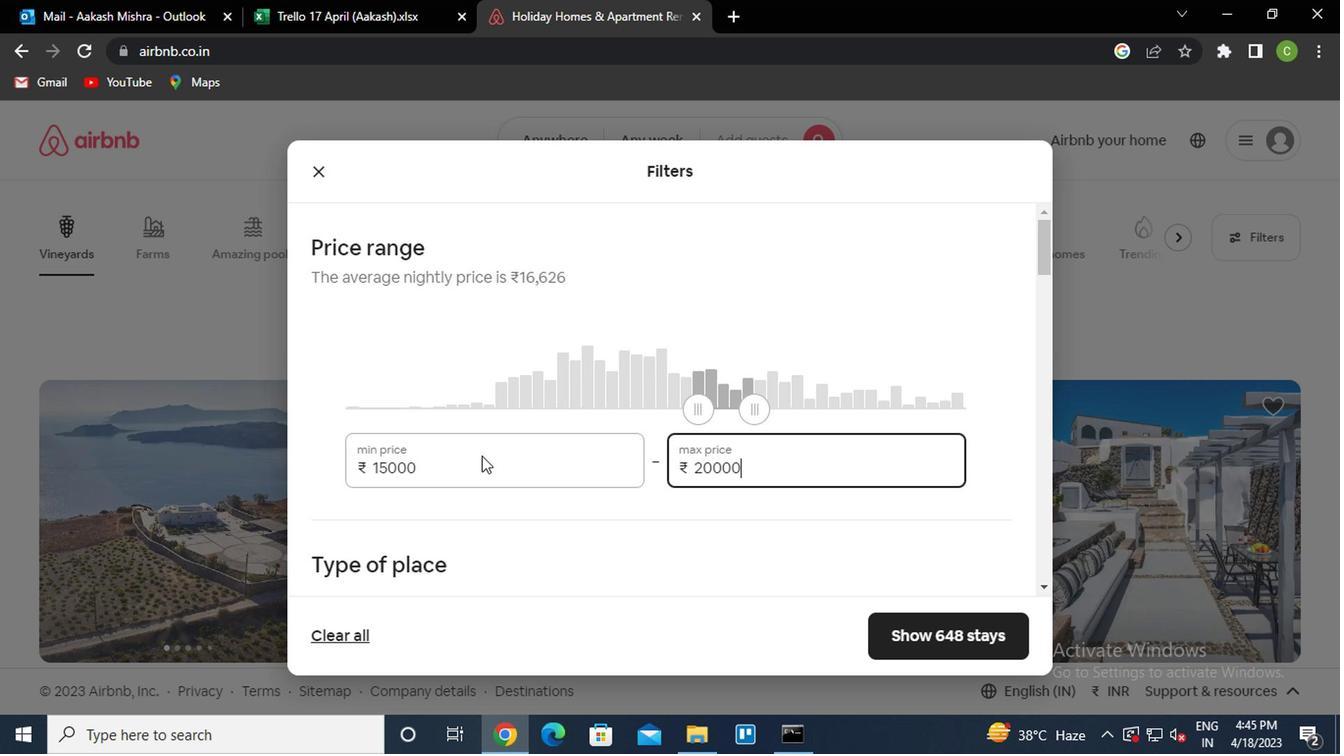 
Action: Mouse moved to (439, 435)
Screenshot: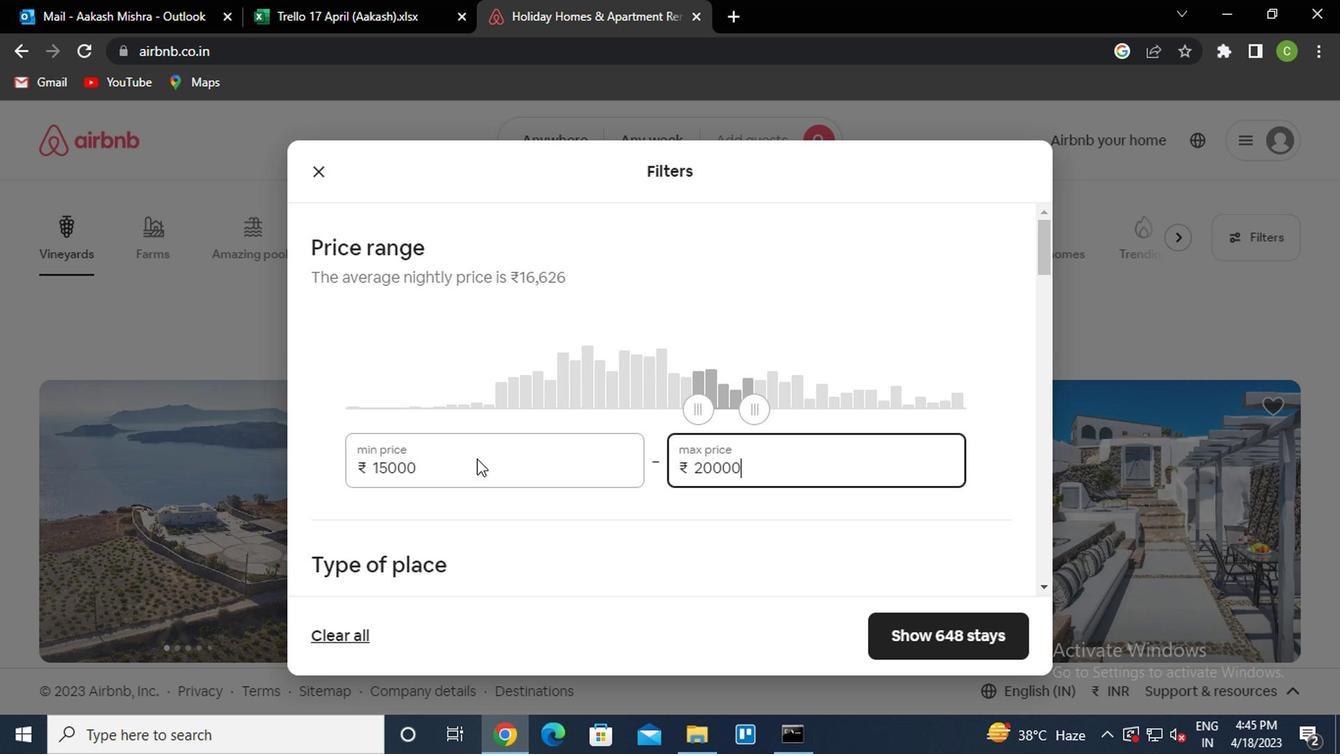 
Action: Mouse scrolled (439, 434) with delta (0, 0)
Screenshot: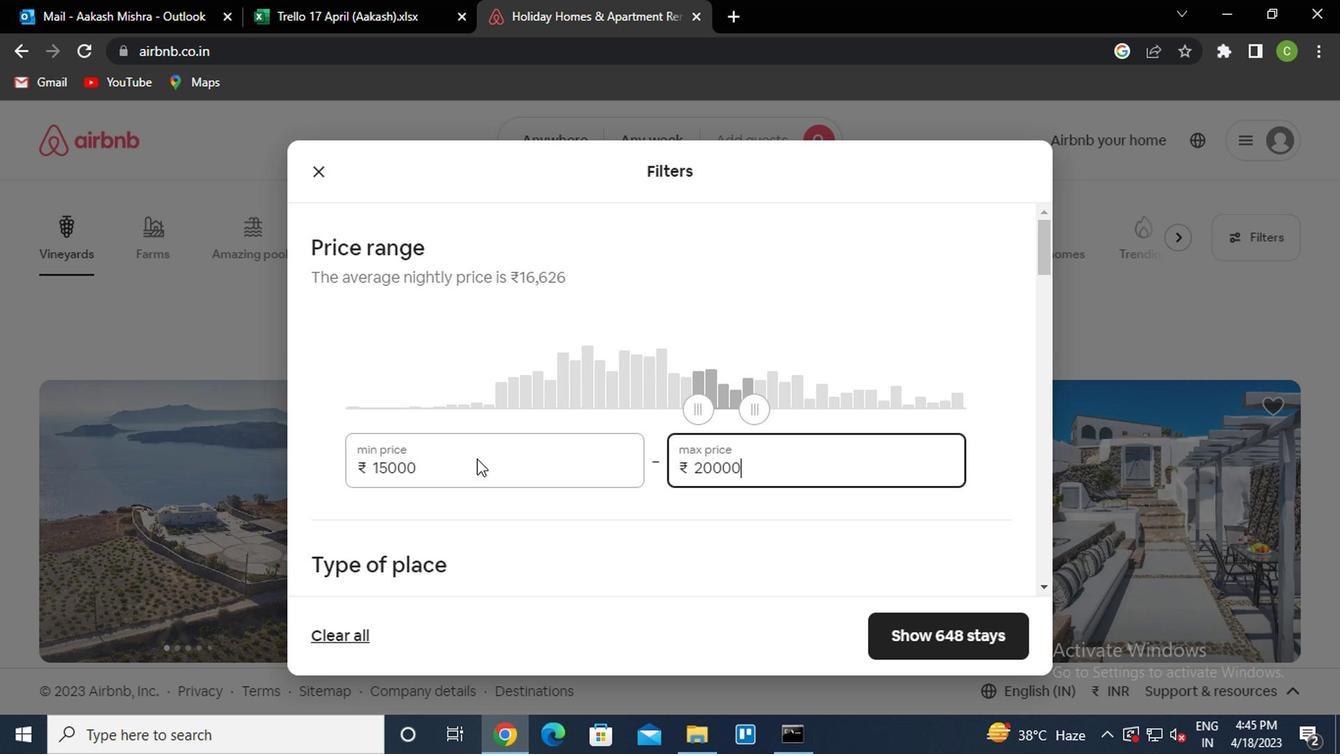 
Action: Mouse moved to (371, 421)
Screenshot: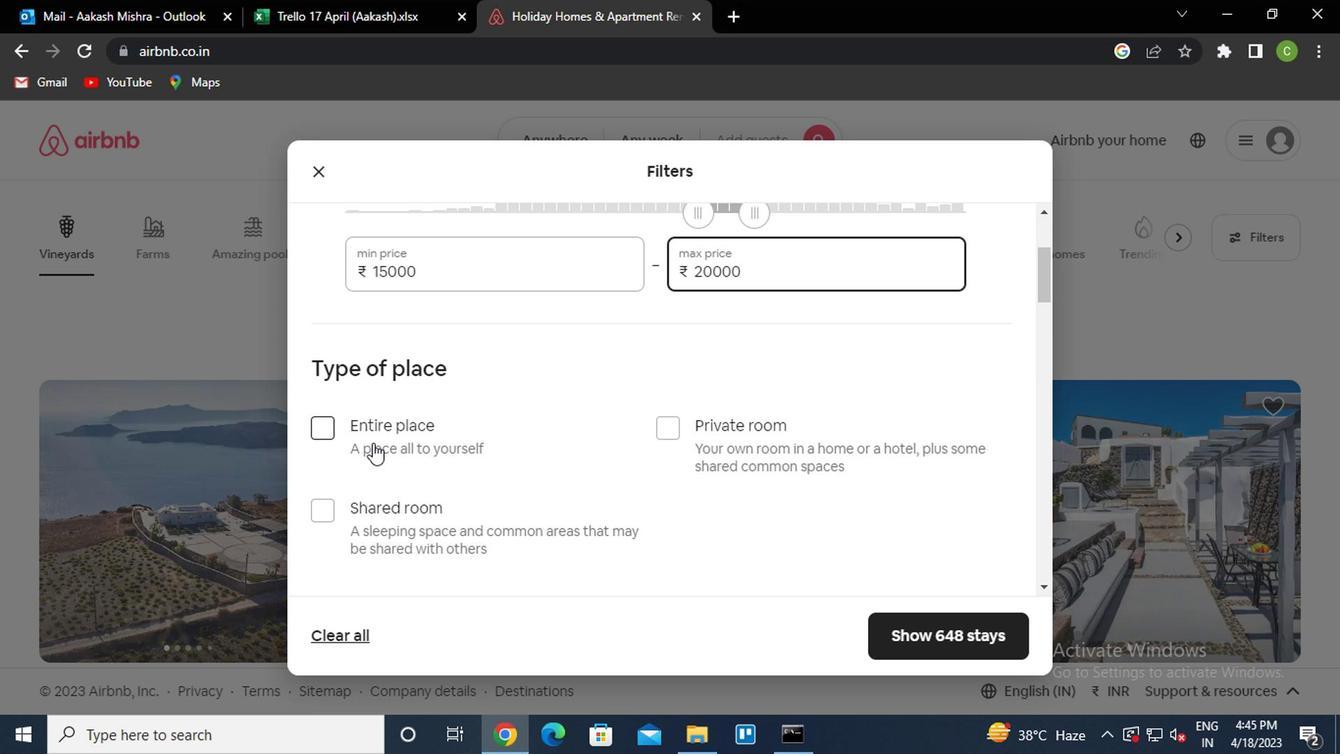 
Action: Mouse pressed left at (371, 421)
Screenshot: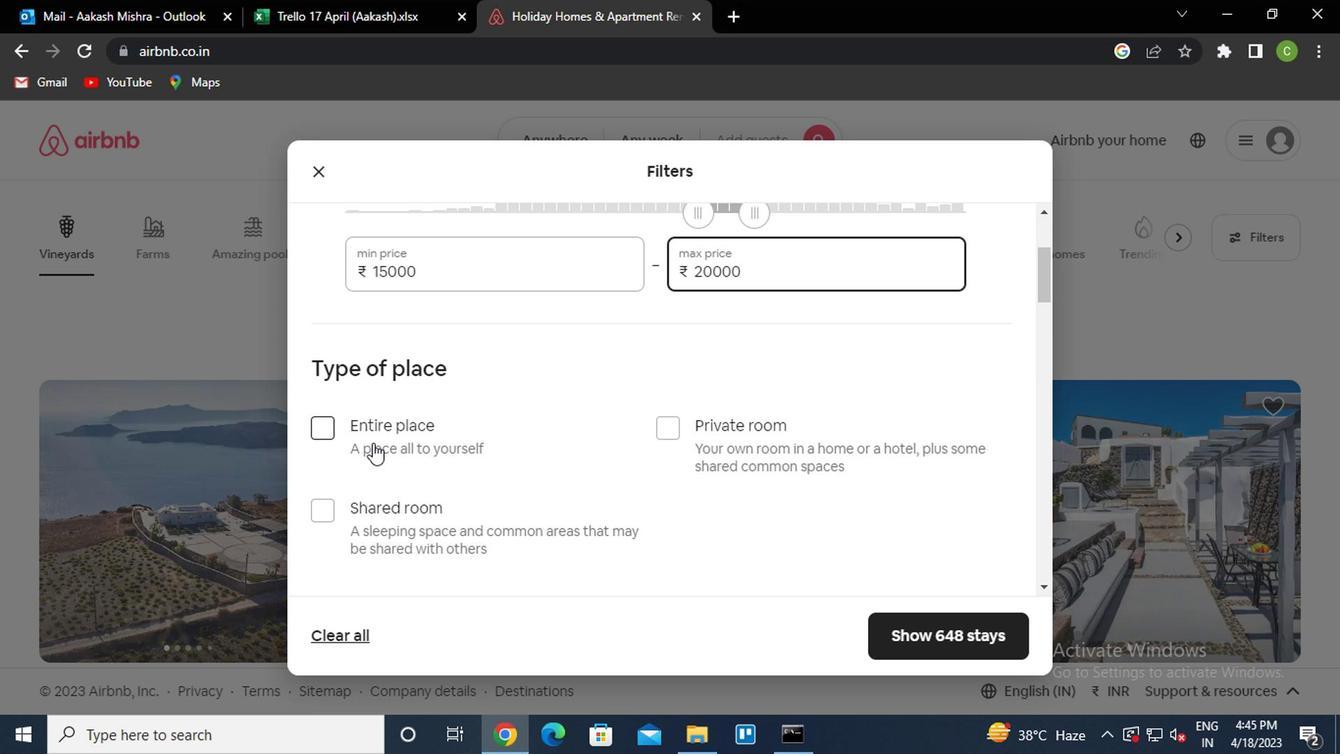 
Action: Mouse moved to (412, 430)
Screenshot: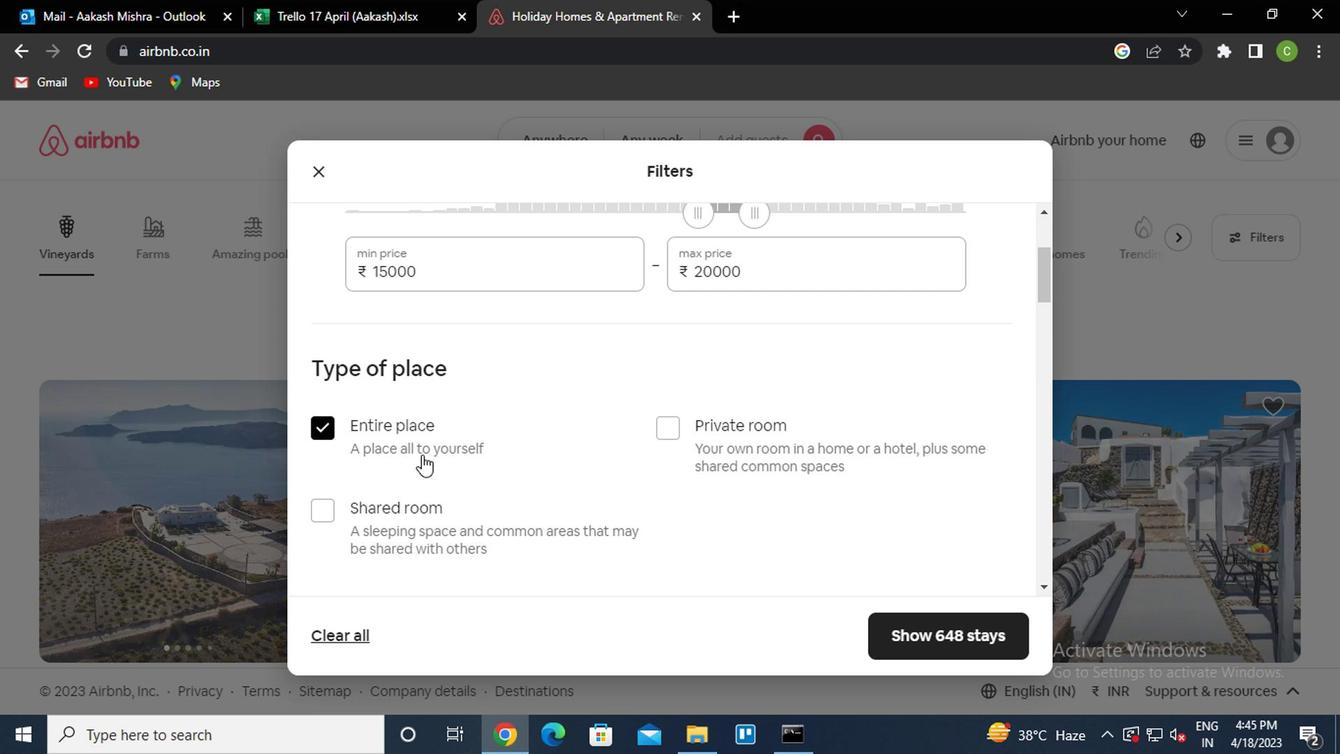
Action: Mouse scrolled (412, 429) with delta (0, 0)
Screenshot: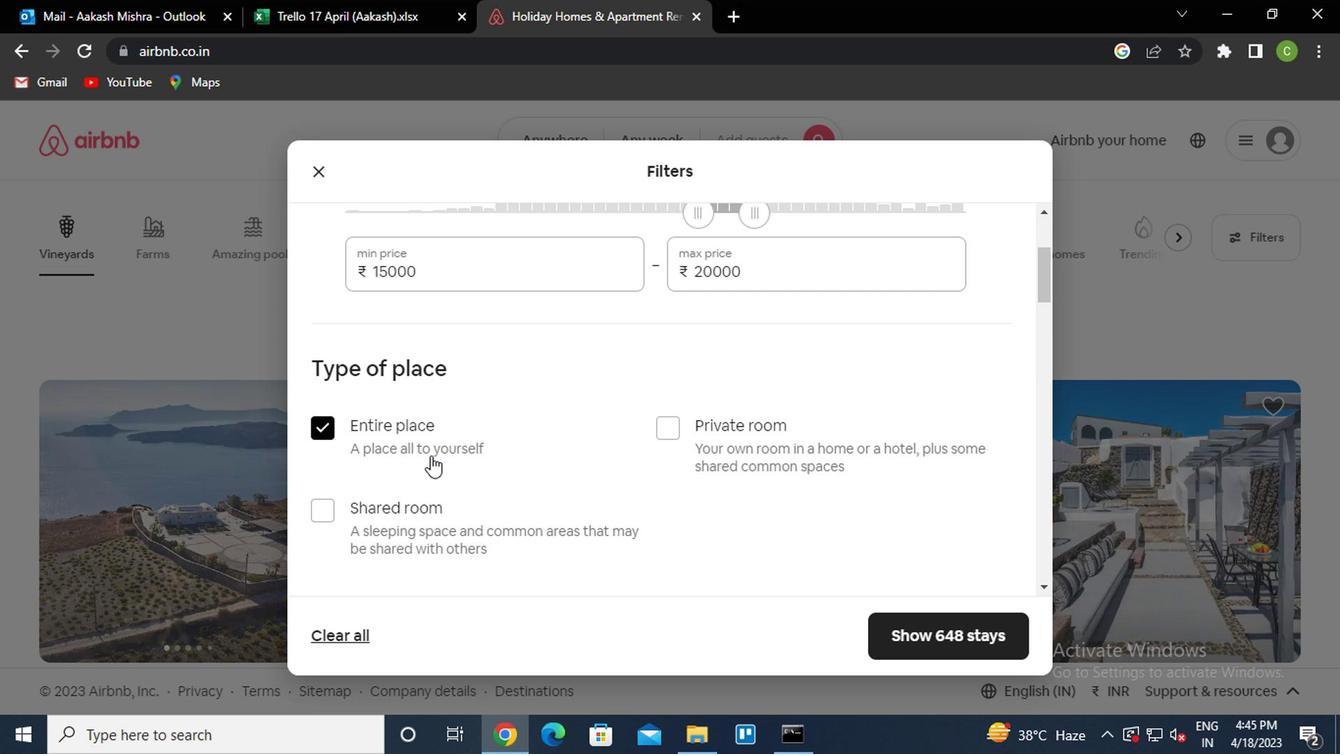 
Action: Mouse moved to (412, 432)
Screenshot: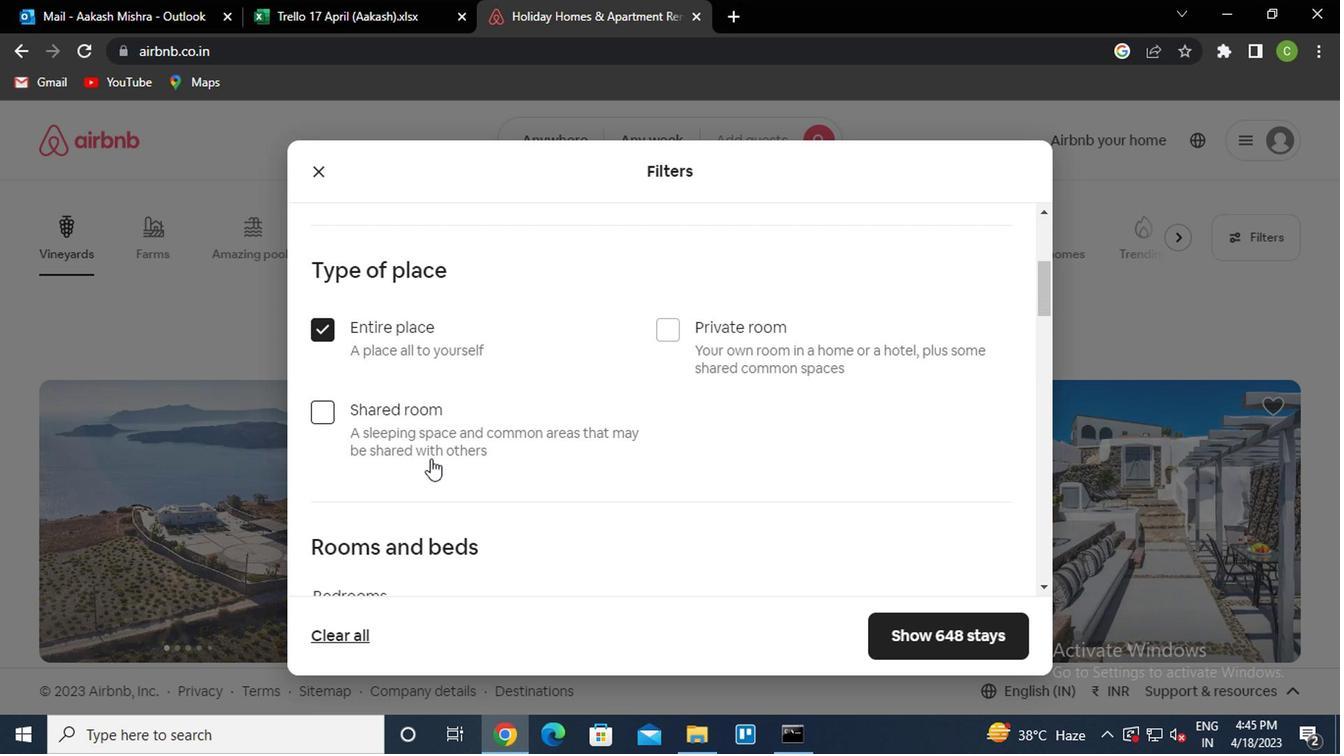 
Action: Mouse scrolled (412, 432) with delta (0, 0)
Screenshot: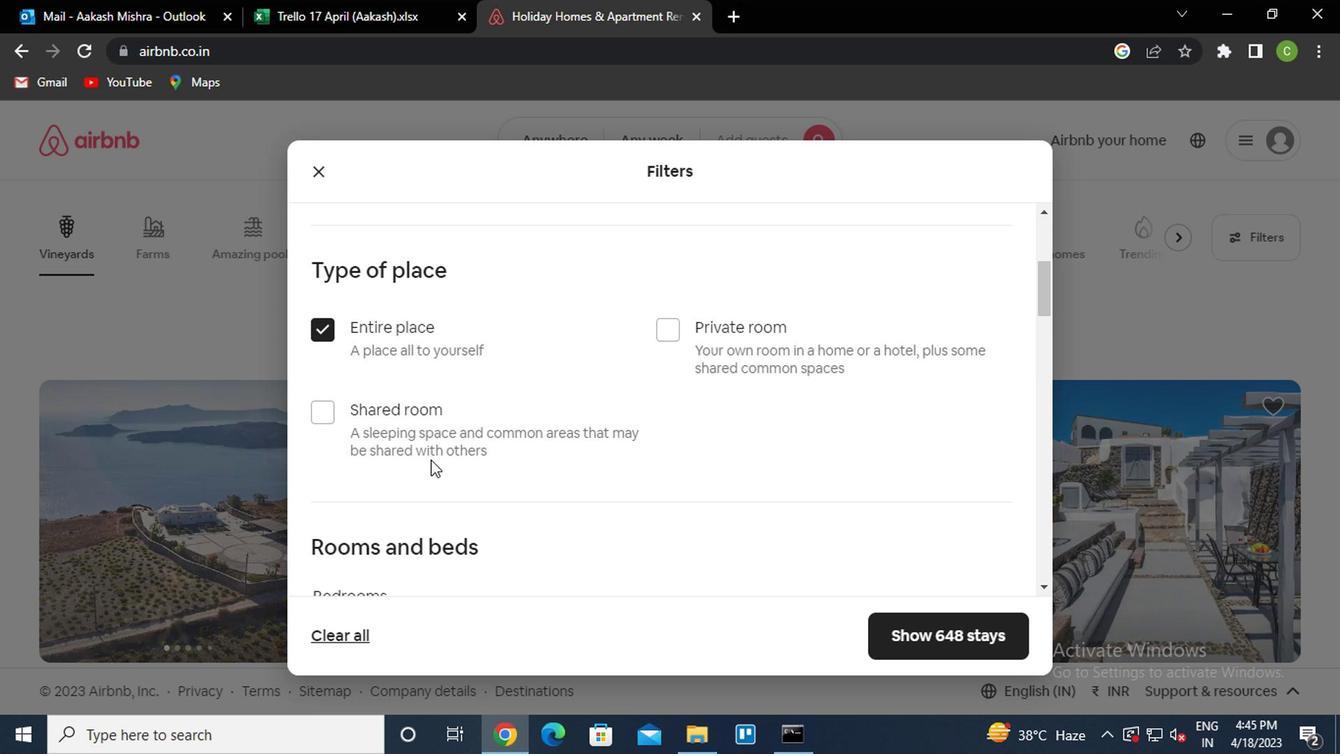 
Action: Mouse scrolled (412, 432) with delta (0, 0)
Screenshot: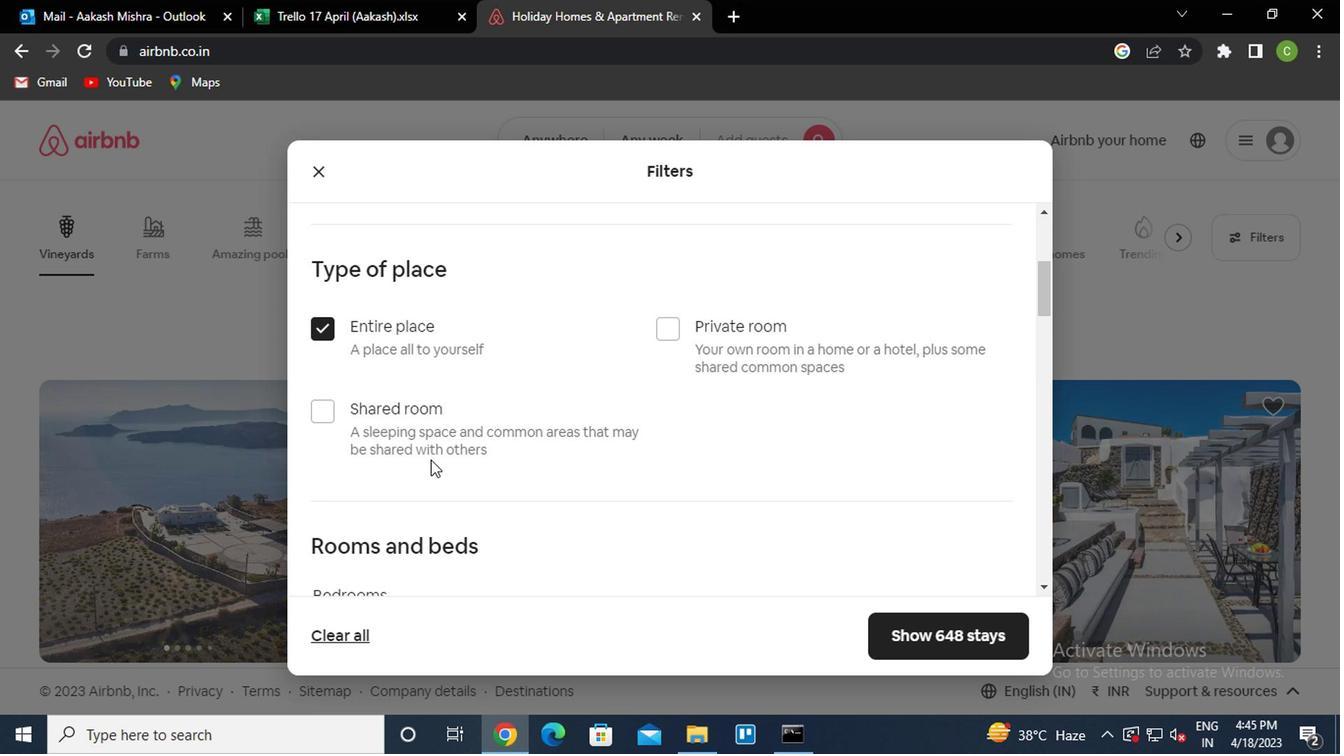 
Action: Mouse scrolled (412, 432) with delta (0, 0)
Screenshot: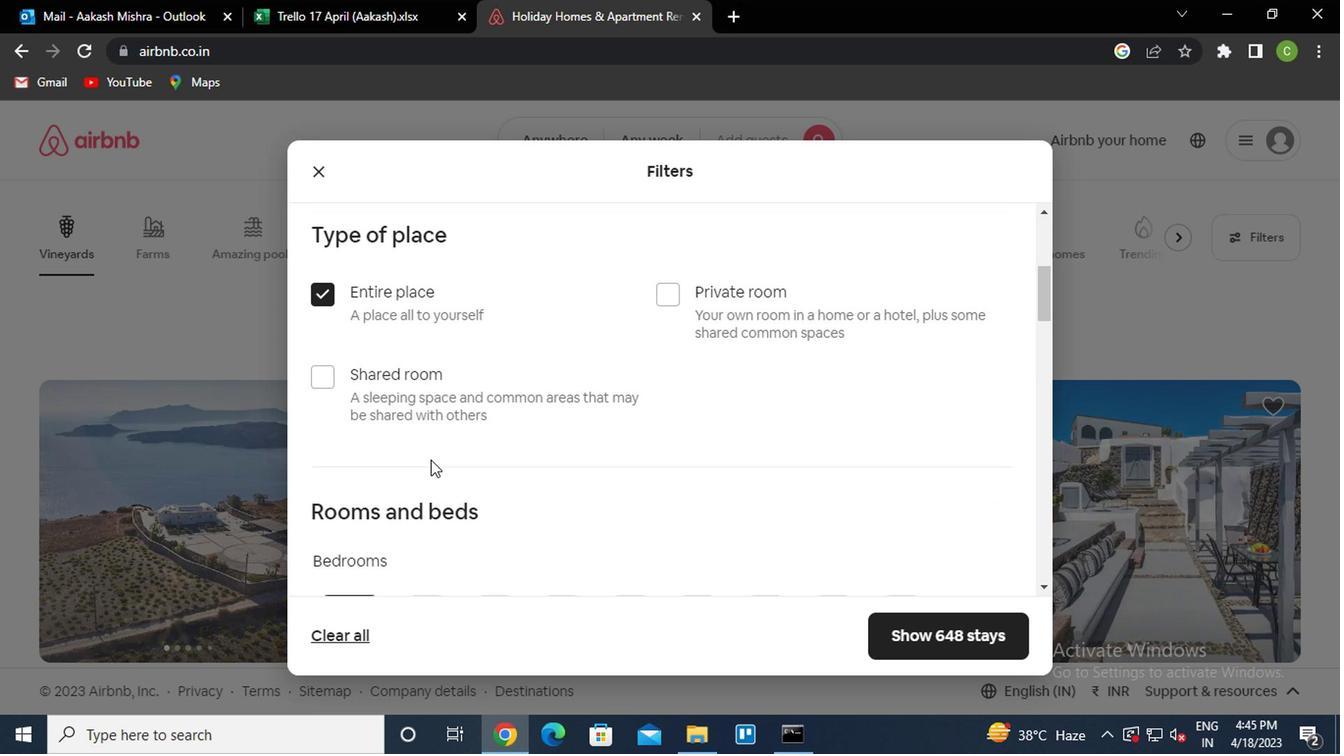
Action: Mouse scrolled (412, 432) with delta (0, 0)
Screenshot: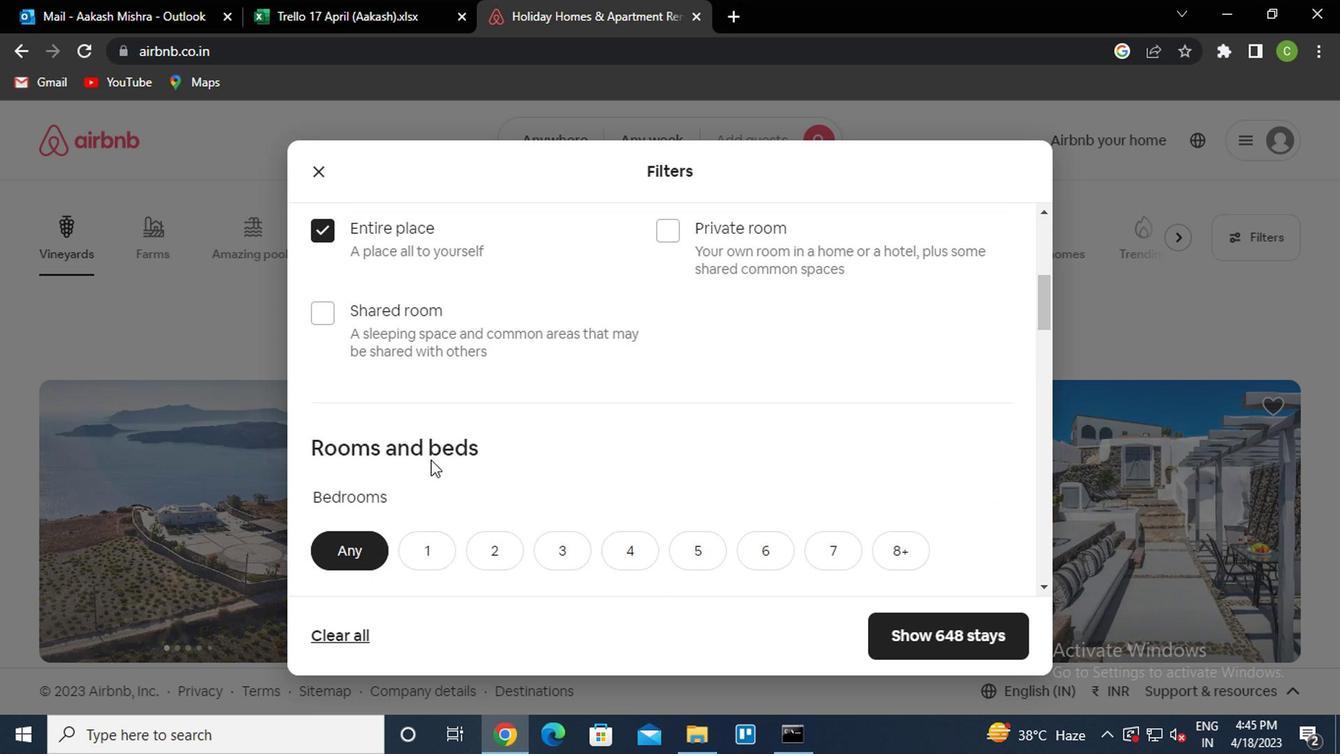 
Action: Mouse moved to (504, 290)
Screenshot: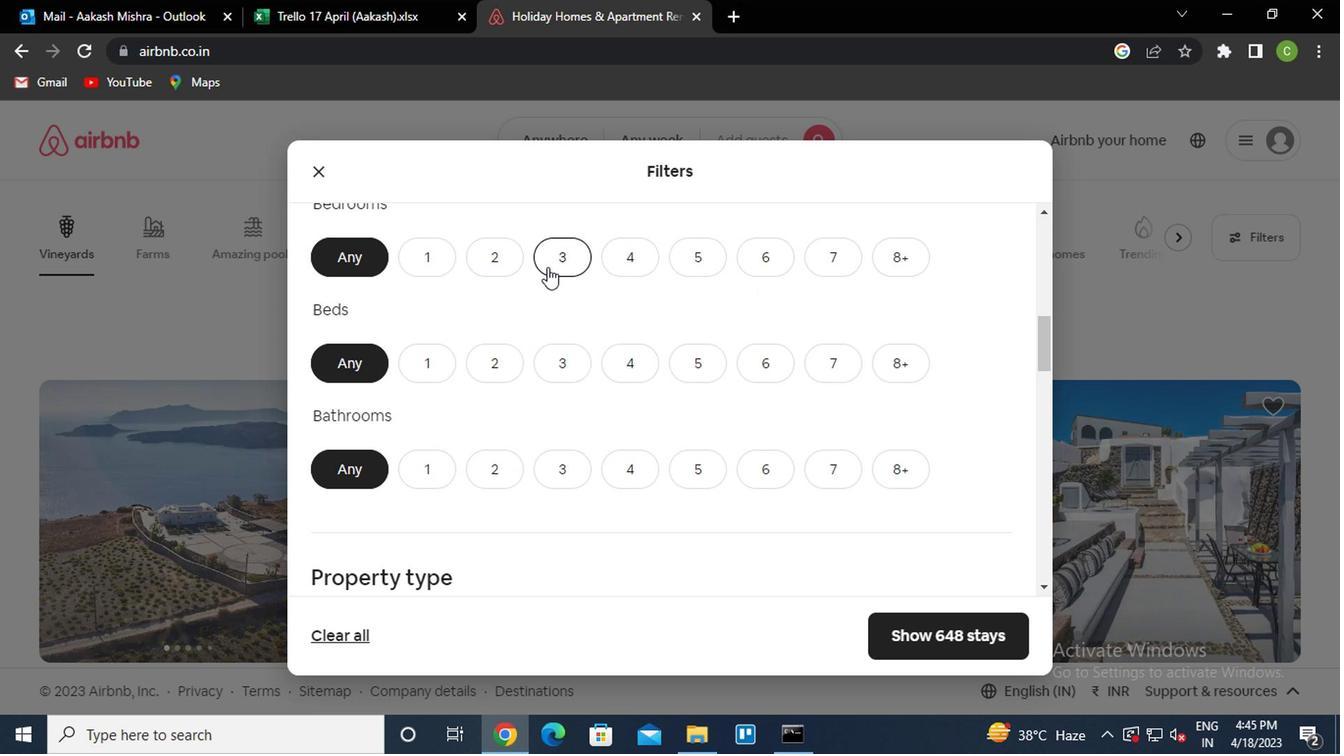 
Action: Mouse pressed left at (504, 290)
Screenshot: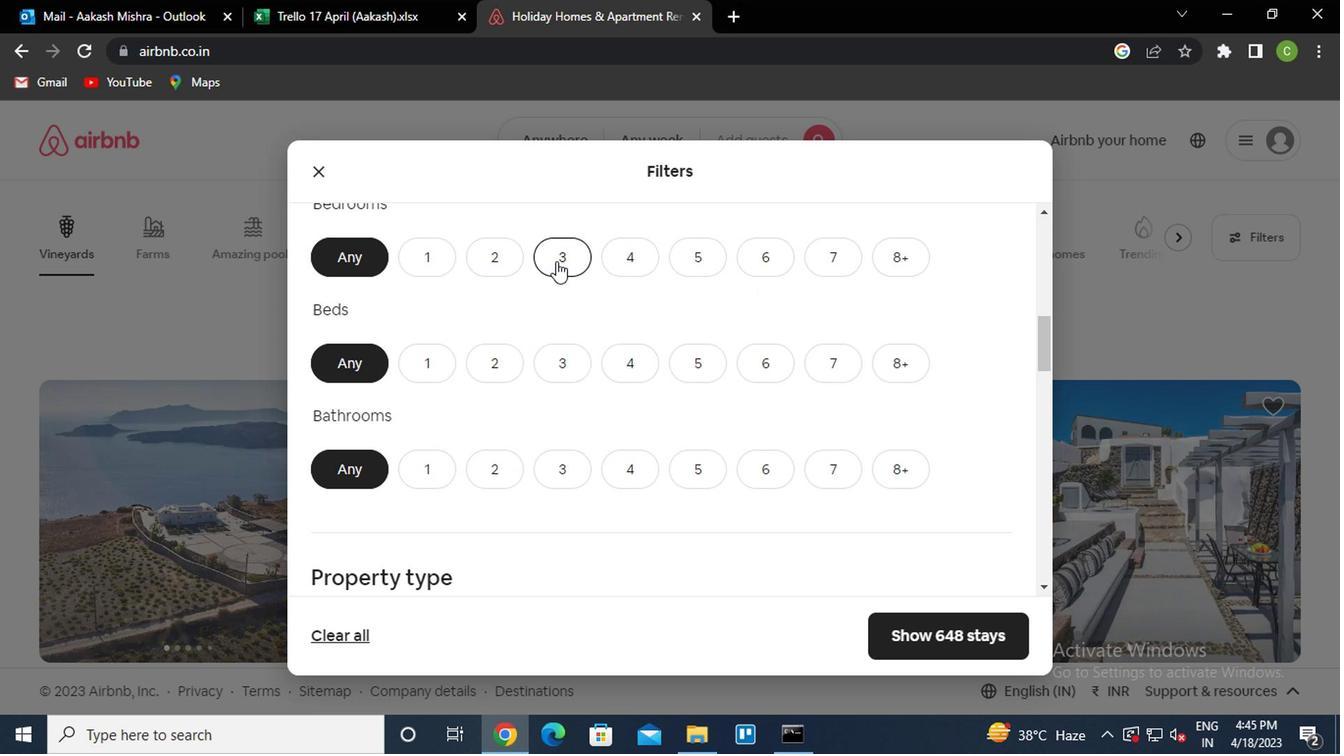 
Action: Mouse moved to (502, 358)
Screenshot: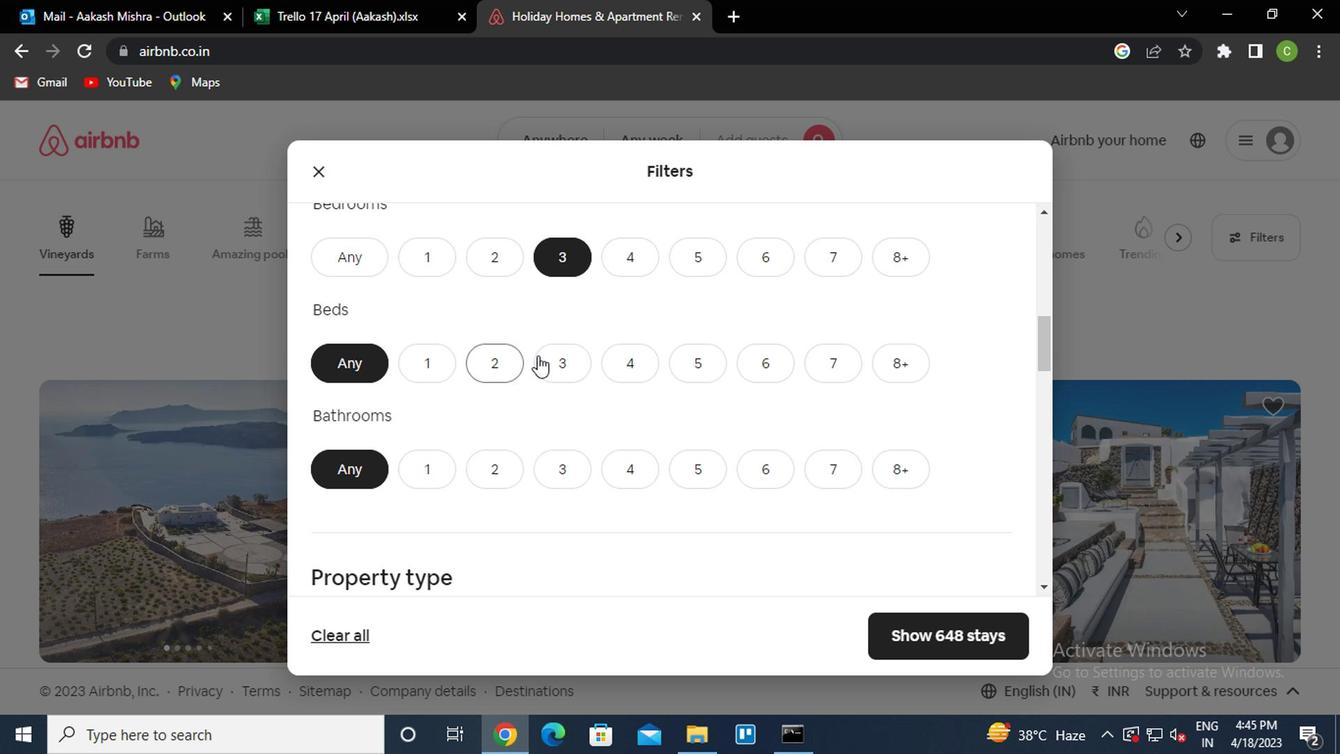 
Action: Mouse pressed left at (502, 358)
Screenshot: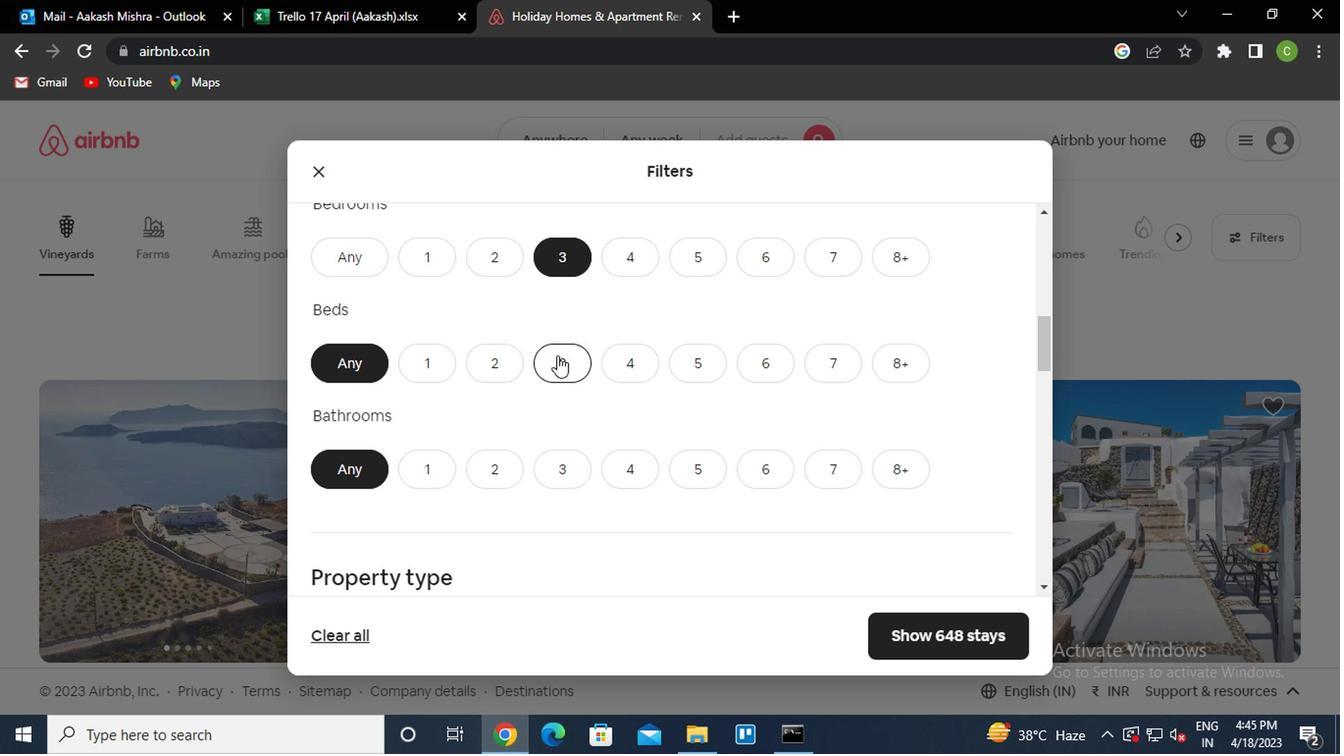 
Action: Mouse moved to (506, 439)
Screenshot: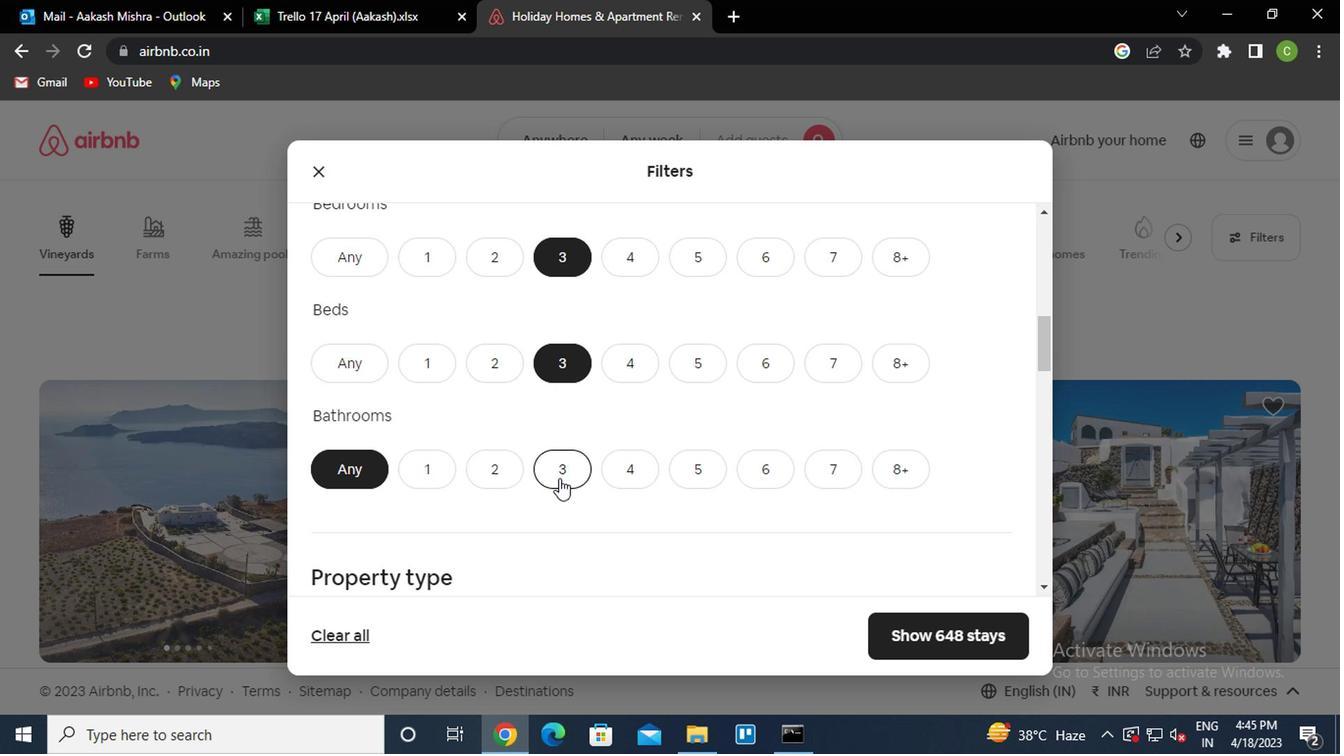 
Action: Mouse pressed left at (506, 439)
Screenshot: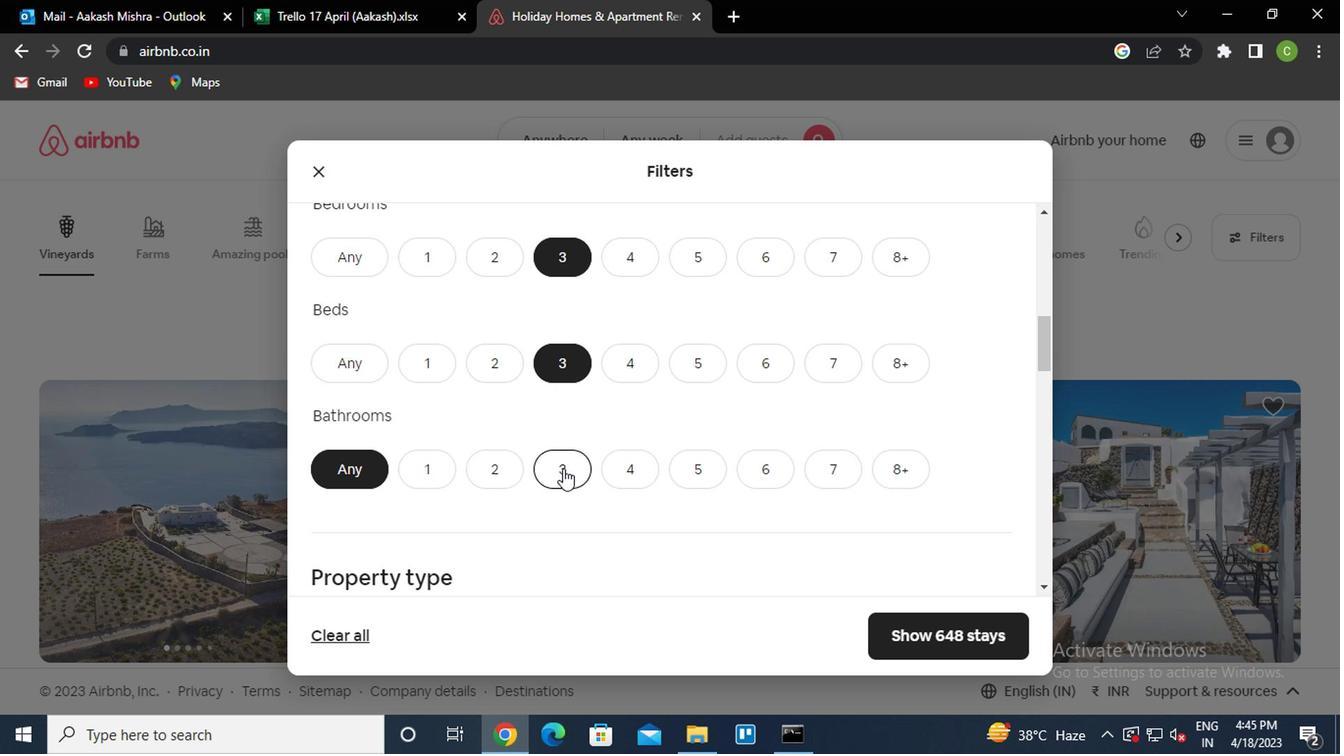 
Action: Mouse moved to (534, 457)
Screenshot: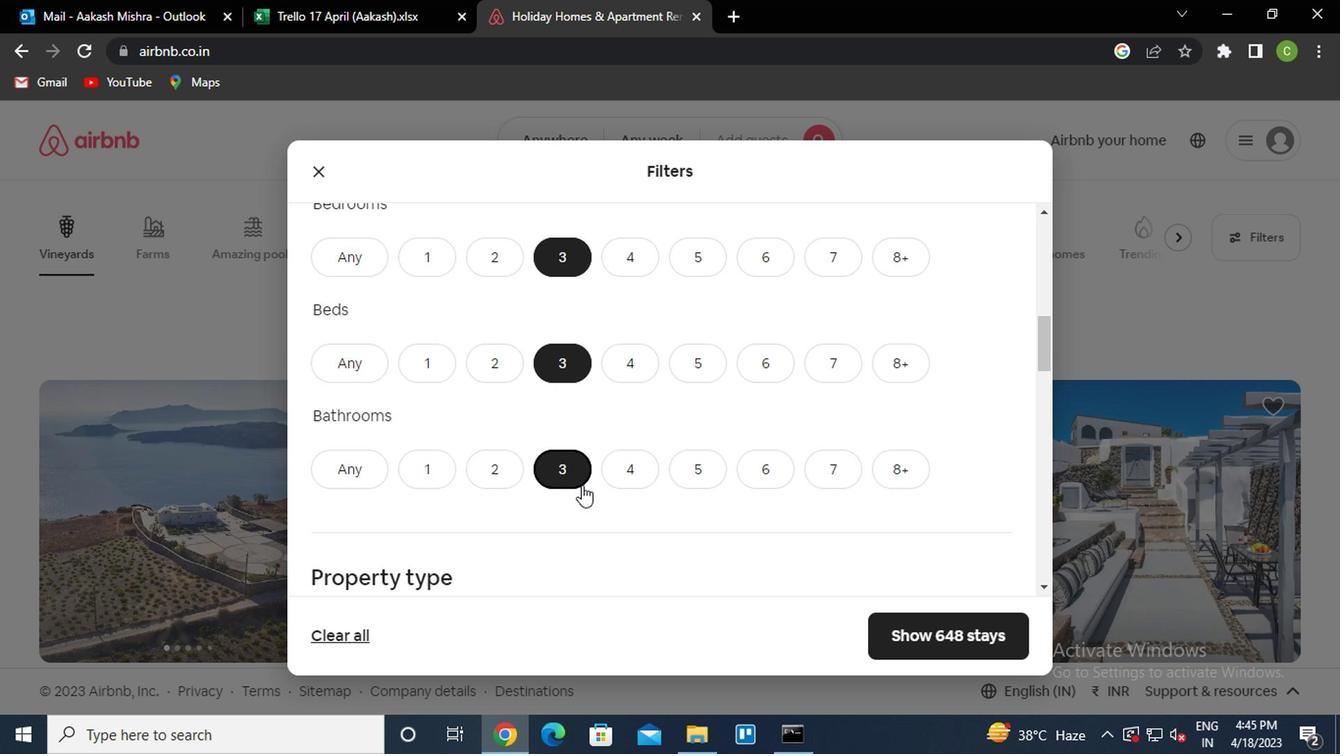 
Action: Mouse scrolled (534, 456) with delta (0, 0)
Screenshot: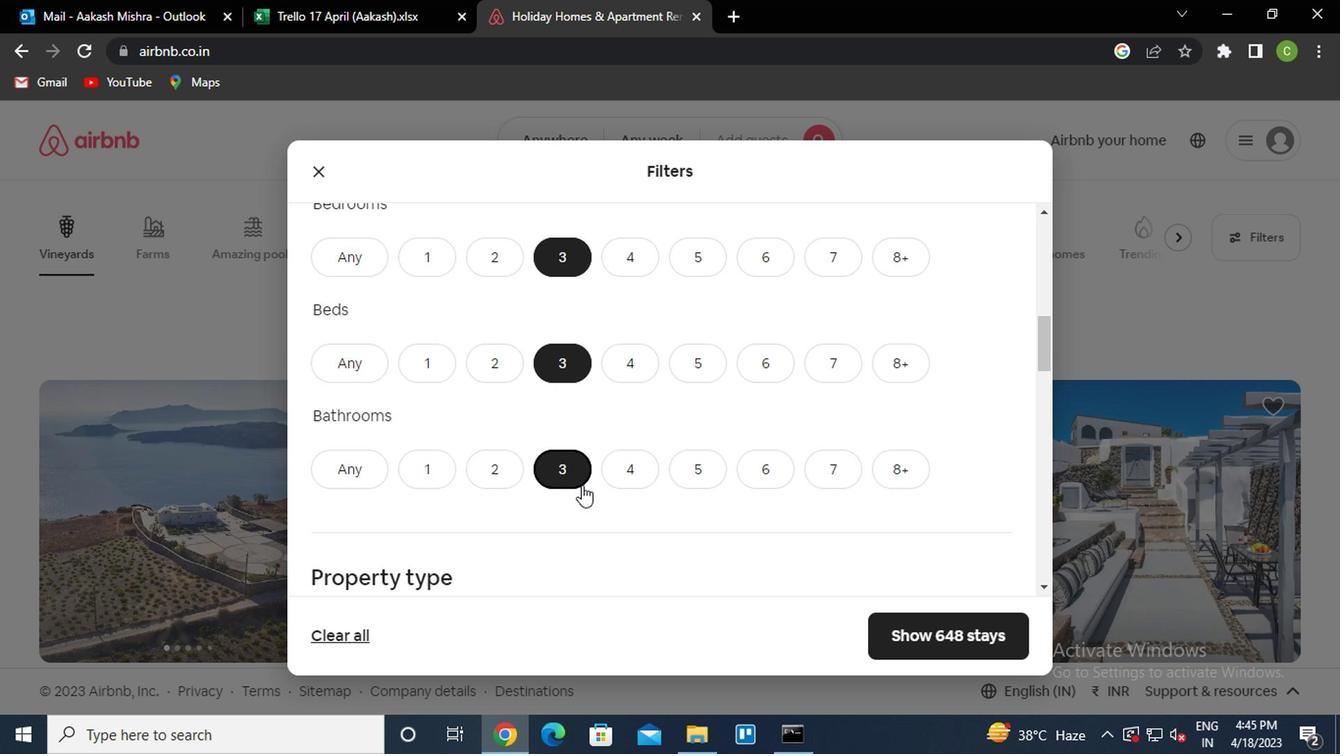
Action: Mouse moved to (536, 457)
Screenshot: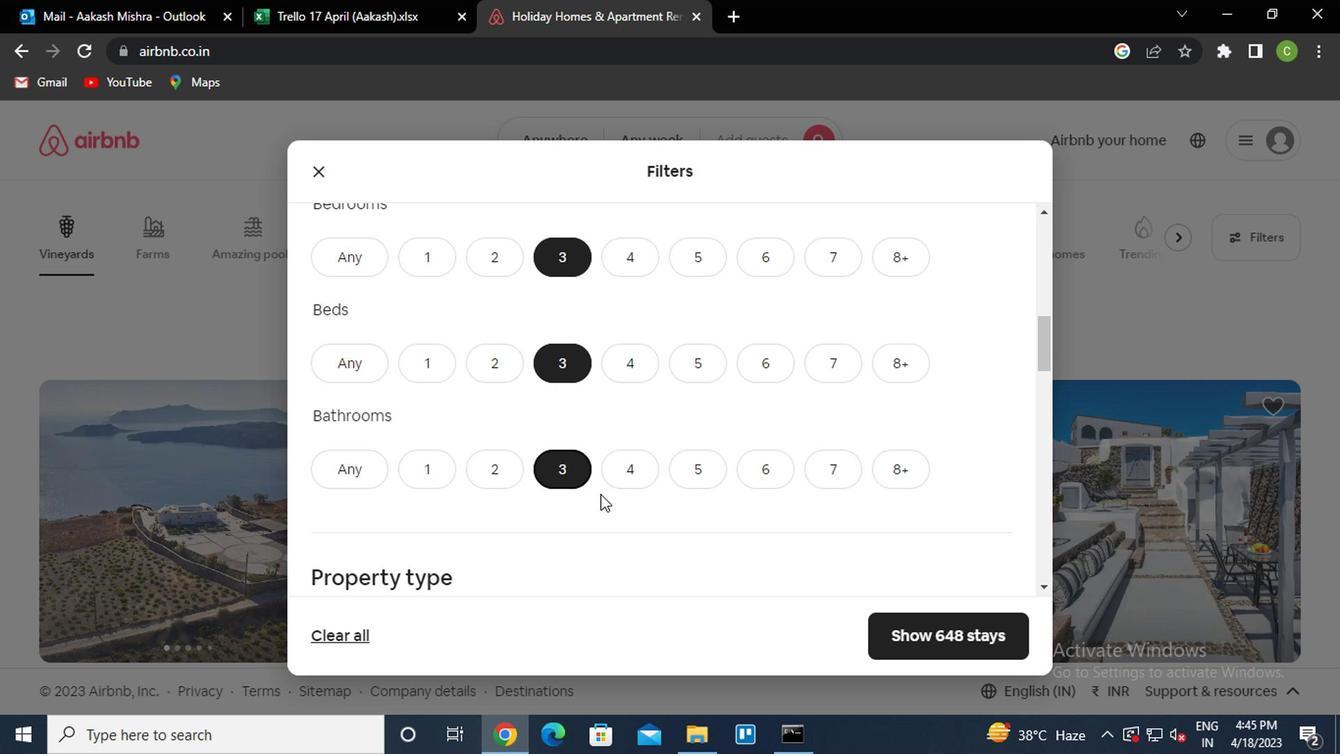 
Action: Mouse scrolled (536, 456) with delta (0, 0)
Screenshot: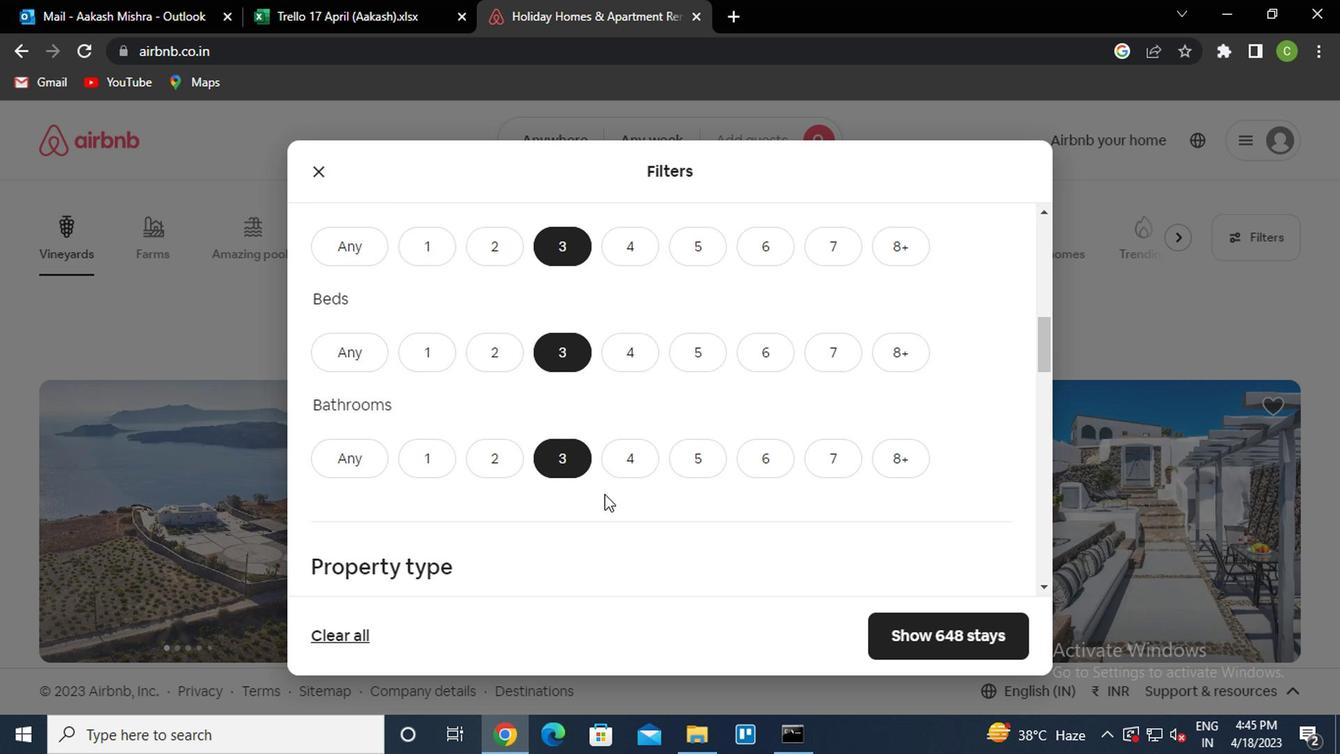 
Action: Mouse moved to (393, 444)
Screenshot: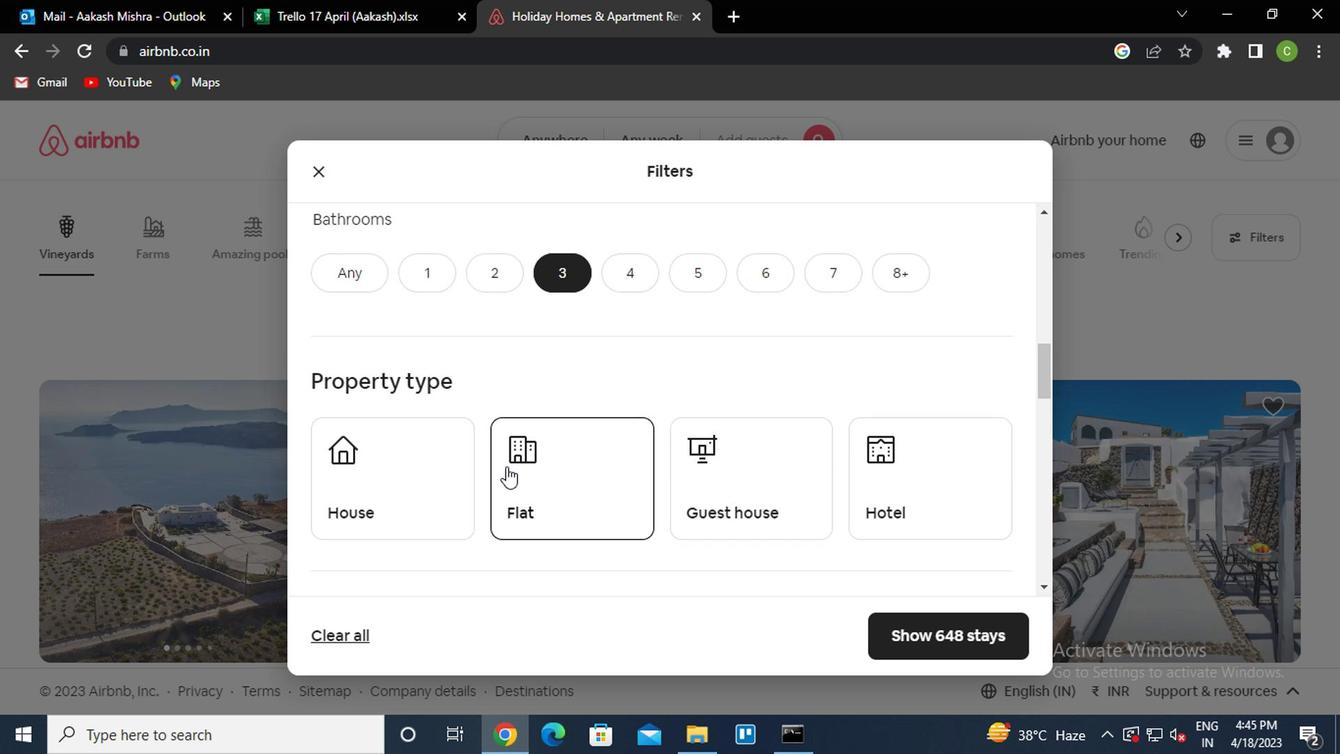 
Action: Mouse pressed left at (393, 444)
Screenshot: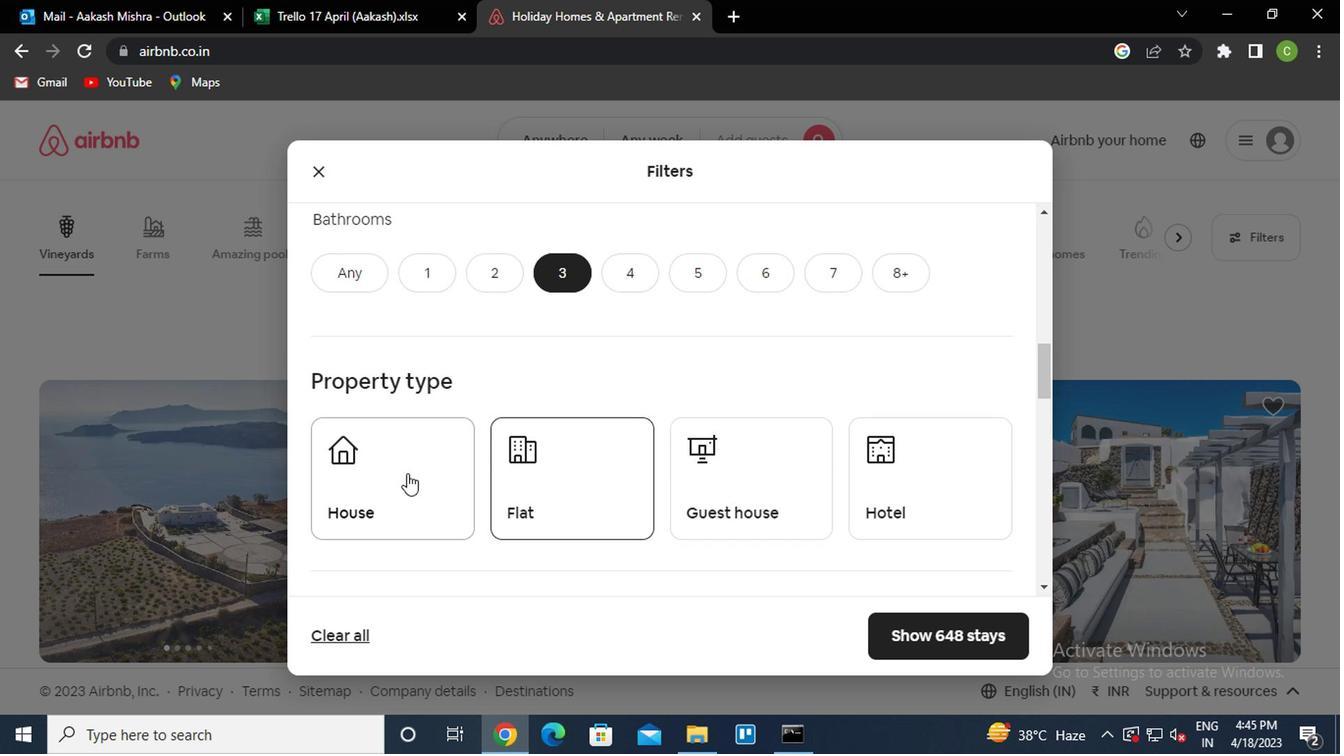 
Action: Mouse moved to (569, 441)
Screenshot: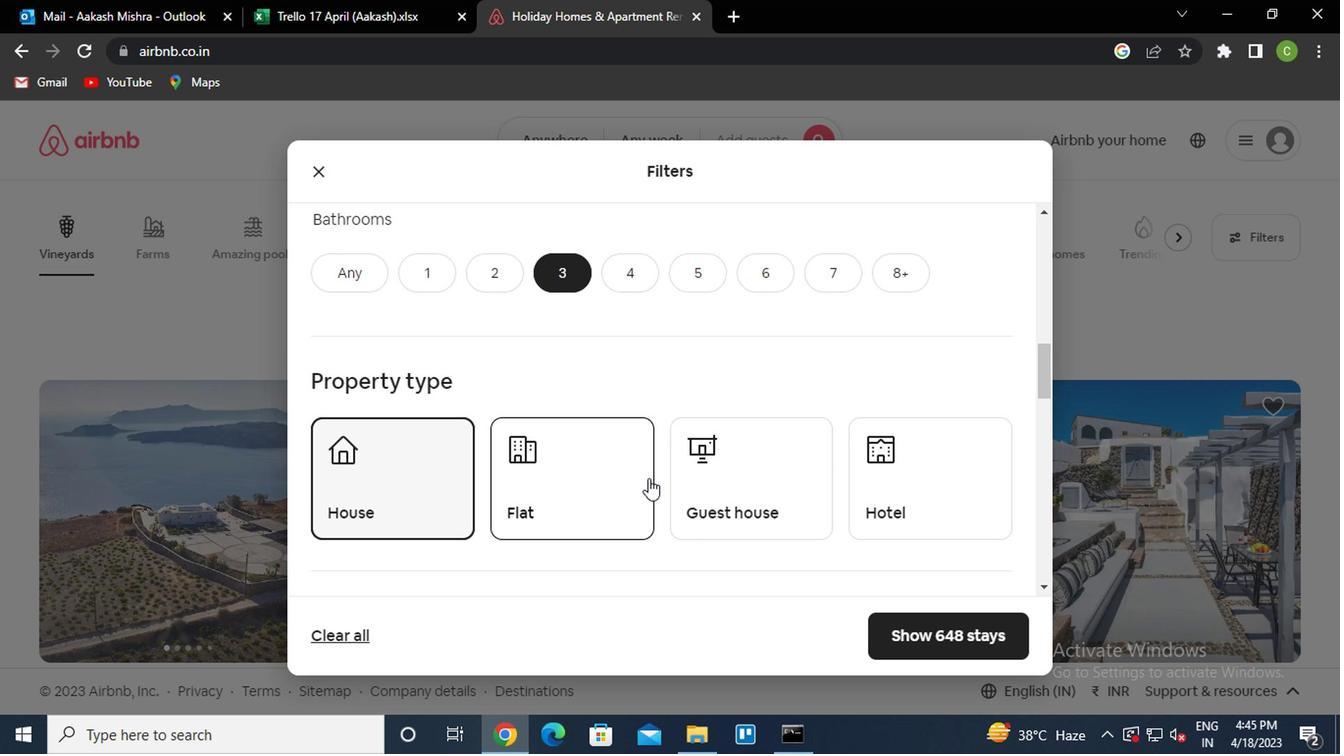 
Action: Mouse scrolled (569, 440) with delta (0, 0)
Screenshot: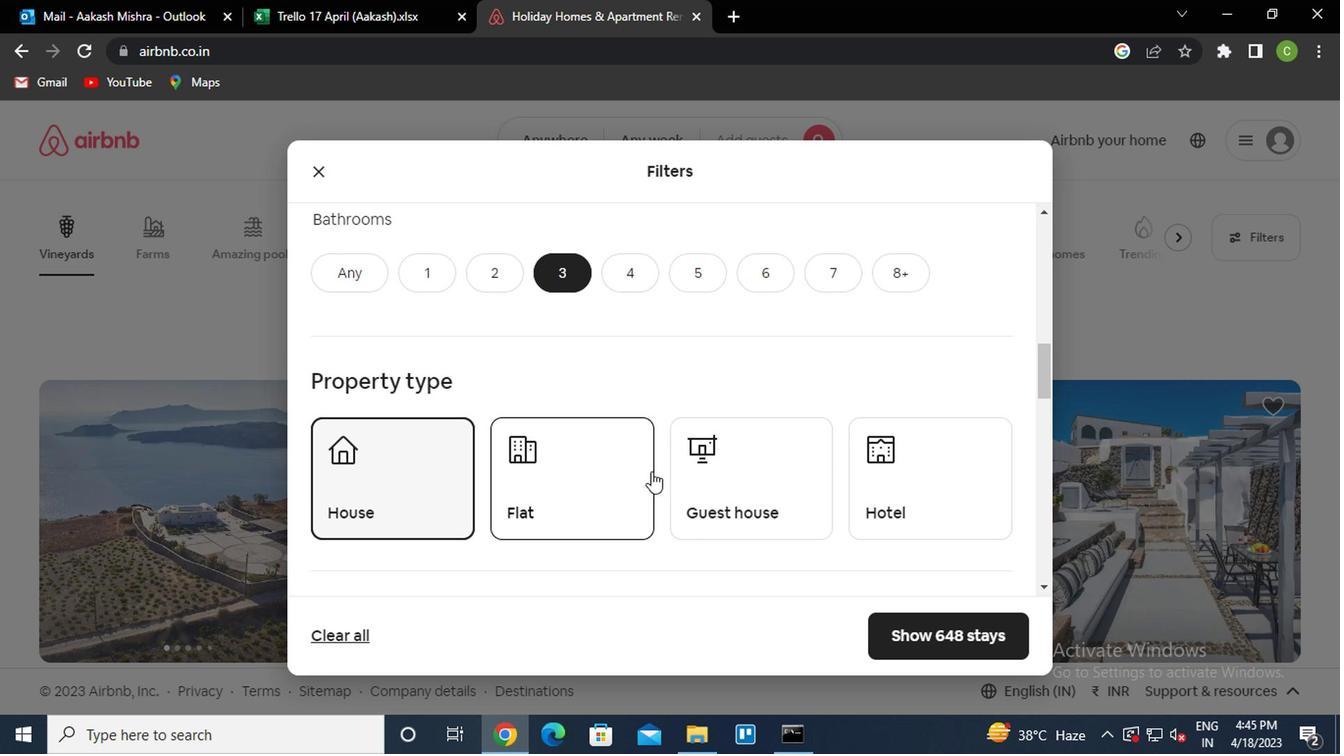 
Action: Mouse scrolled (569, 440) with delta (0, 0)
Screenshot: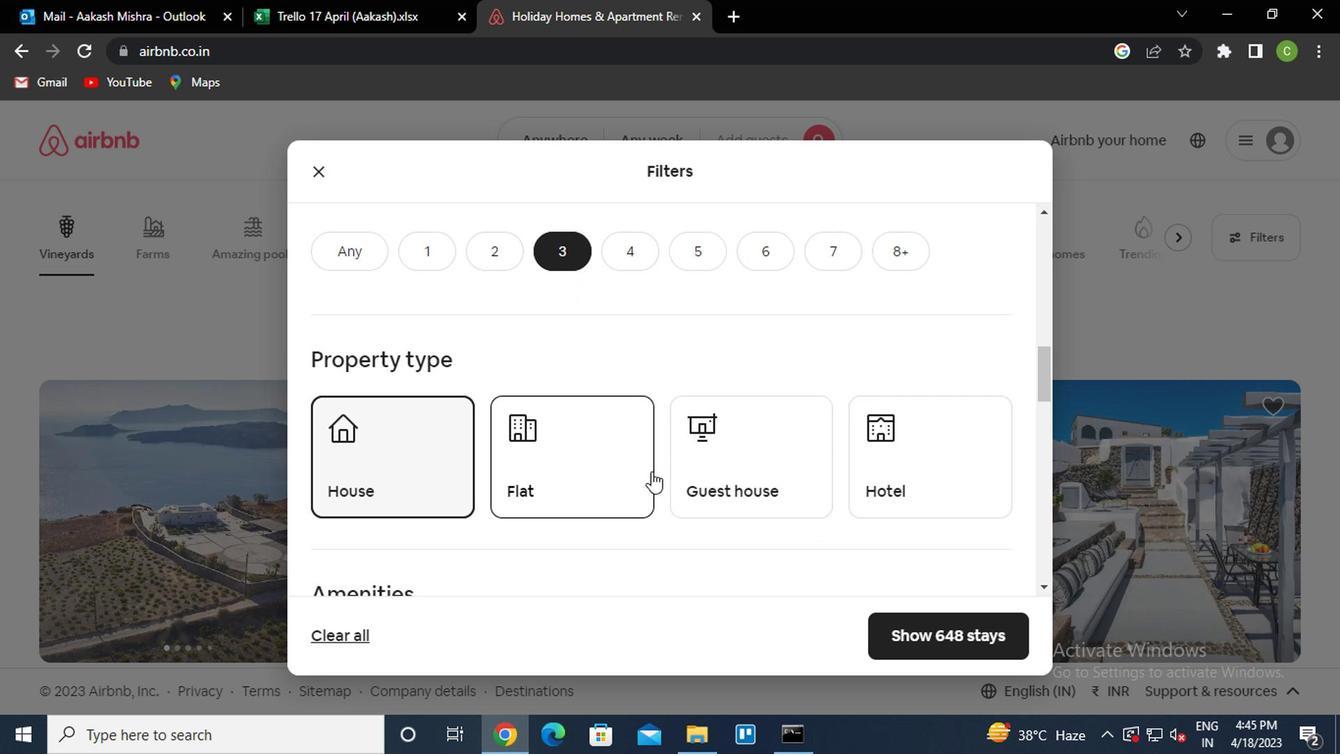
Action: Mouse scrolled (569, 440) with delta (0, 0)
Screenshot: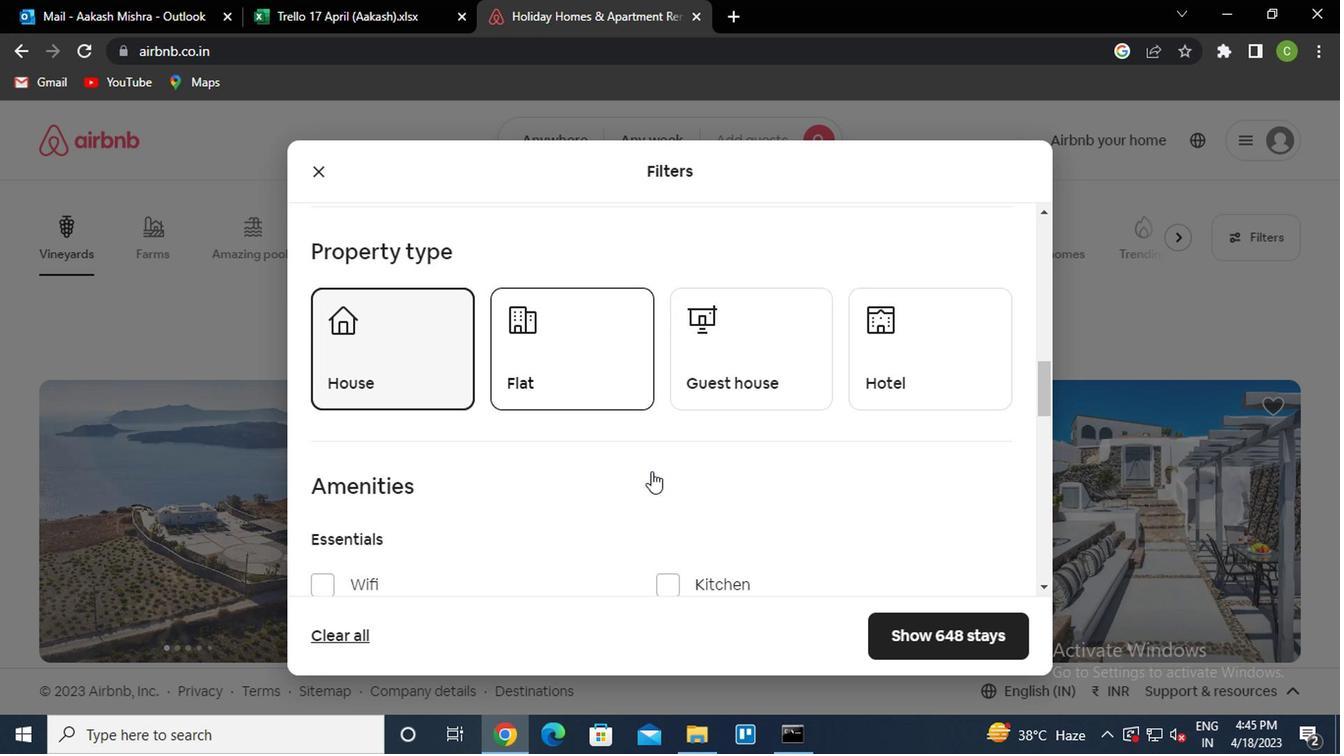 
Action: Mouse moved to (575, 423)
Screenshot: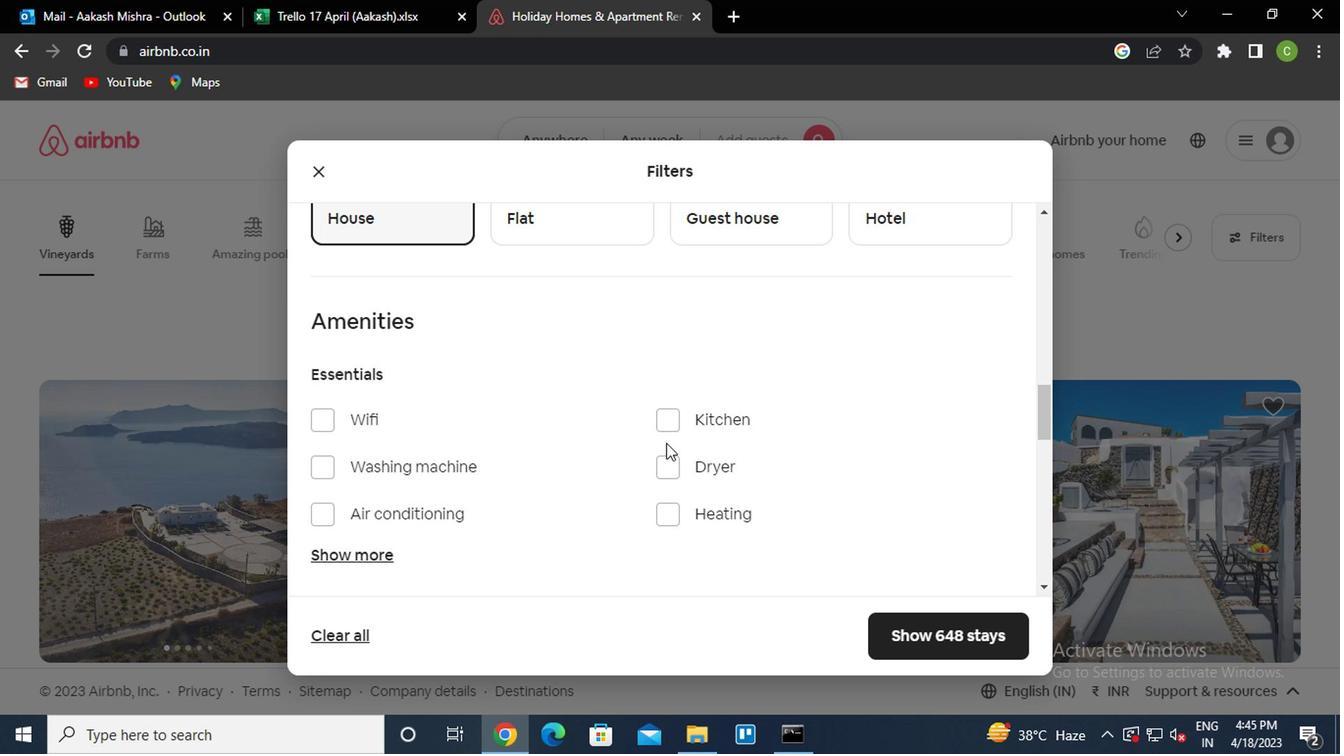 
Action: Mouse scrolled (575, 423) with delta (0, 0)
Screenshot: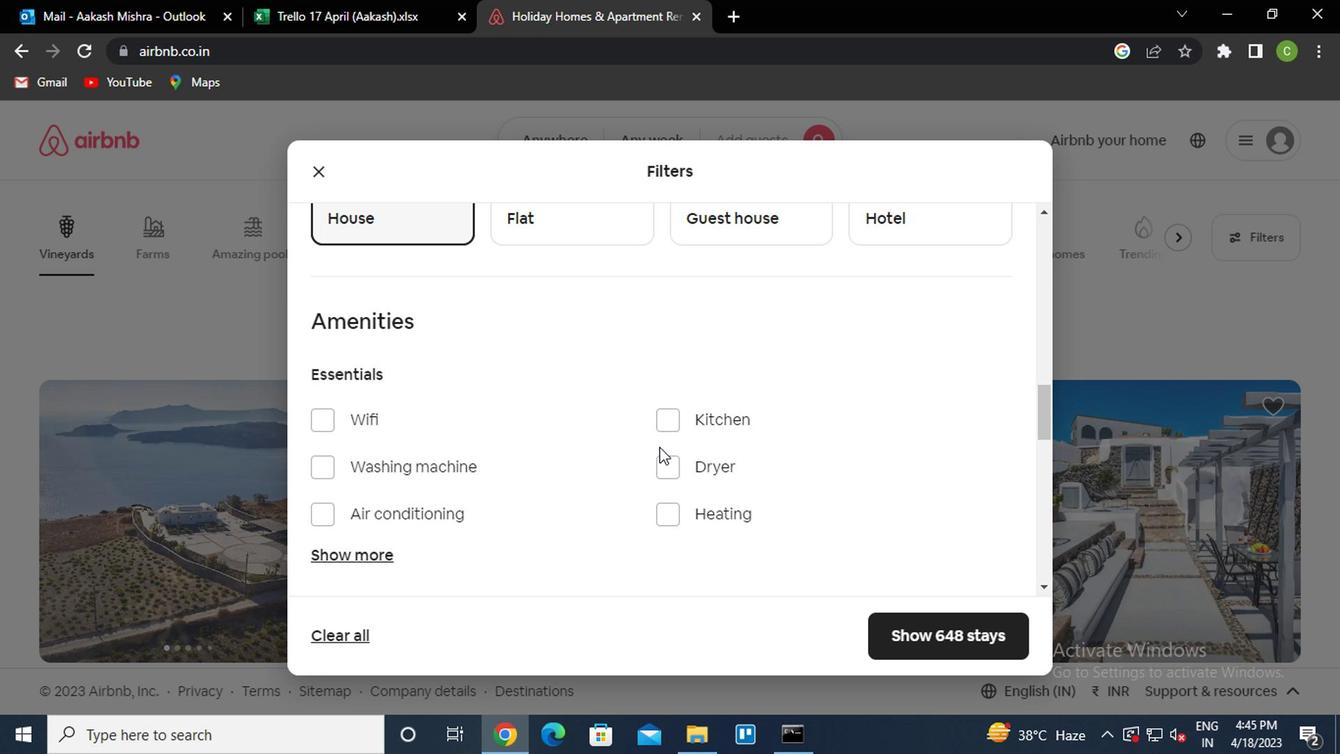 
Action: Mouse moved to (345, 370)
Screenshot: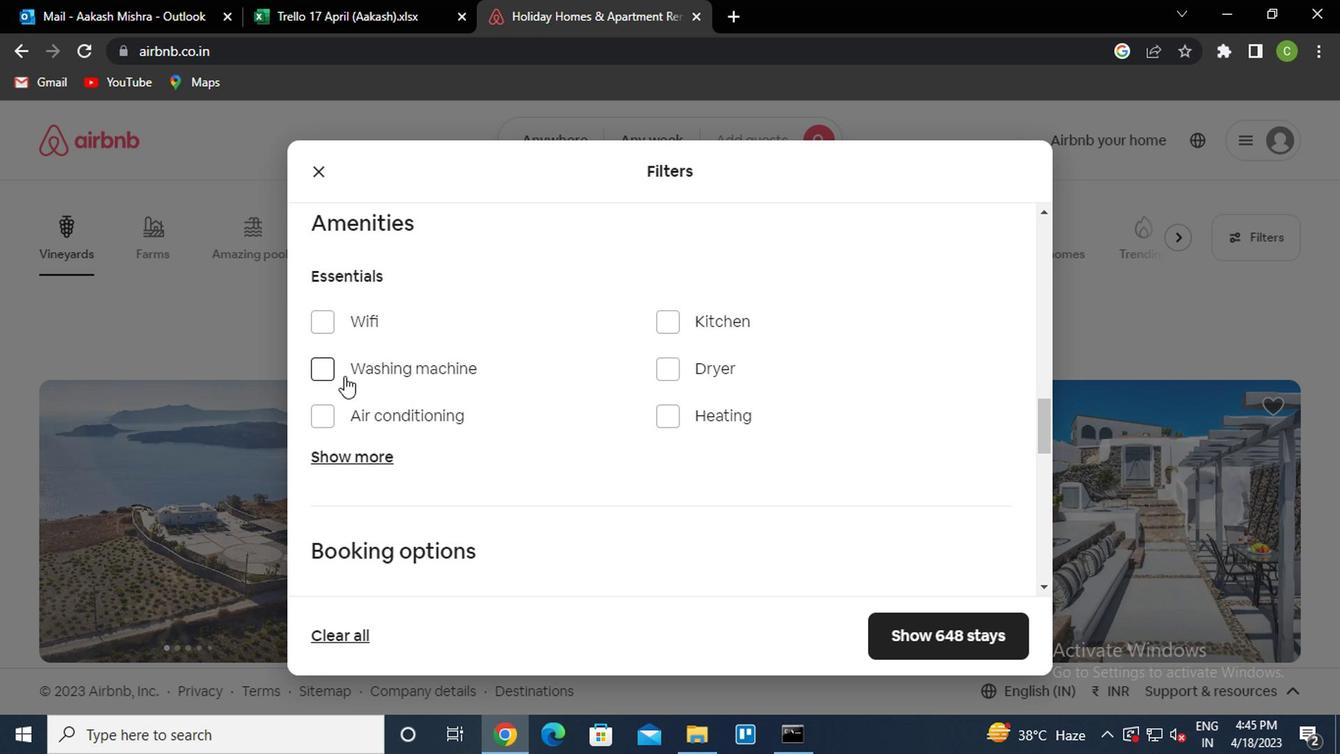 
Action: Mouse pressed left at (345, 370)
Screenshot: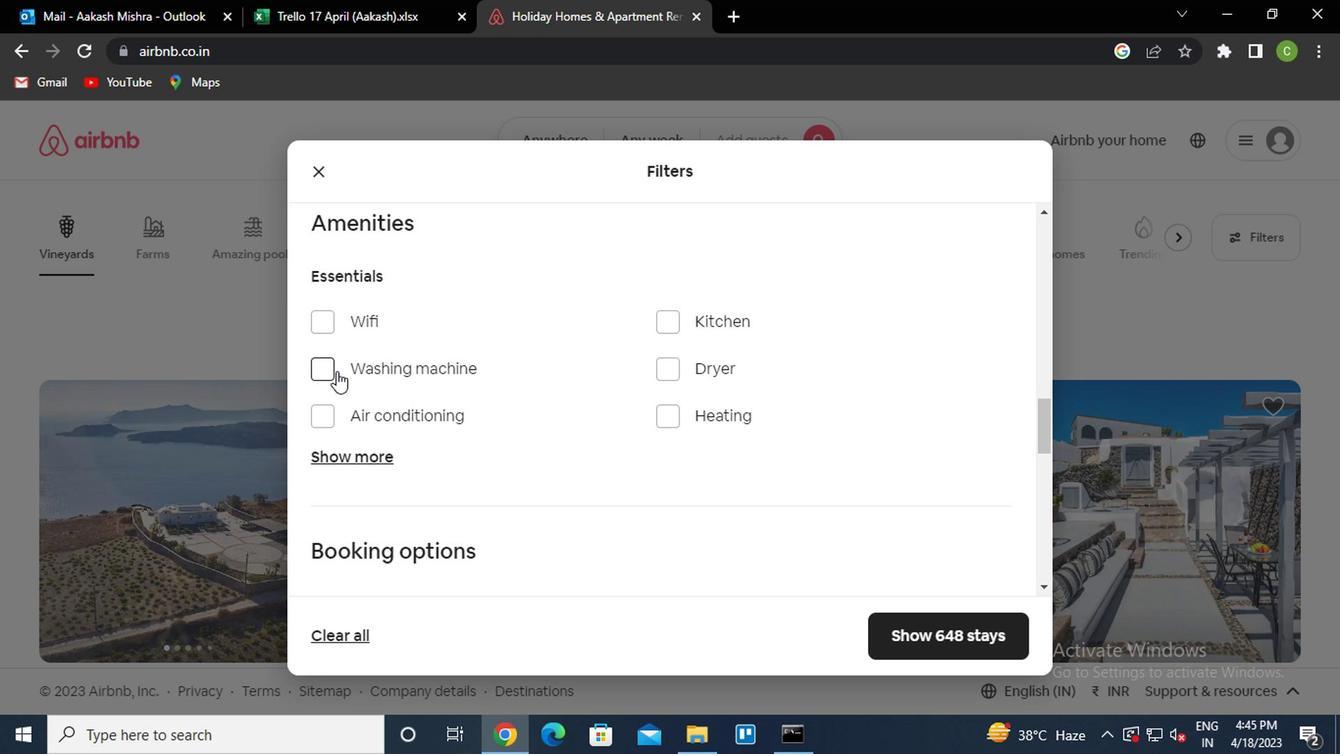 
Action: Mouse moved to (354, 428)
Screenshot: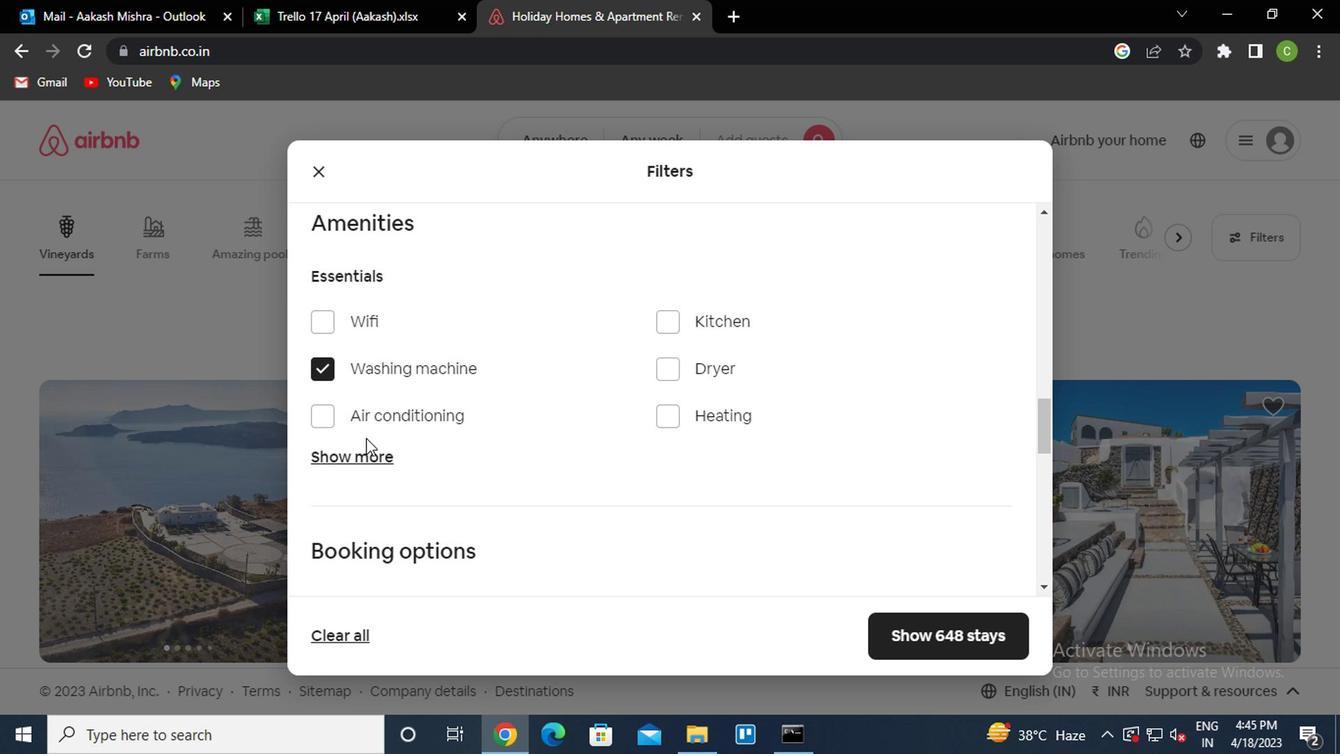
Action: Mouse pressed left at (354, 428)
Screenshot: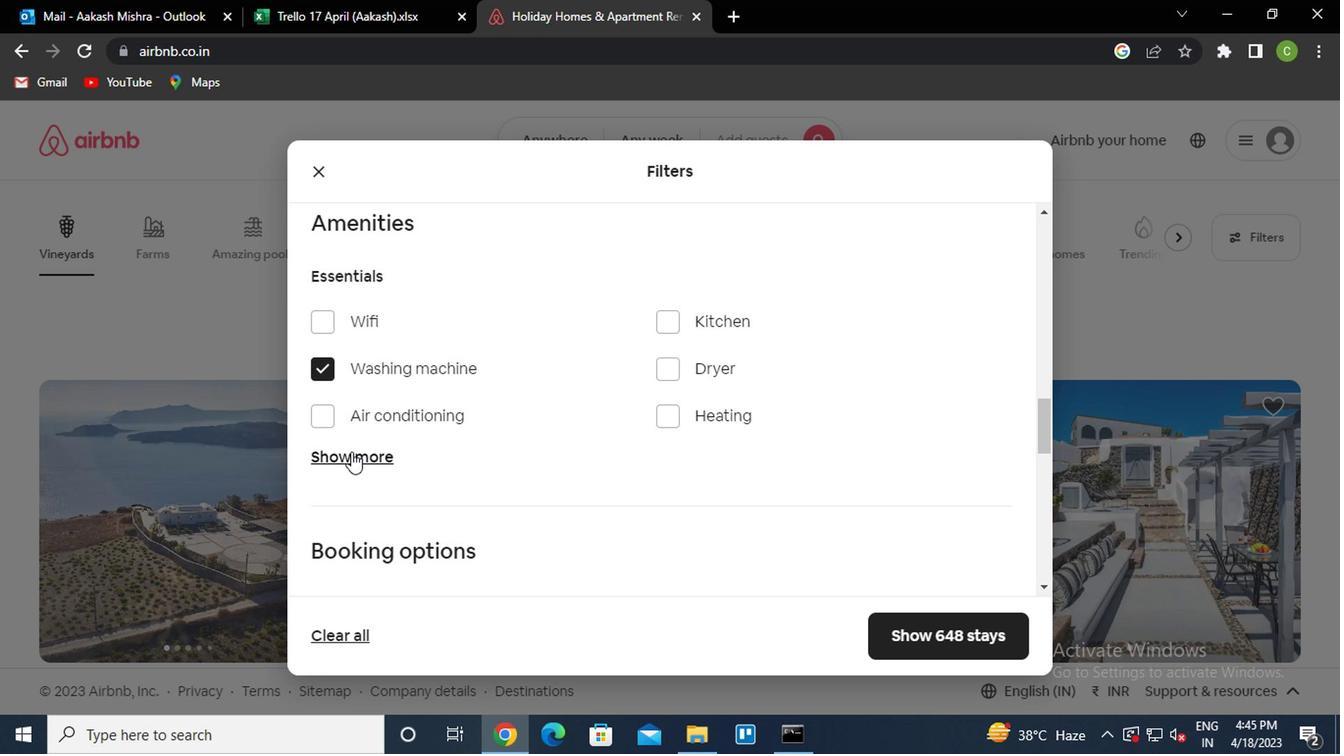 
Action: Mouse moved to (416, 425)
Screenshot: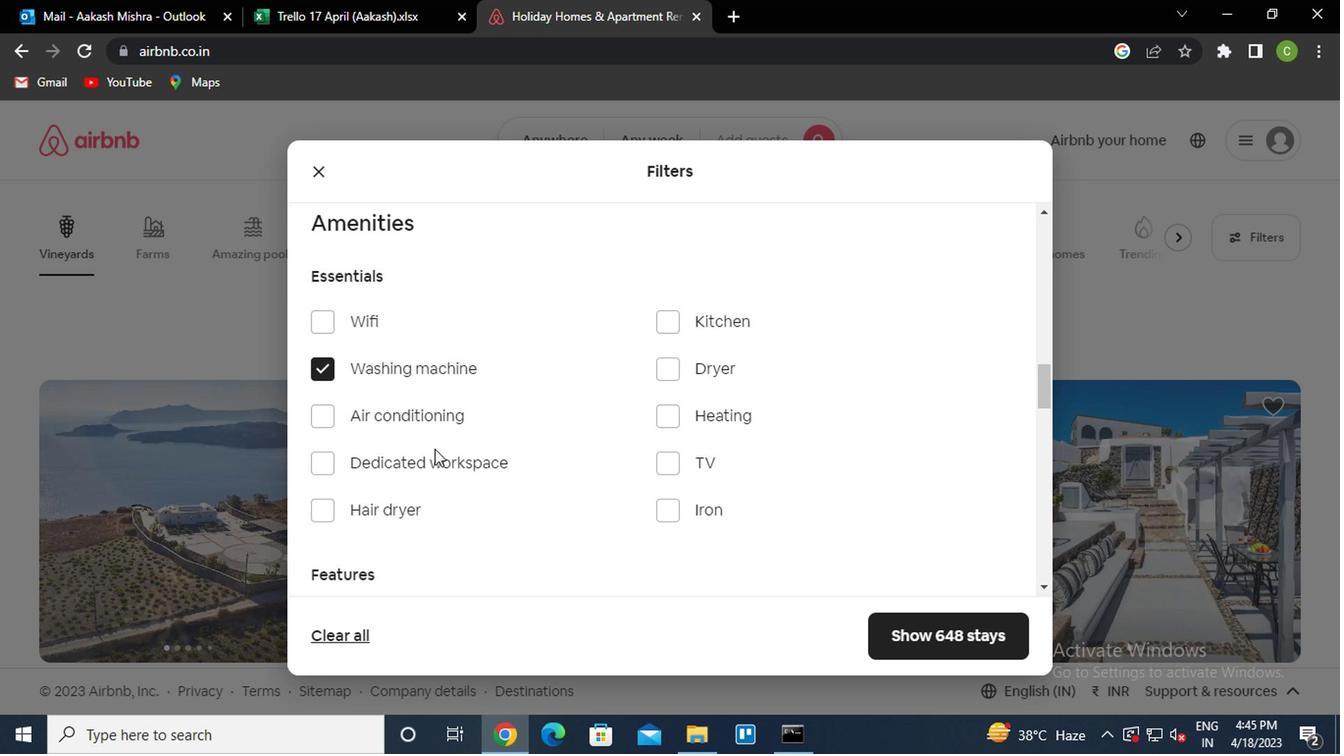 
Action: Mouse scrolled (416, 424) with delta (0, 0)
Screenshot: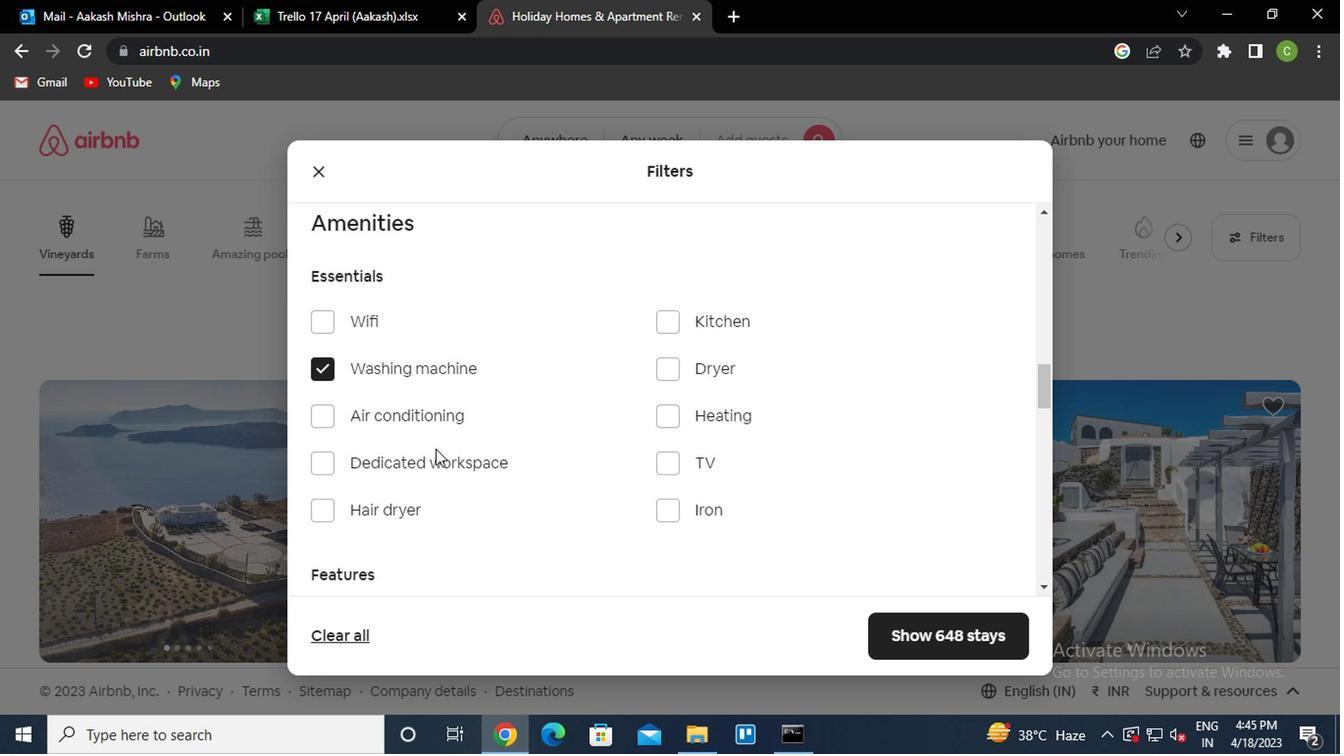 
Action: Mouse scrolled (416, 424) with delta (0, 0)
Screenshot: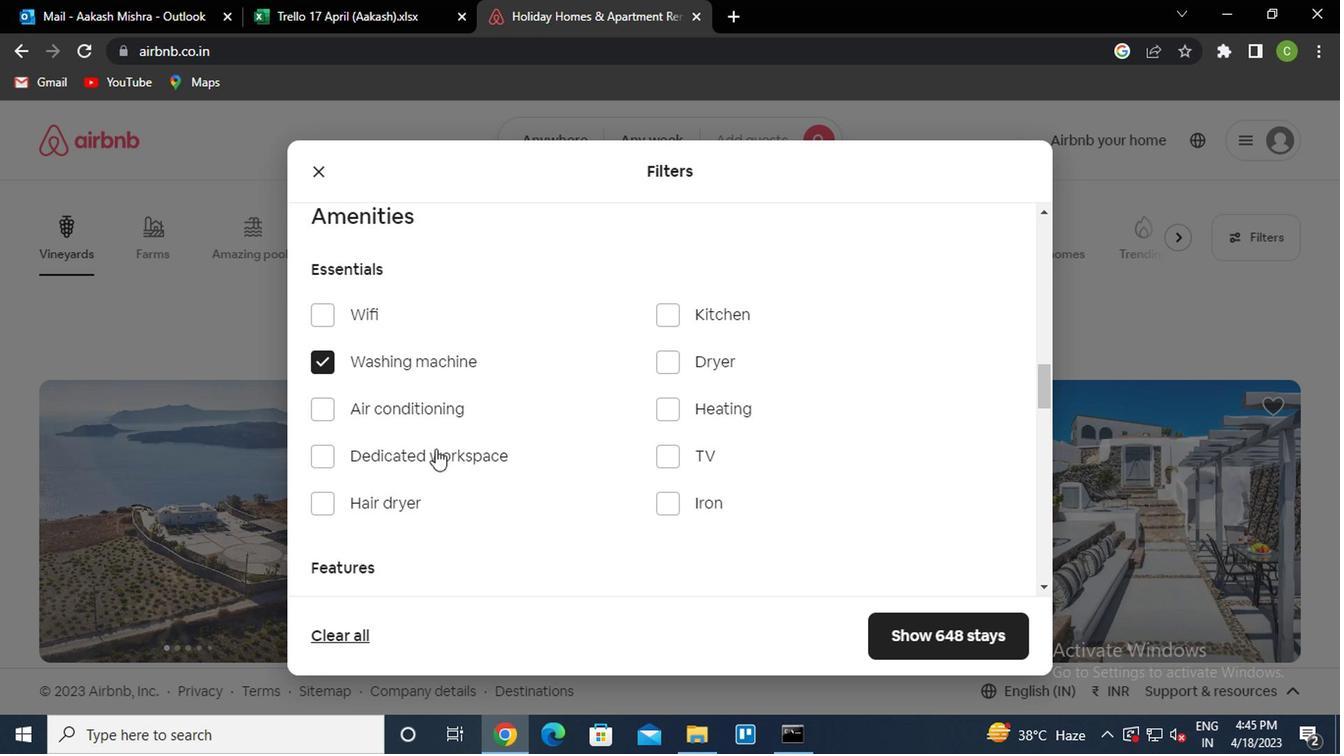 
Action: Mouse scrolled (416, 424) with delta (0, 0)
Screenshot: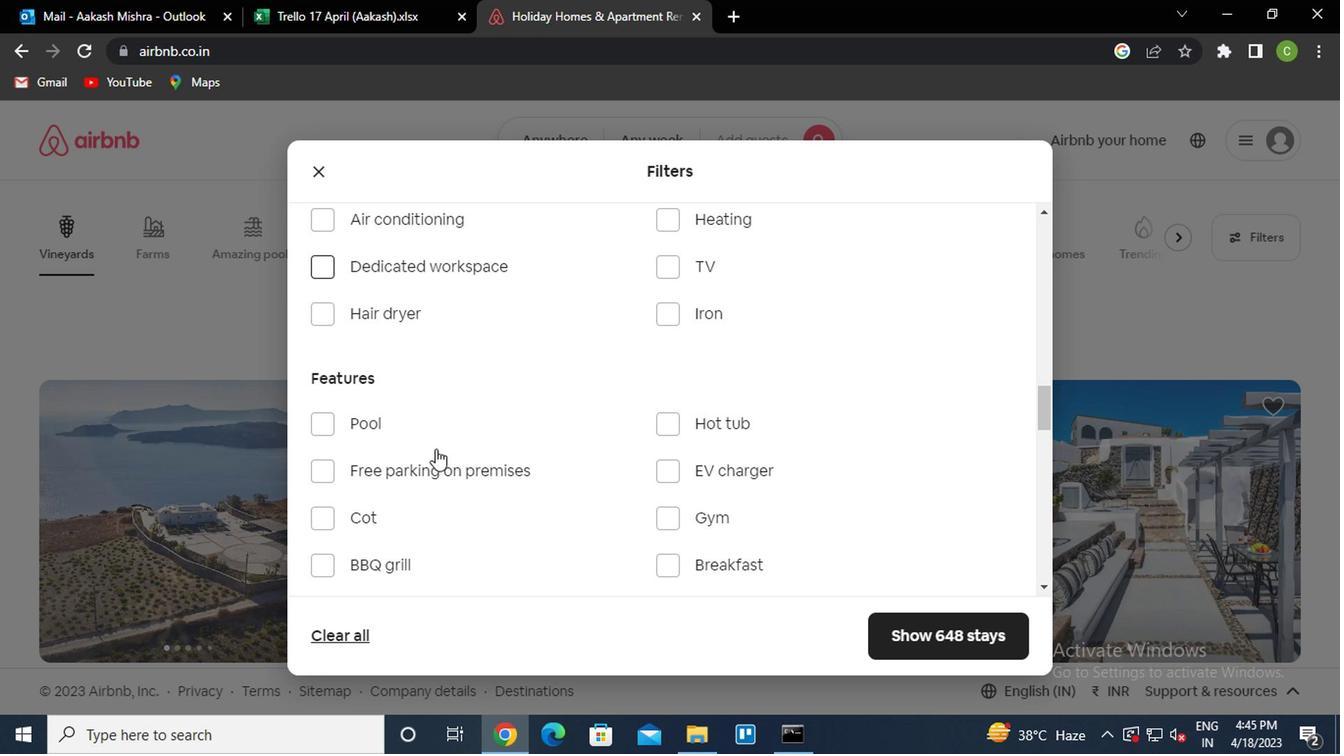 
Action: Mouse moved to (576, 441)
Screenshot: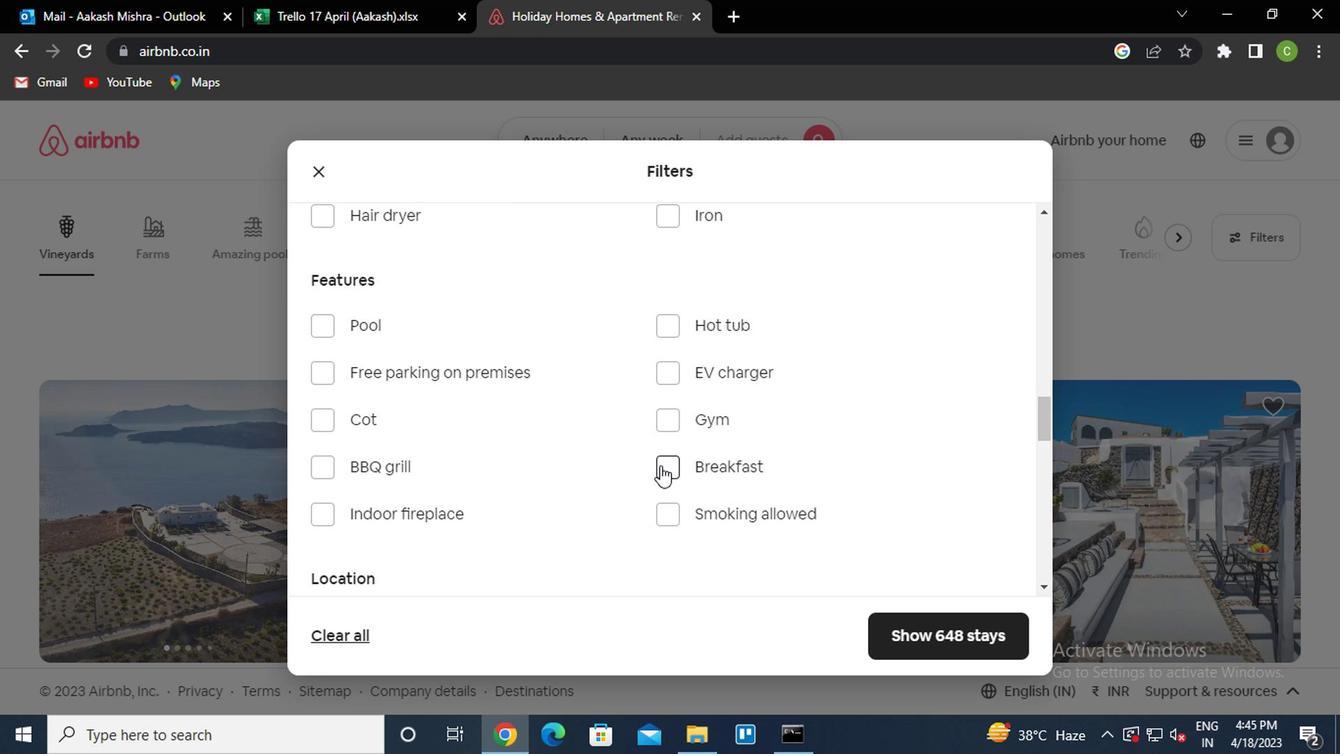 
Action: Mouse scrolled (576, 440) with delta (0, 0)
Screenshot: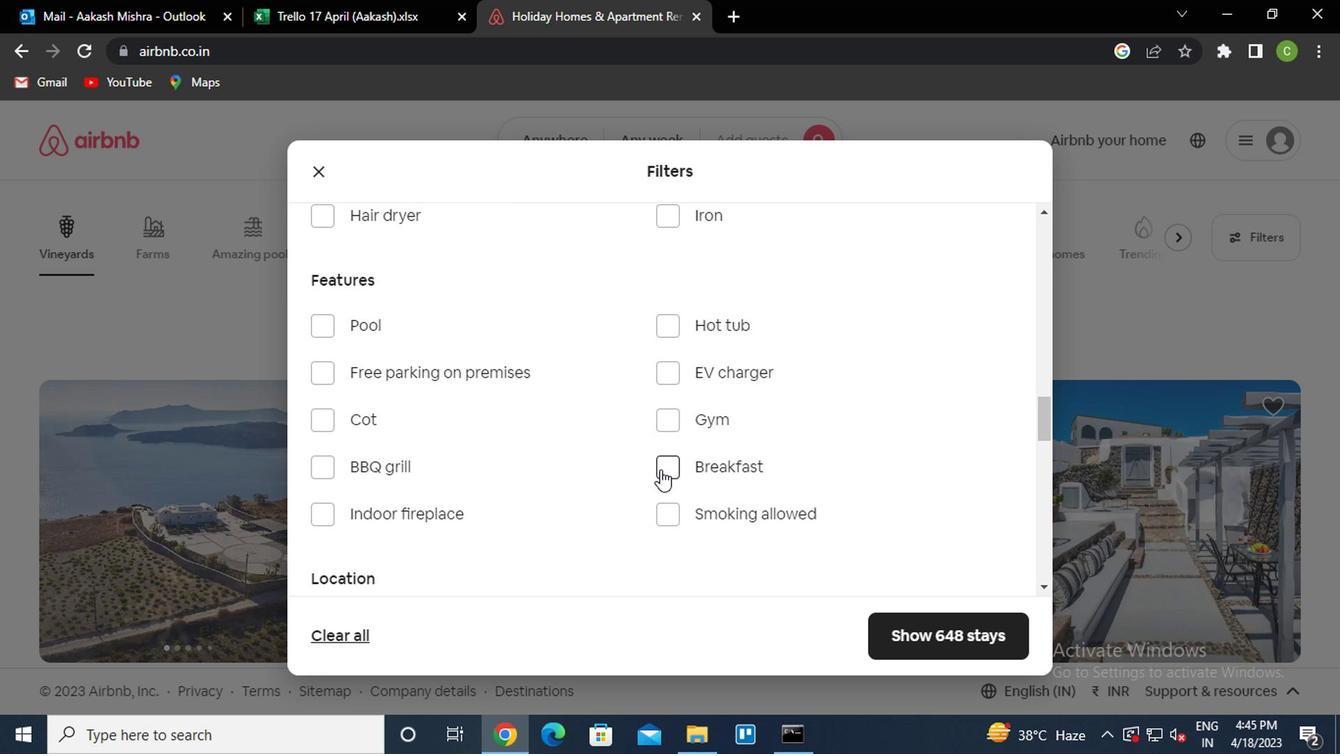 
Action: Mouse scrolled (576, 440) with delta (0, 0)
Screenshot: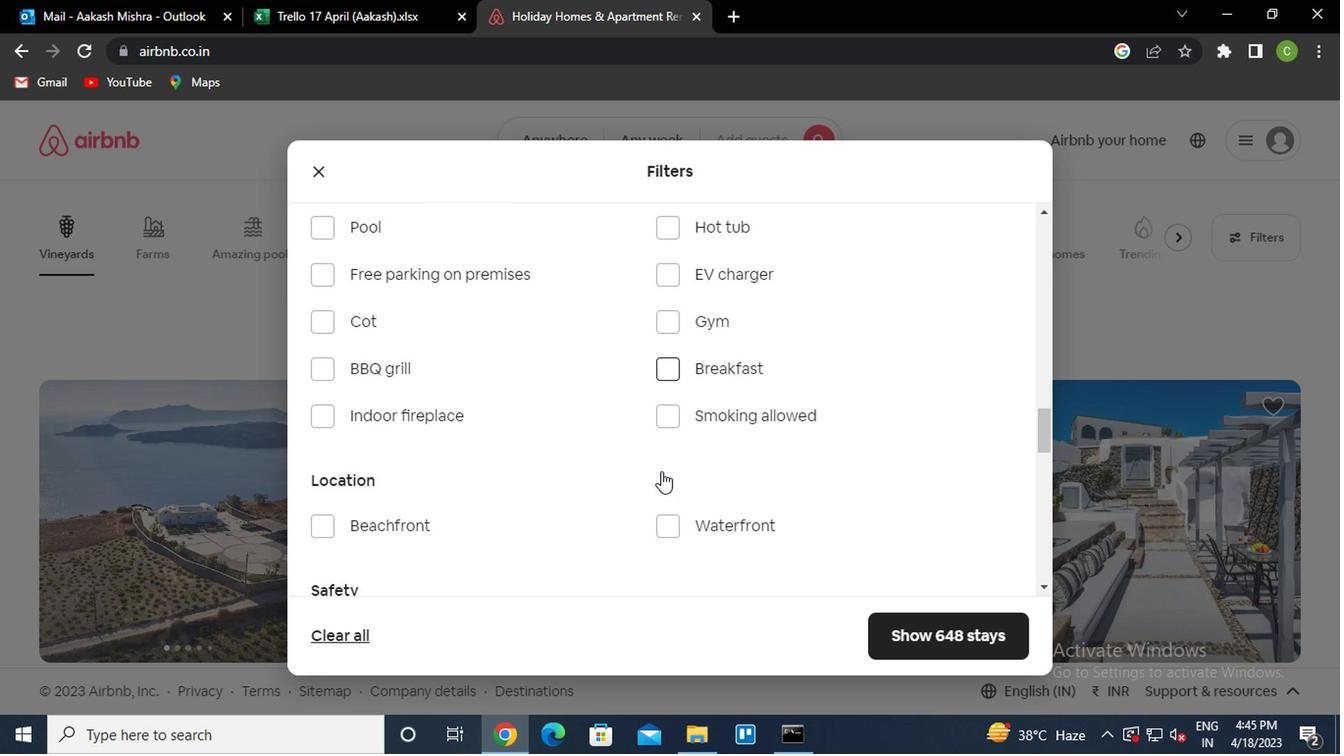 
Action: Mouse moved to (576, 441)
Screenshot: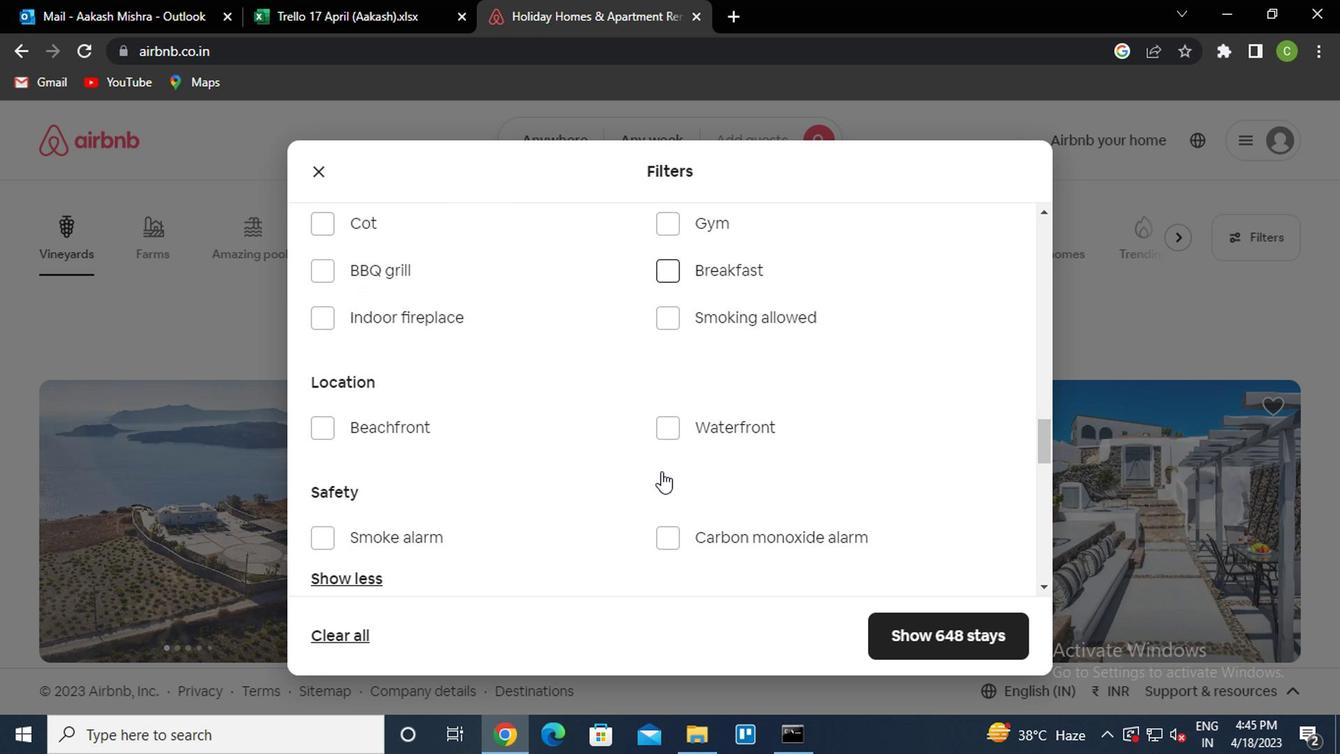 
Action: Mouse scrolled (576, 440) with delta (0, 0)
Screenshot: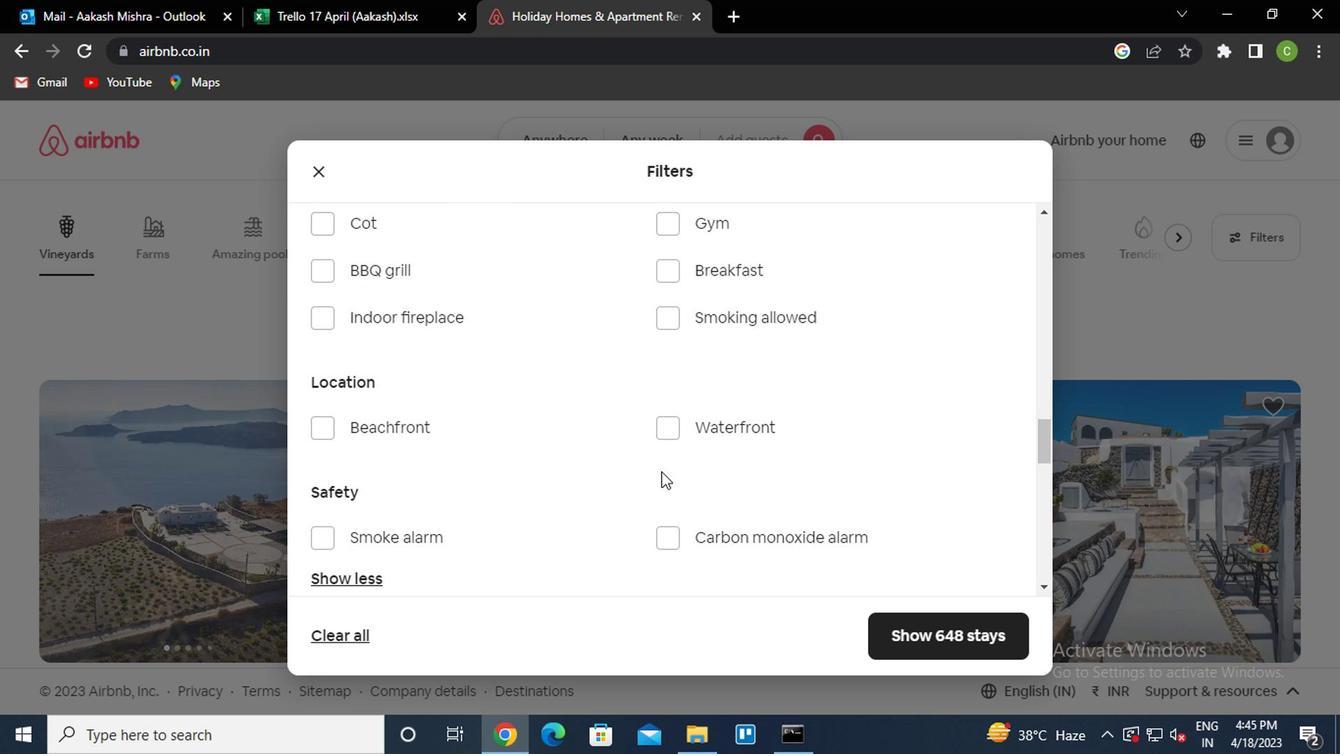 
Action: Mouse scrolled (576, 440) with delta (0, 0)
Screenshot: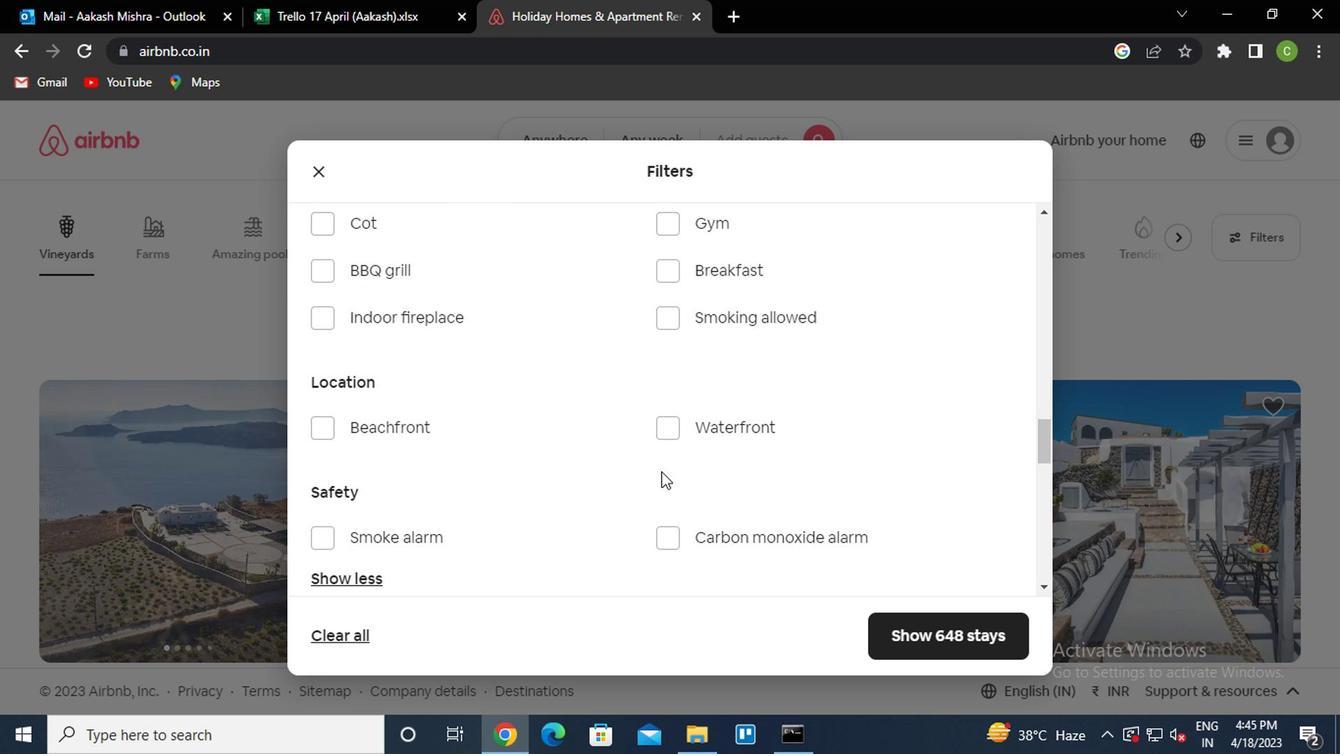 
Action: Mouse scrolled (576, 440) with delta (0, 0)
Screenshot: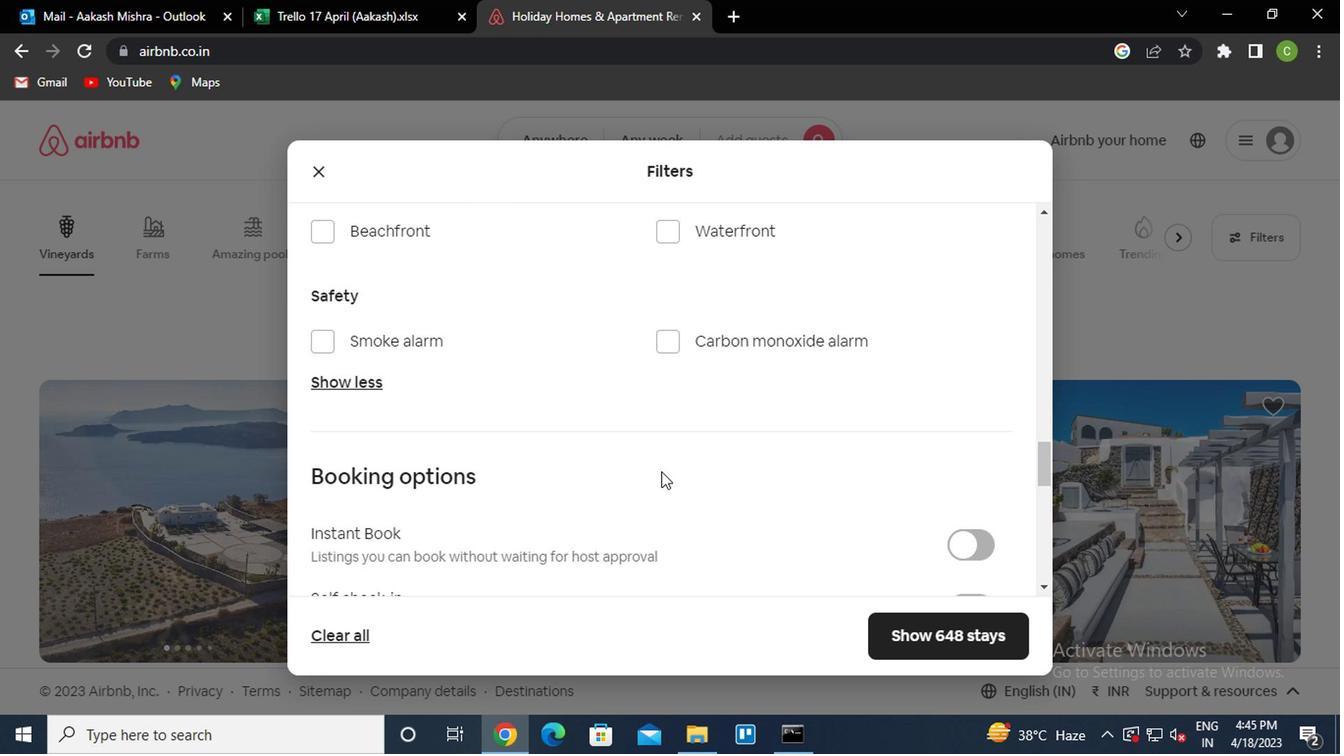 
Action: Mouse moved to (808, 470)
Screenshot: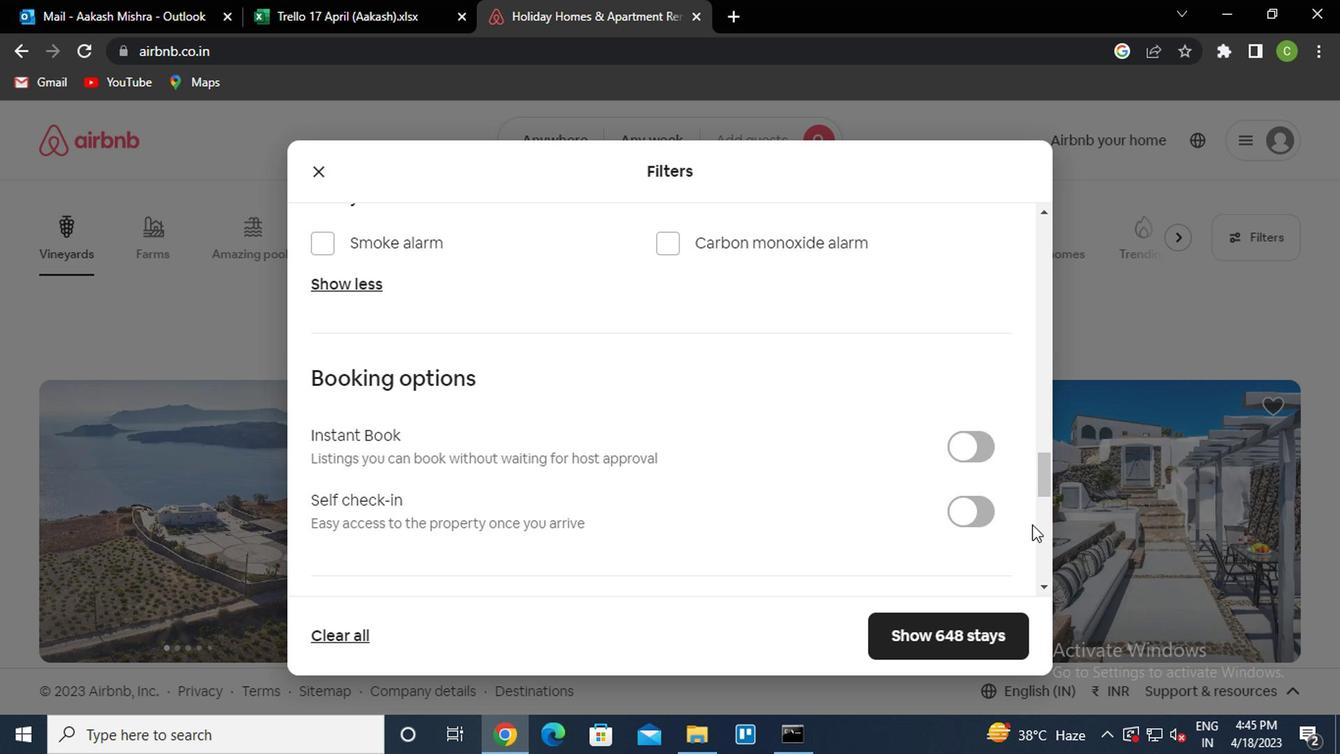 
Action: Mouse pressed left at (808, 470)
Screenshot: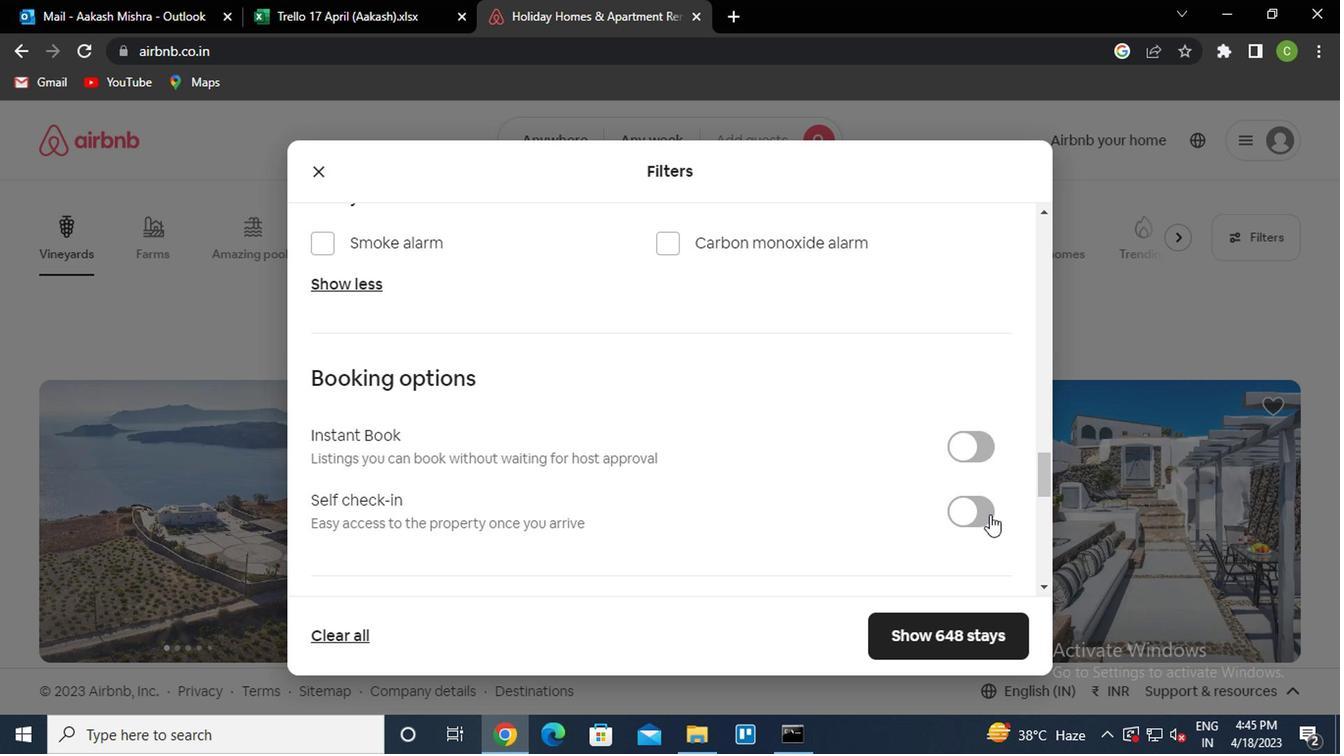 
Action: Mouse moved to (655, 475)
Screenshot: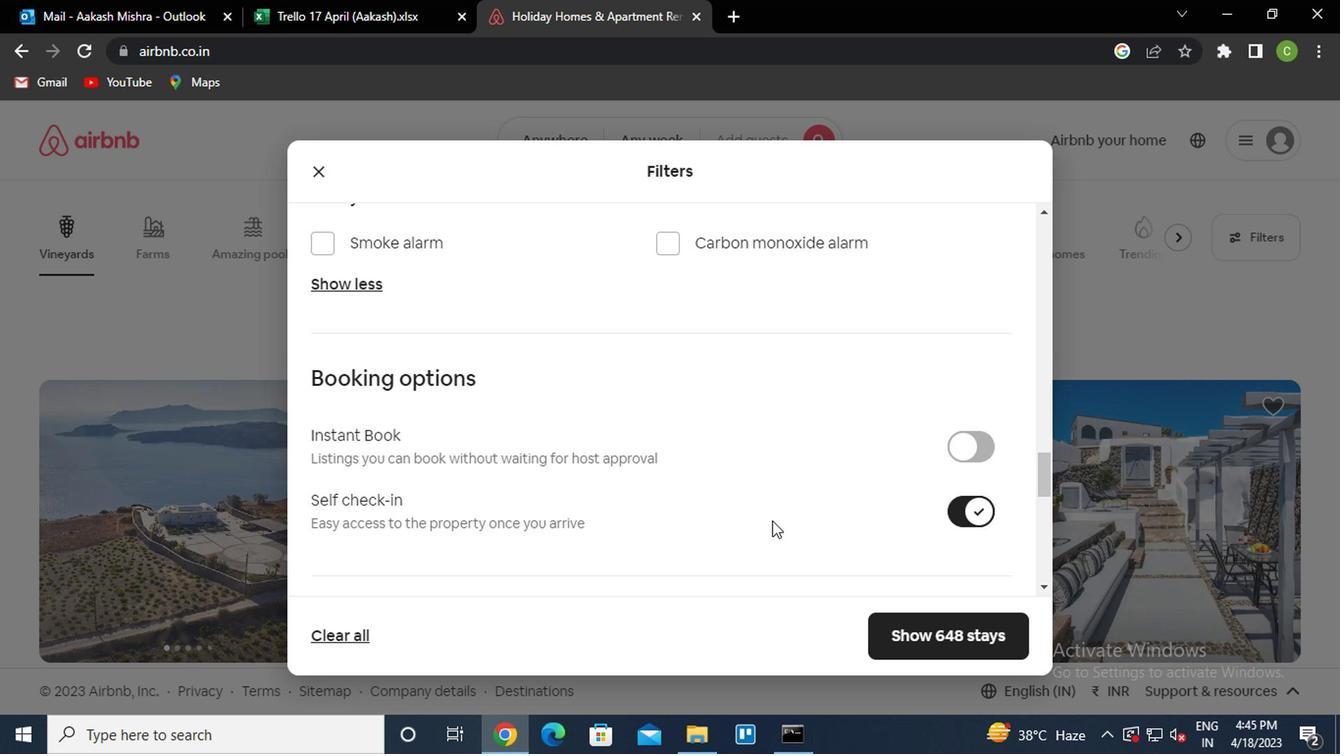 
Action: Mouse scrolled (655, 474) with delta (0, 0)
Screenshot: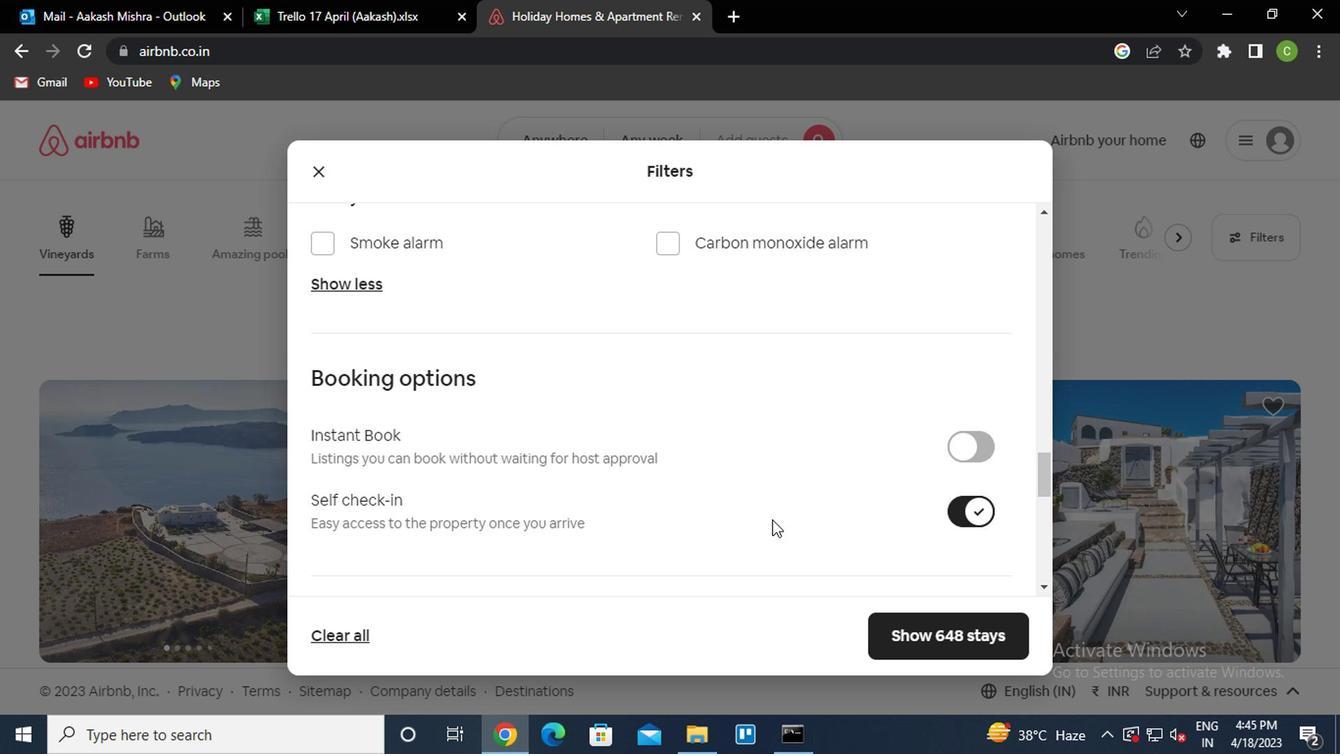 
Action: Mouse scrolled (655, 474) with delta (0, 0)
Screenshot: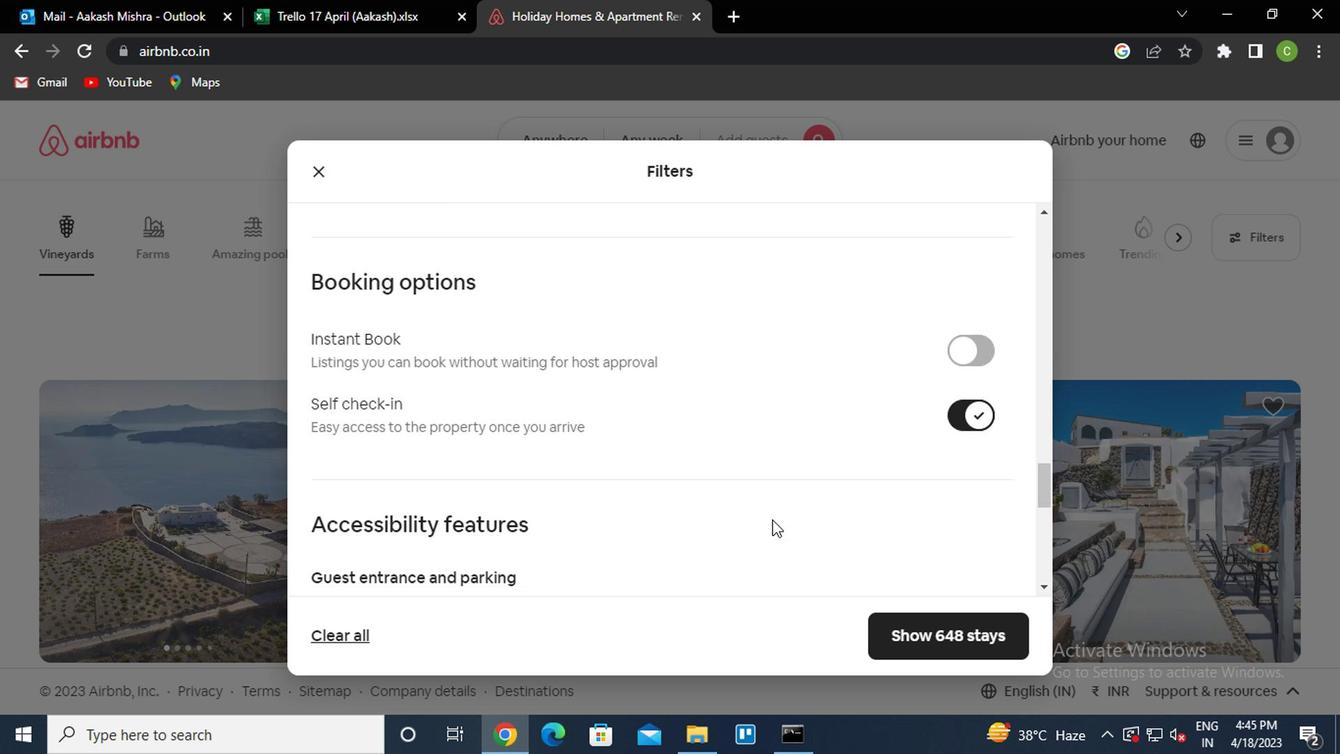 
Action: Mouse scrolled (655, 474) with delta (0, 0)
Screenshot: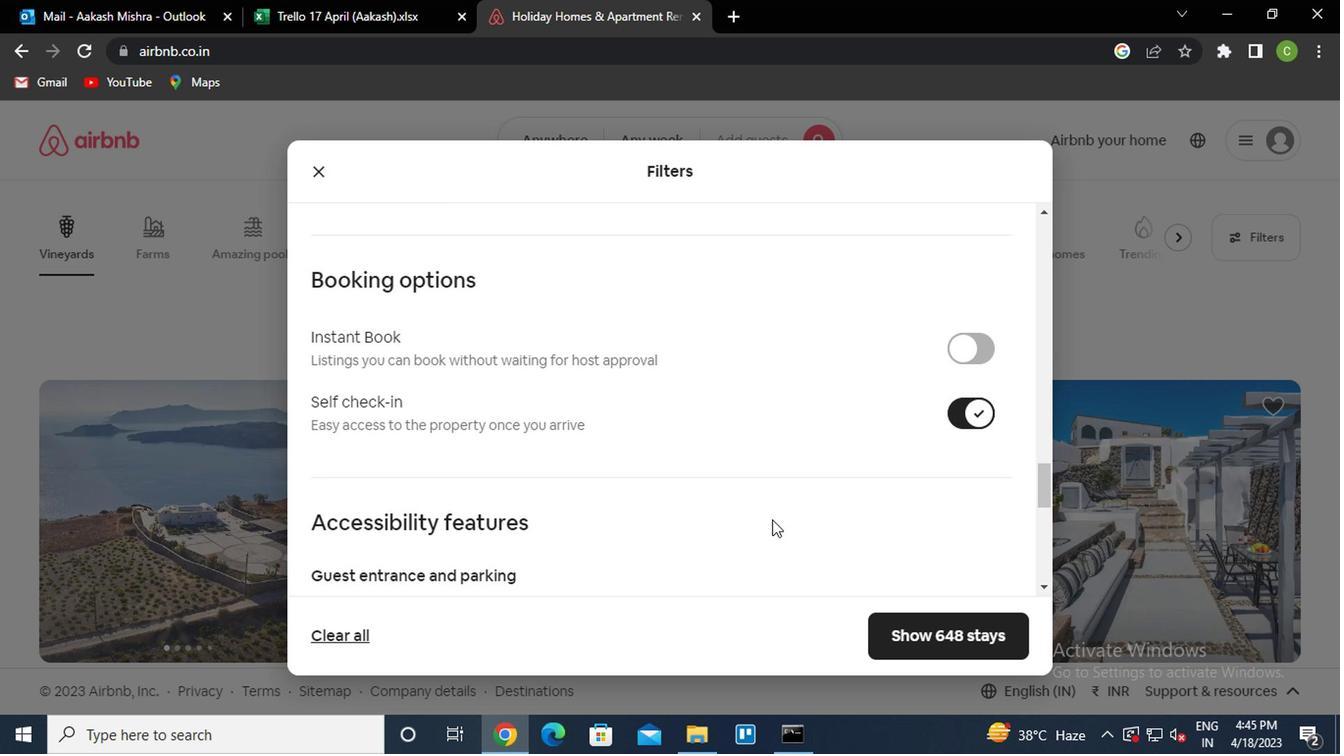 
Action: Mouse scrolled (655, 474) with delta (0, 0)
Screenshot: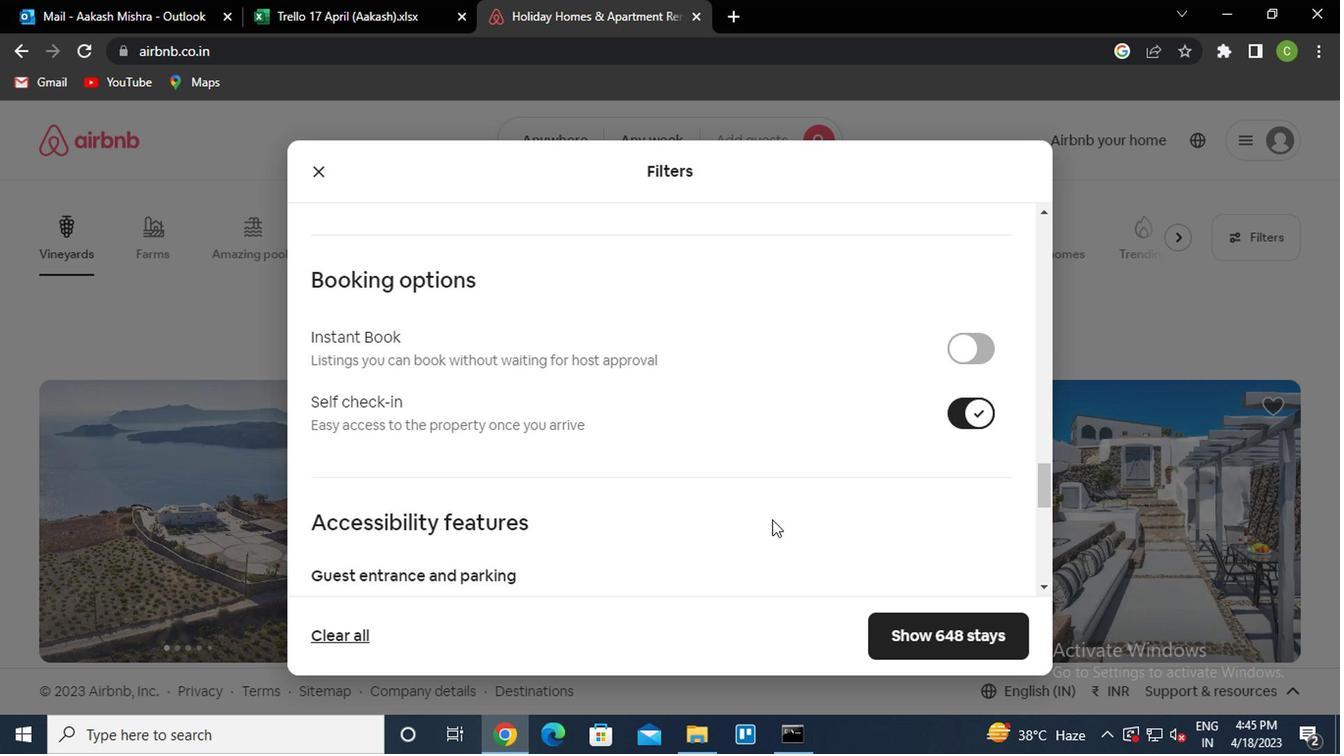 
Action: Mouse scrolled (655, 474) with delta (0, 0)
Screenshot: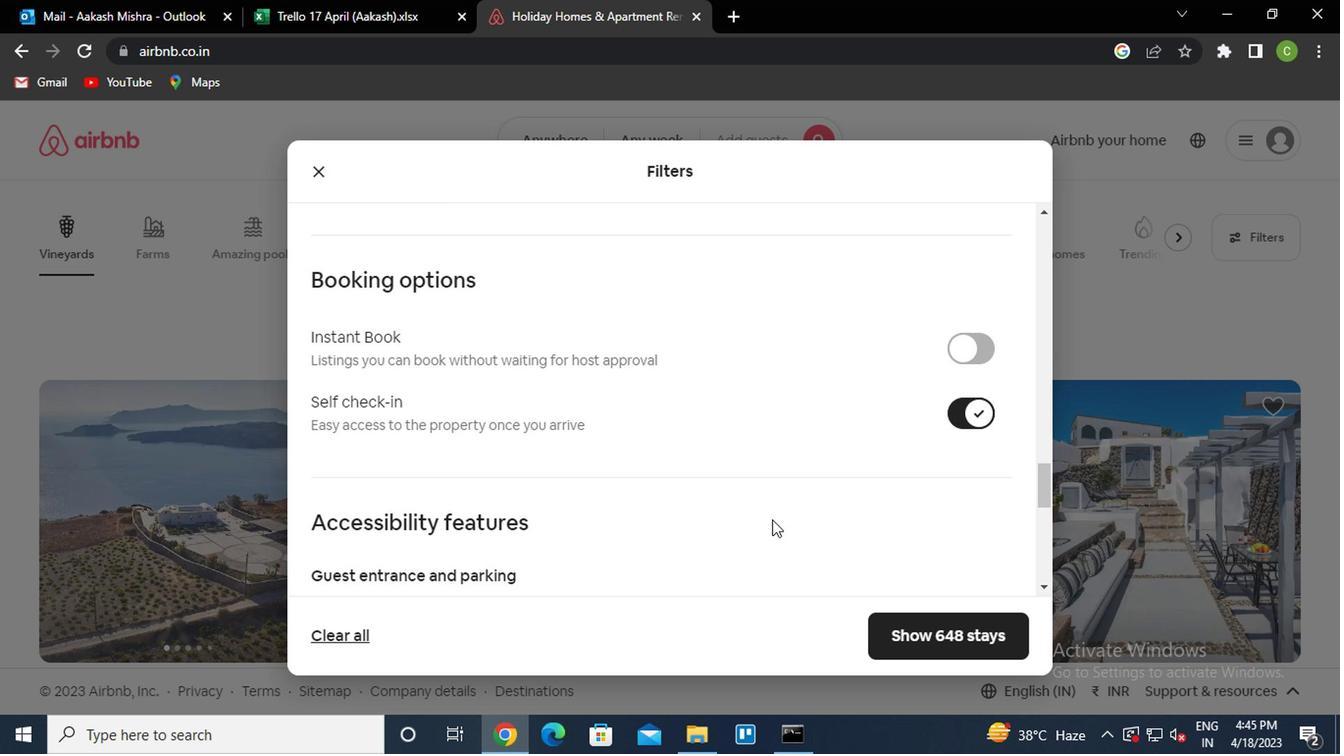 
Action: Mouse scrolled (655, 474) with delta (0, 0)
Screenshot: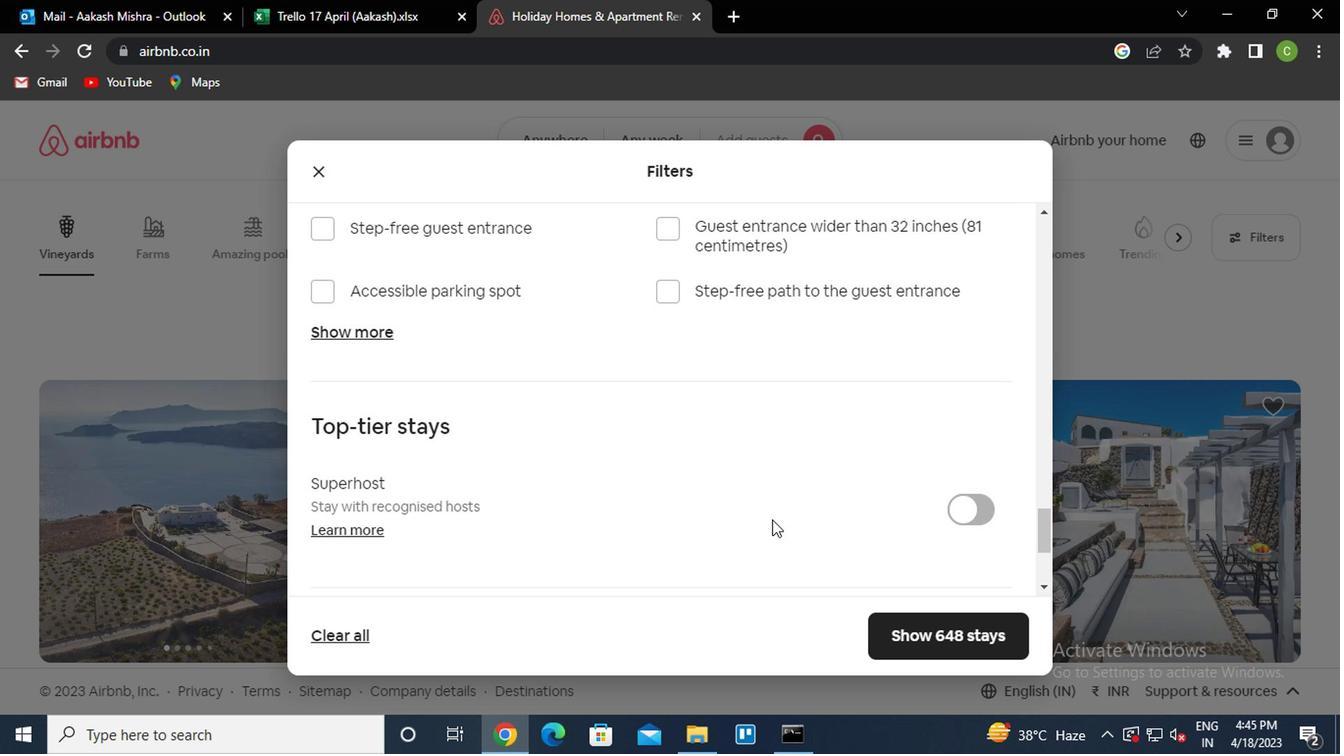 
Action: Mouse scrolled (655, 474) with delta (0, 0)
Screenshot: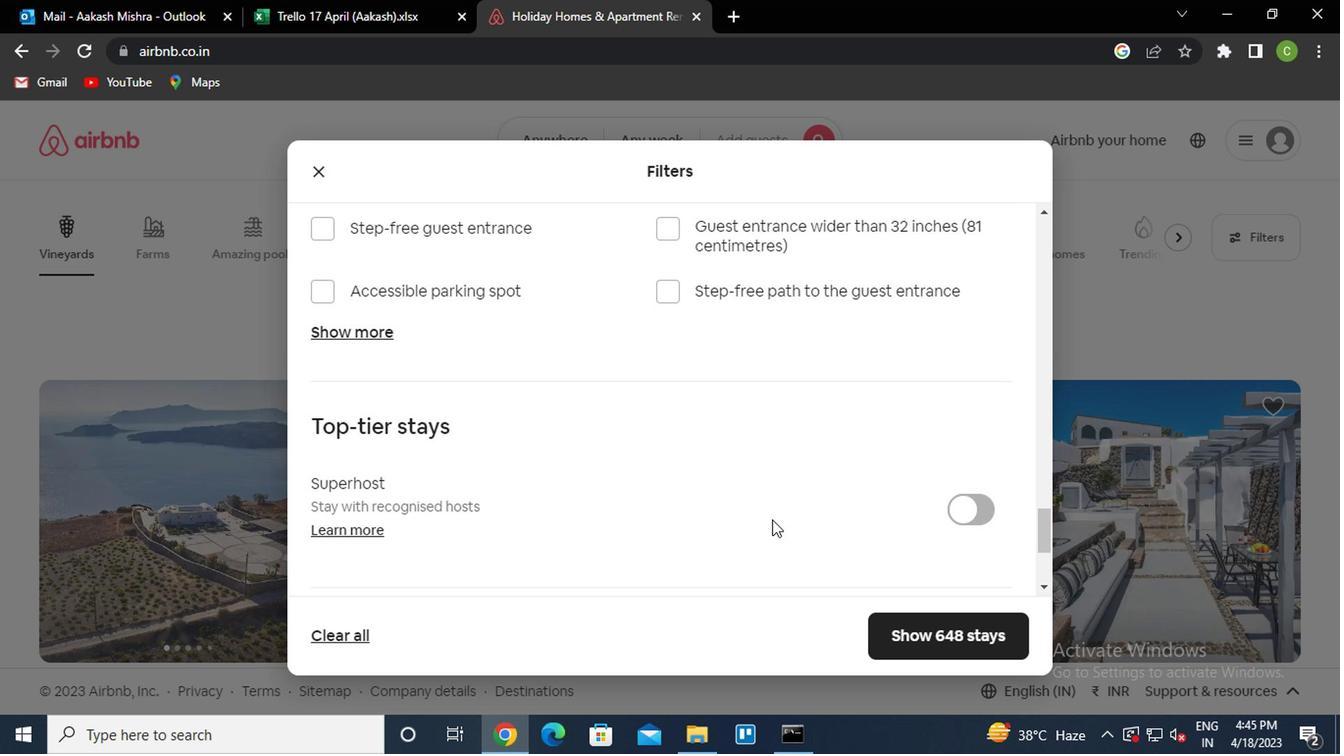 
Action: Mouse scrolled (655, 474) with delta (0, 0)
Screenshot: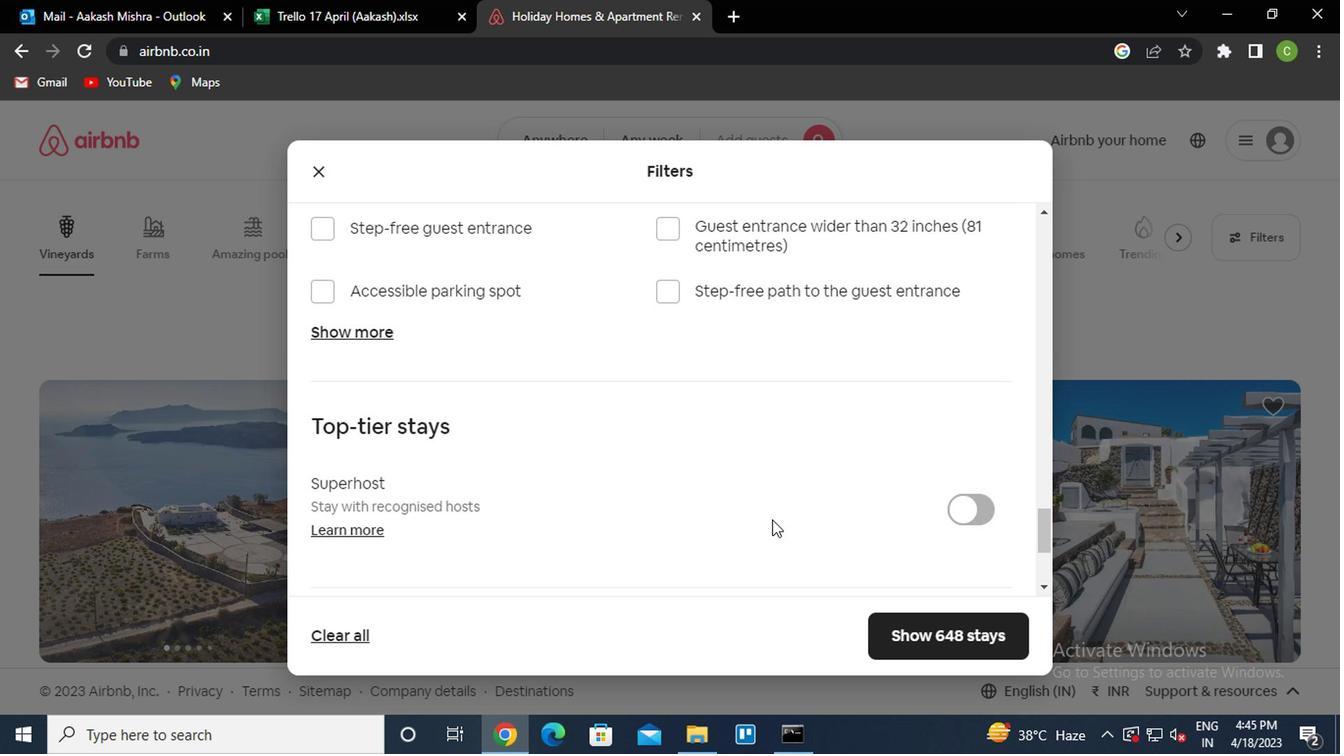 
Action: Mouse scrolled (655, 474) with delta (0, 0)
Screenshot: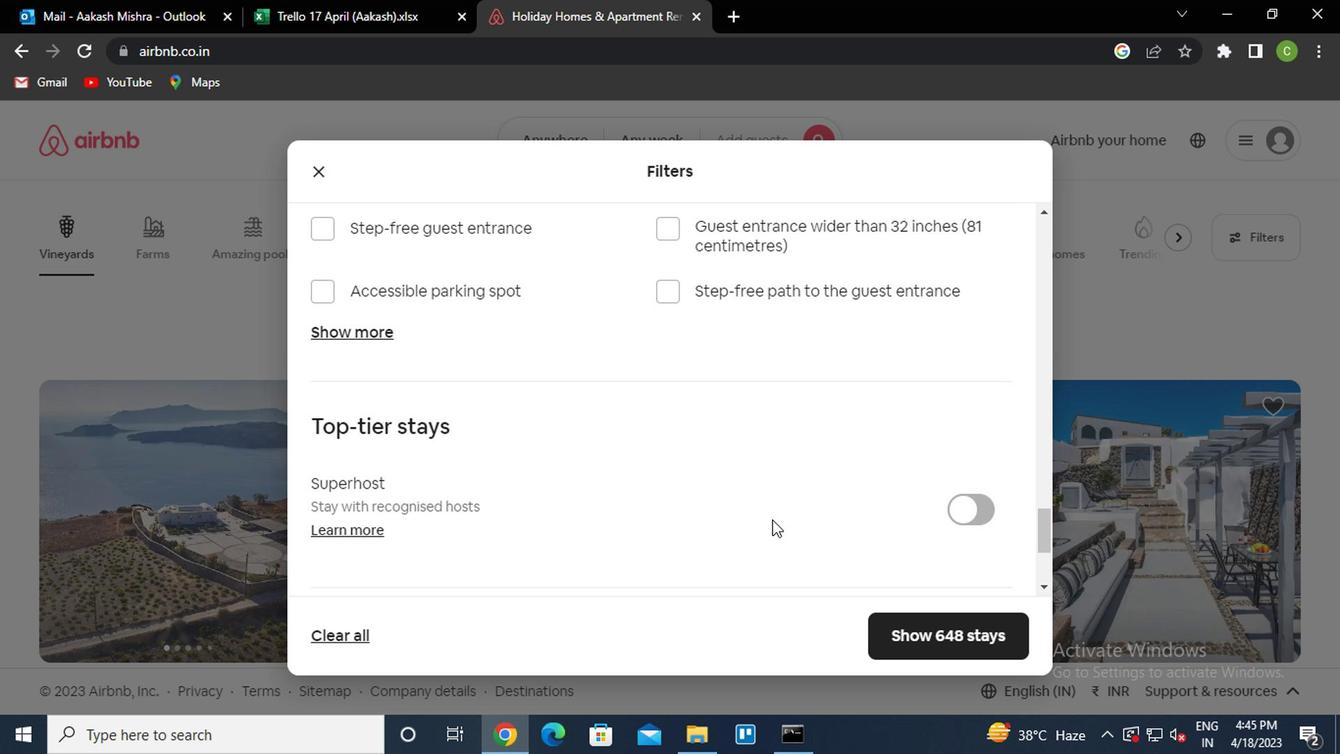 
Action: Mouse scrolled (655, 474) with delta (0, 0)
Screenshot: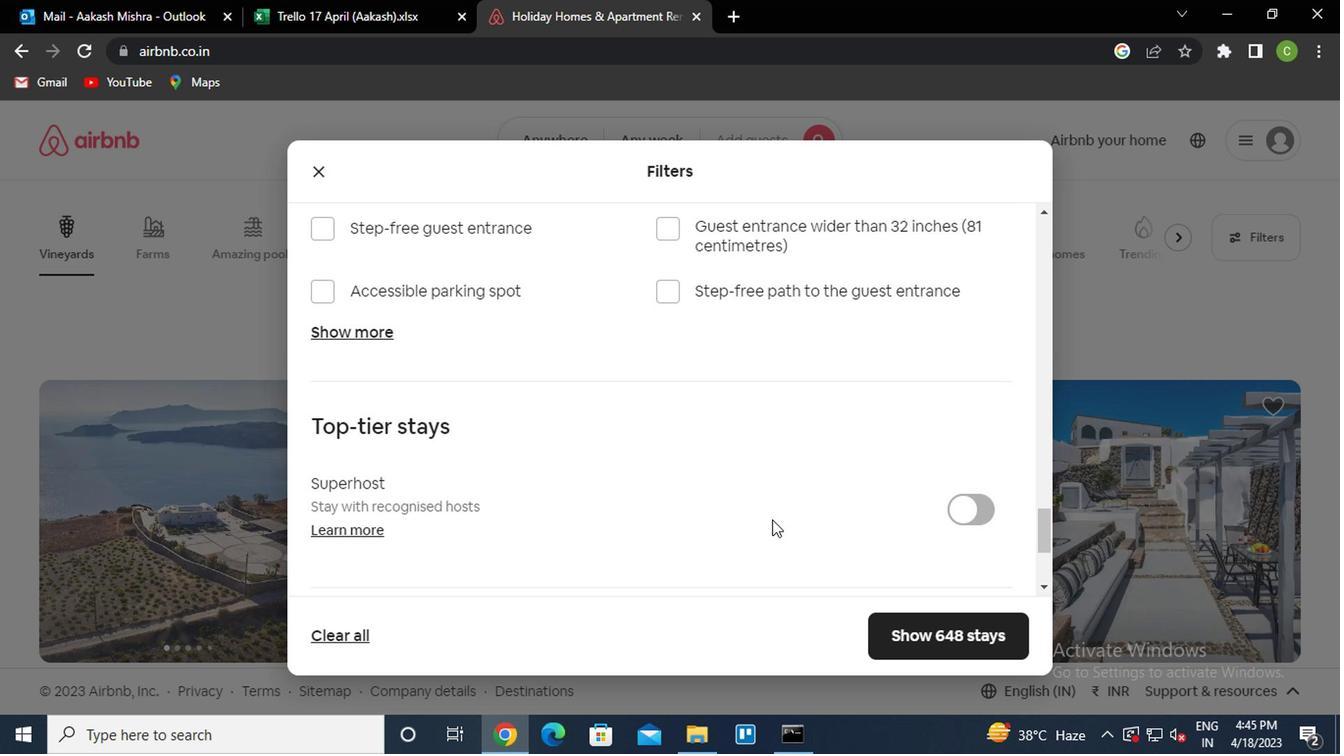 
Action: Mouse moved to (573, 483)
Screenshot: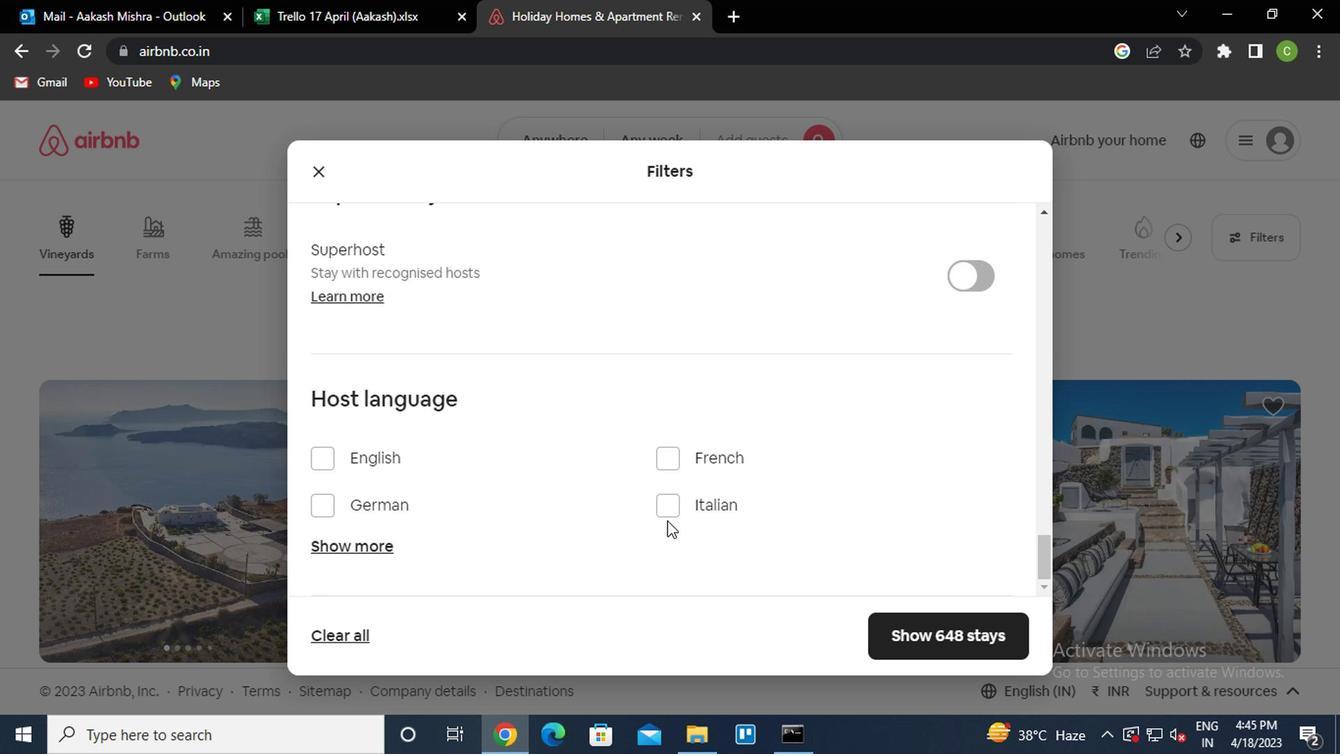 
Action: Mouse scrolled (573, 482) with delta (0, 0)
Screenshot: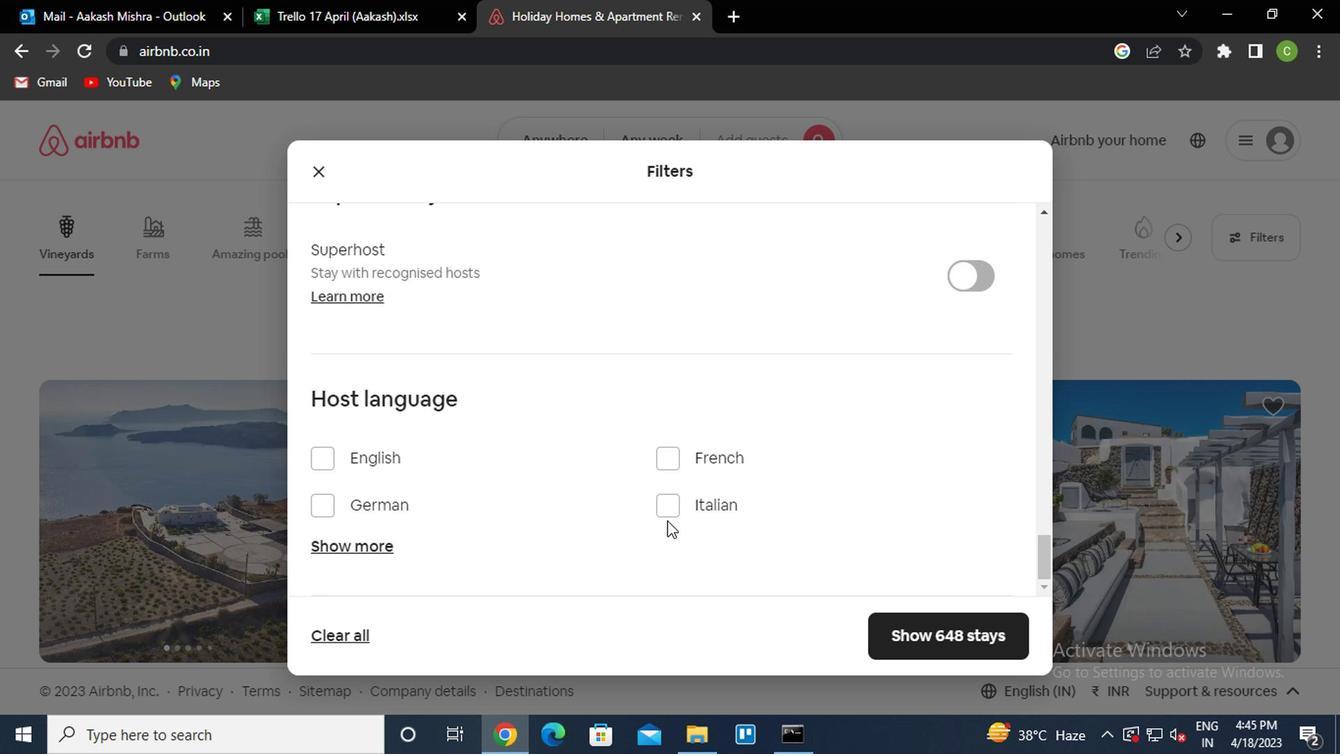 
Action: Mouse moved to (558, 488)
Screenshot: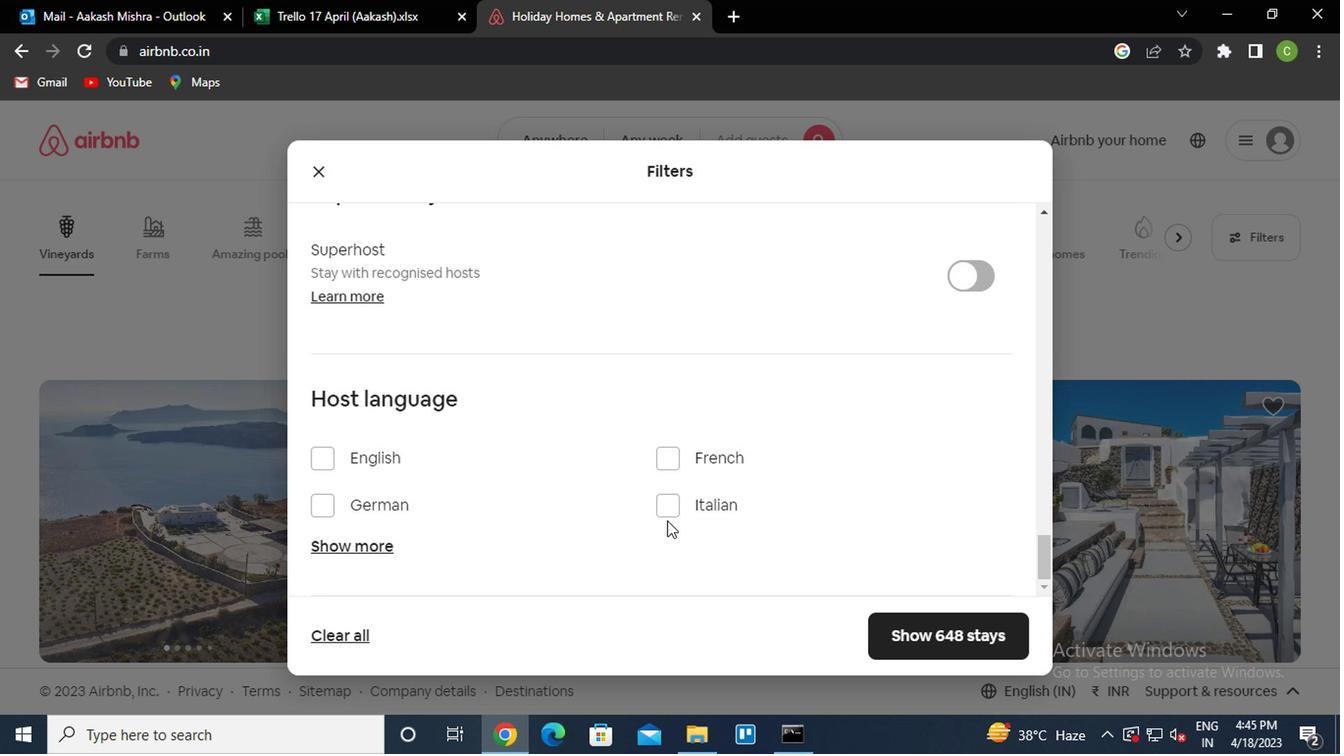 
Action: Mouse scrolled (558, 487) with delta (0, 0)
Screenshot: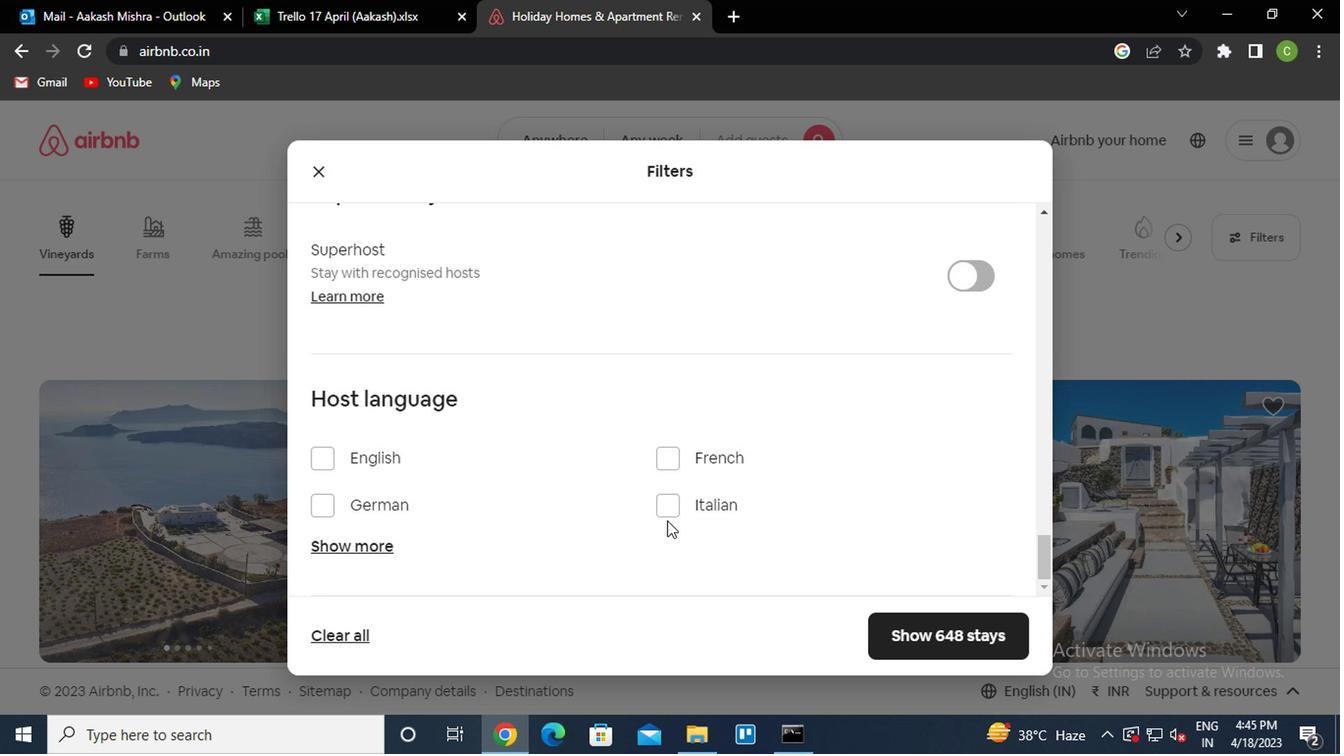 
Action: Mouse moved to (545, 489)
Screenshot: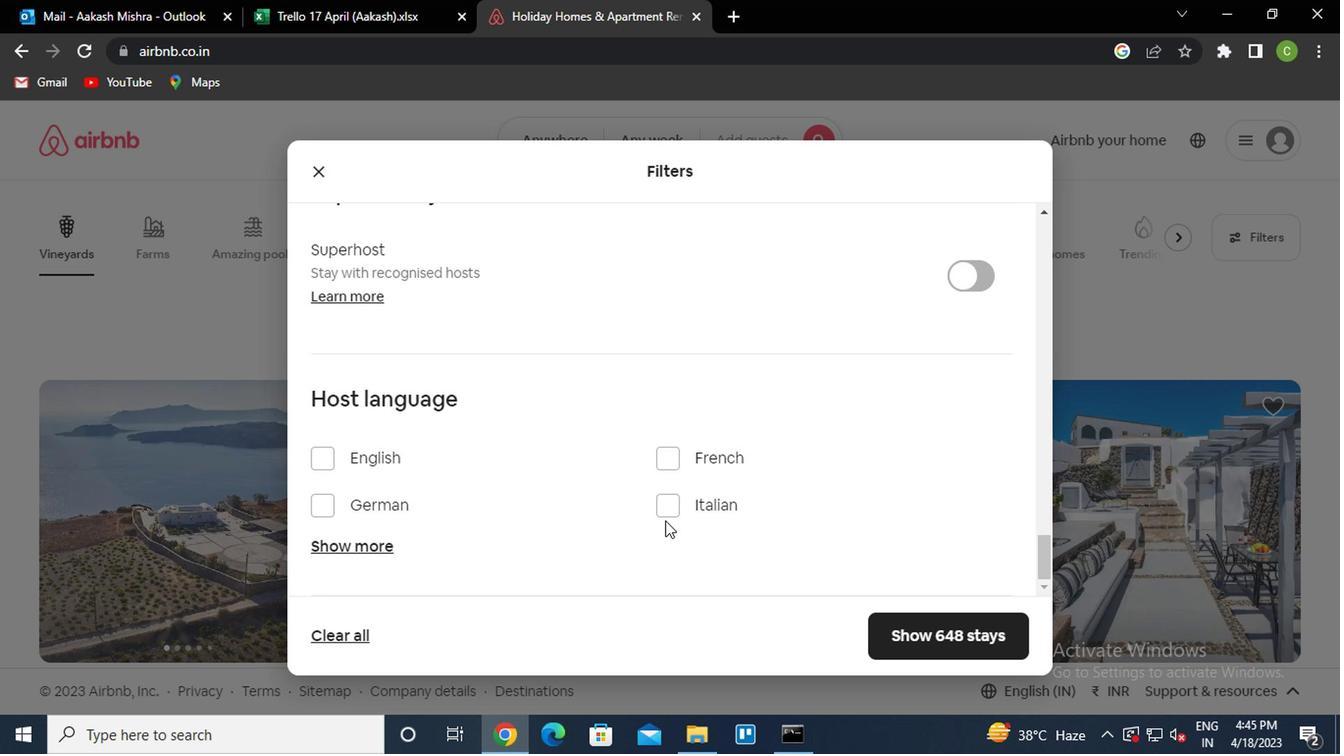 
Action: Mouse scrolled (545, 488) with delta (0, 0)
Screenshot: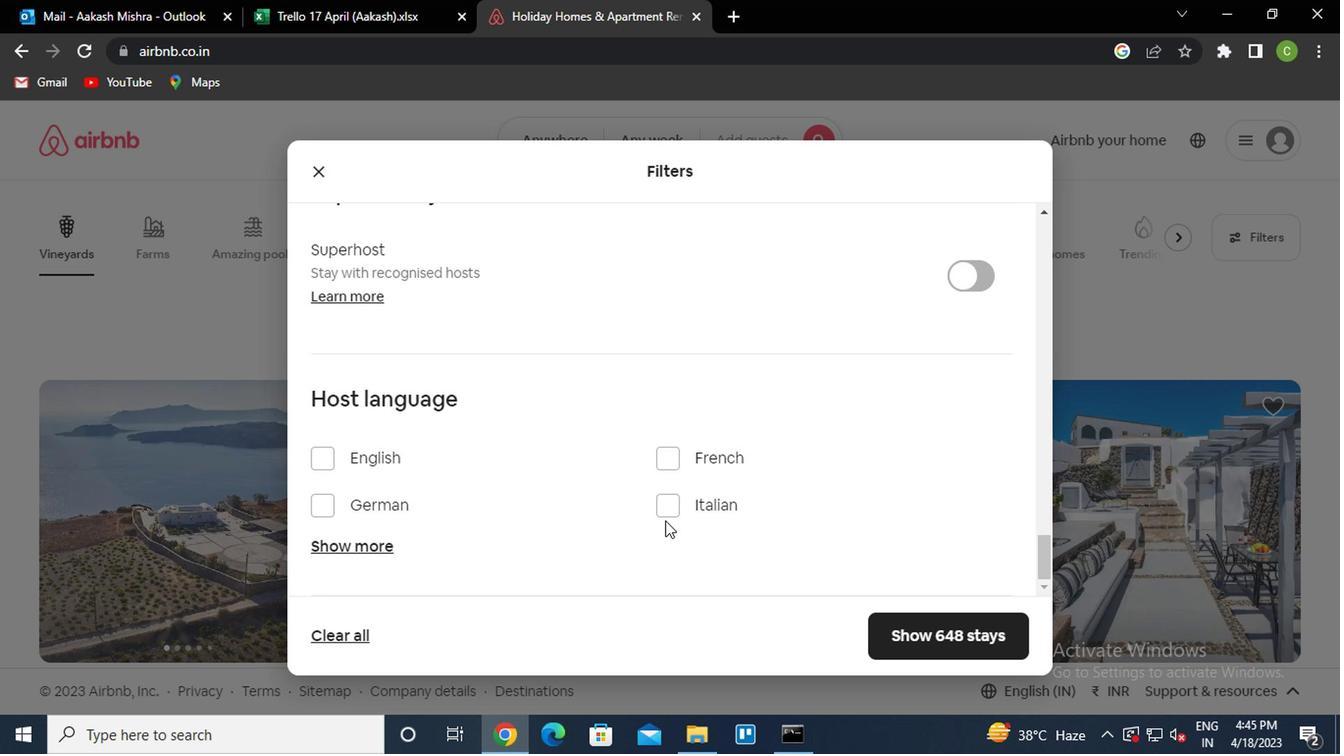 
Action: Mouse moved to (525, 488)
Screenshot: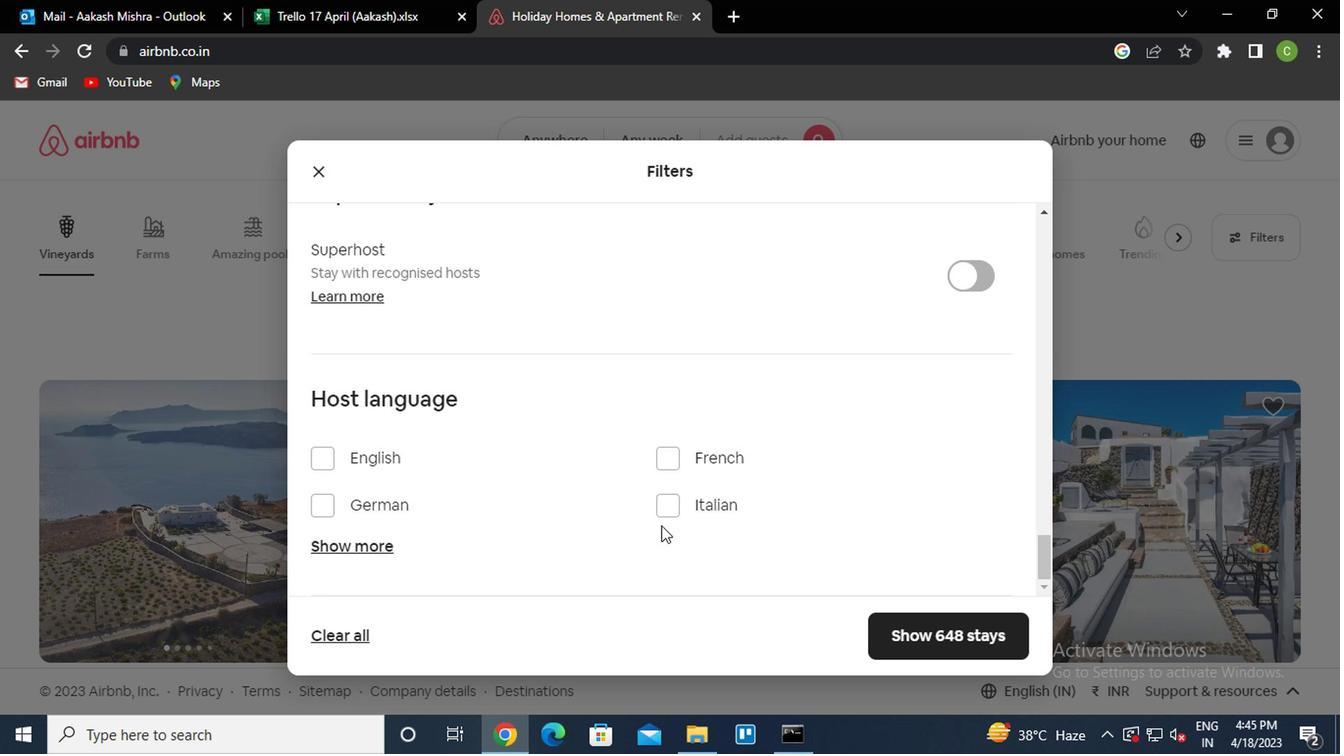 
Action: Mouse scrolled (525, 487) with delta (0, 0)
Screenshot: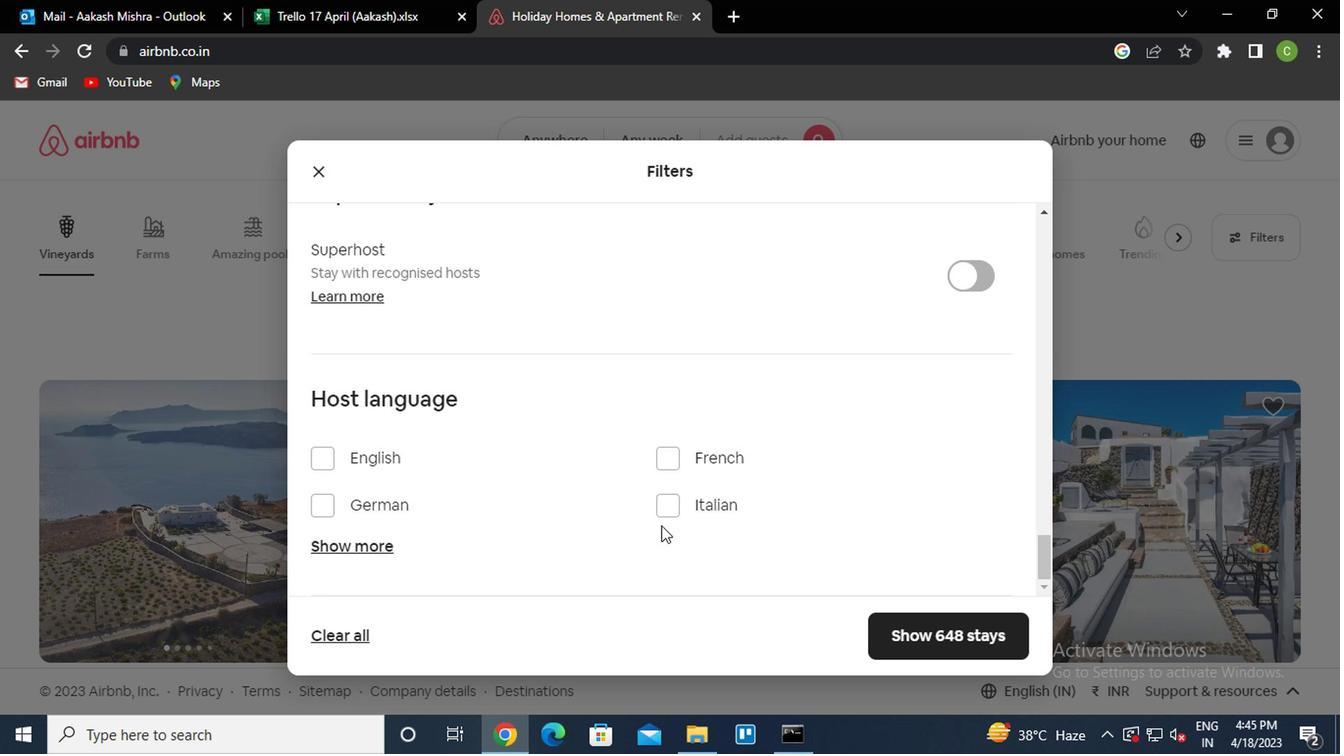 
Action: Mouse moved to (368, 496)
Screenshot: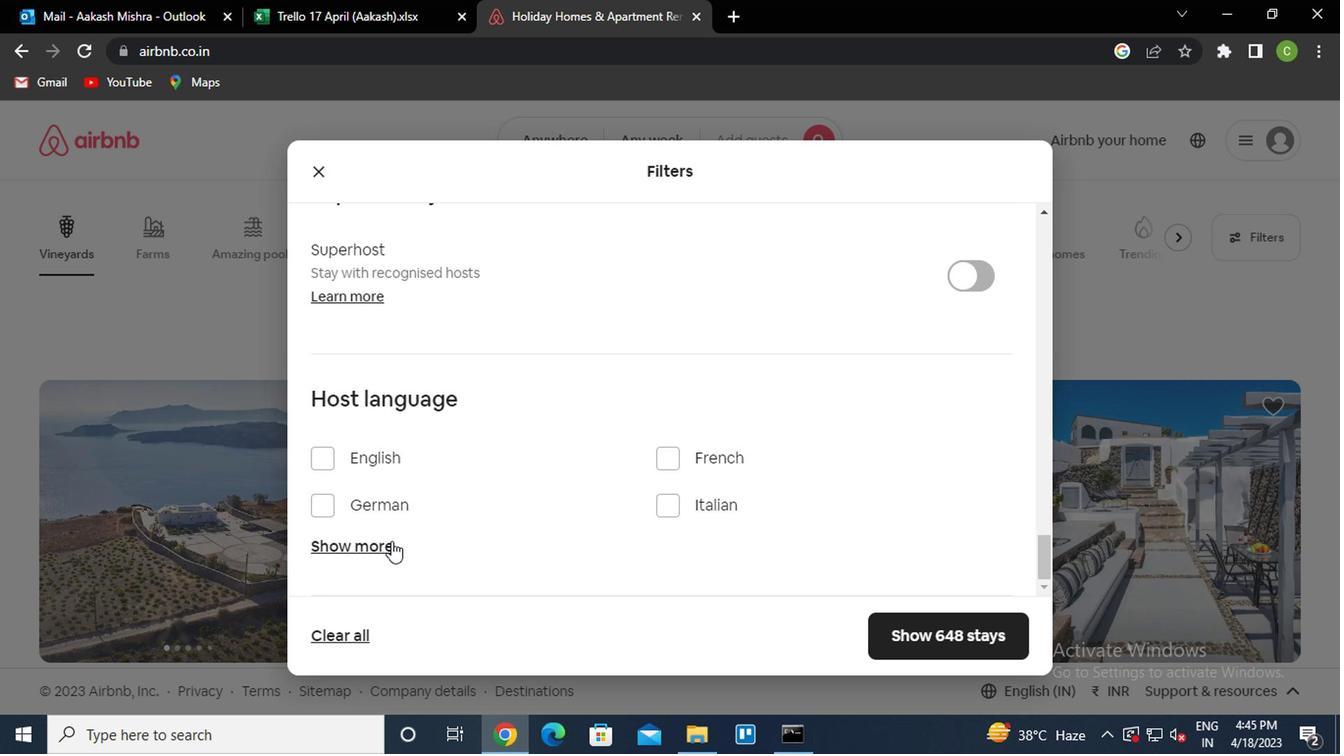 
Action: Mouse pressed left at (368, 496)
Screenshot: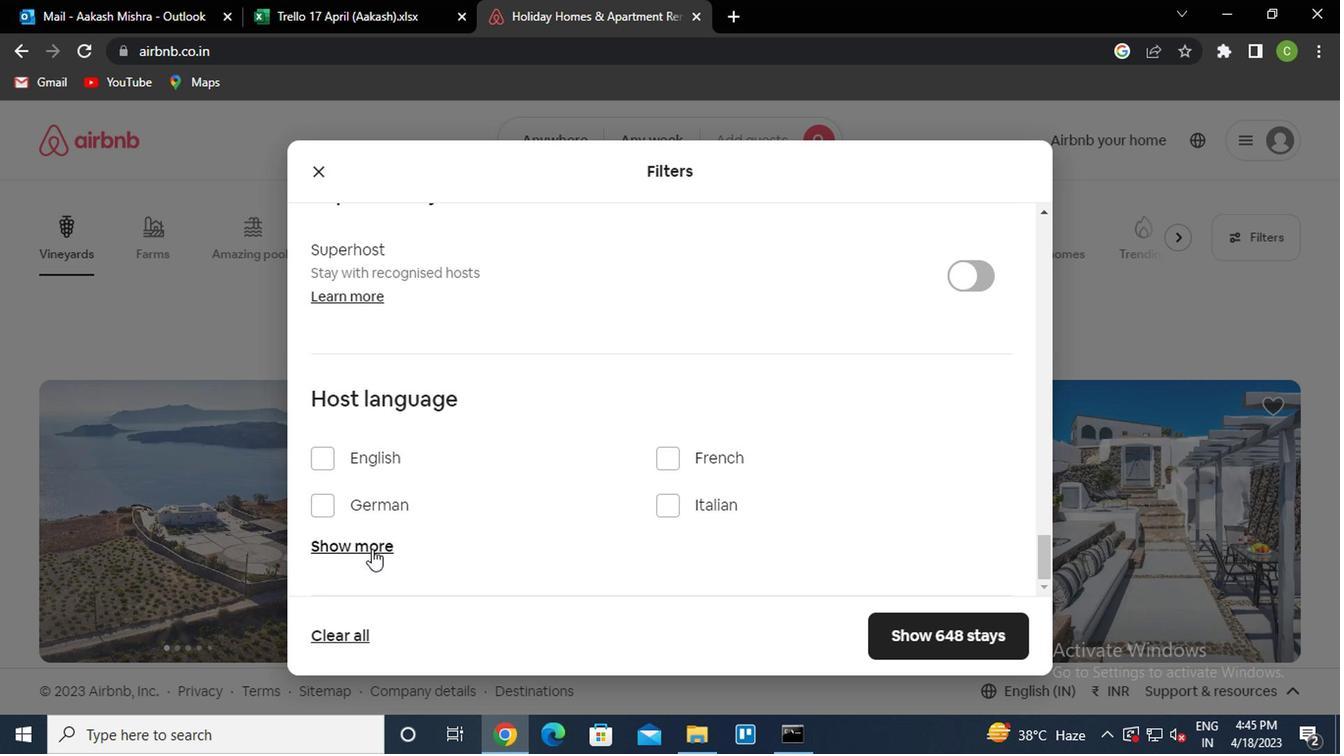 
Action: Mouse moved to (404, 481)
Screenshot: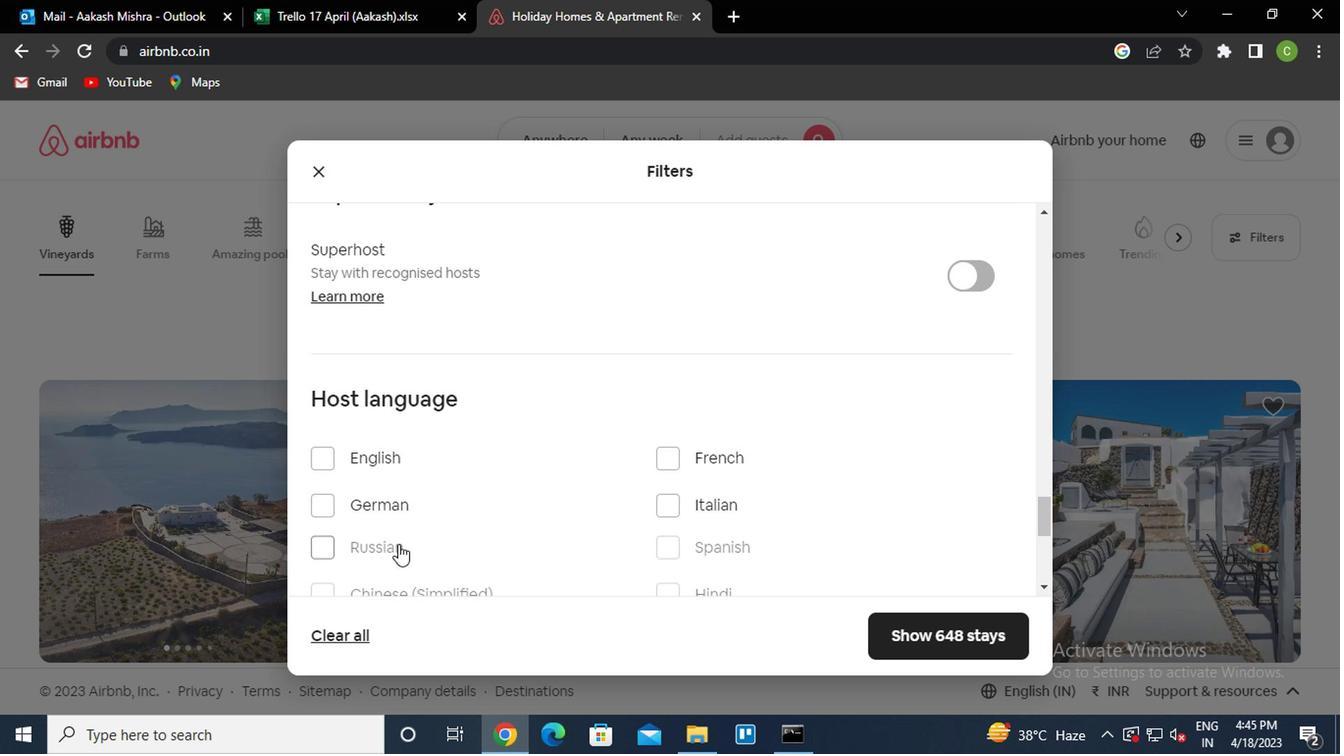 
Action: Mouse scrolled (404, 480) with delta (0, 0)
Screenshot: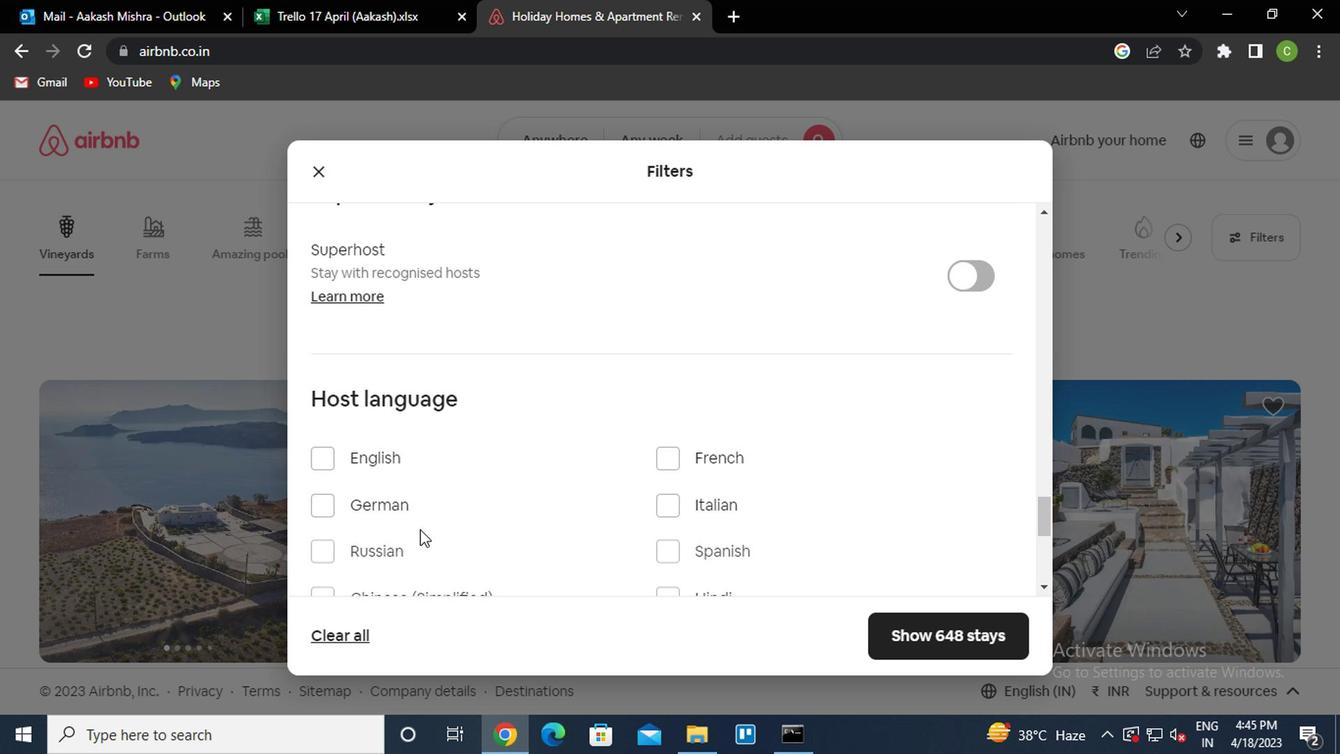 
Action: Mouse moved to (404, 481)
Screenshot: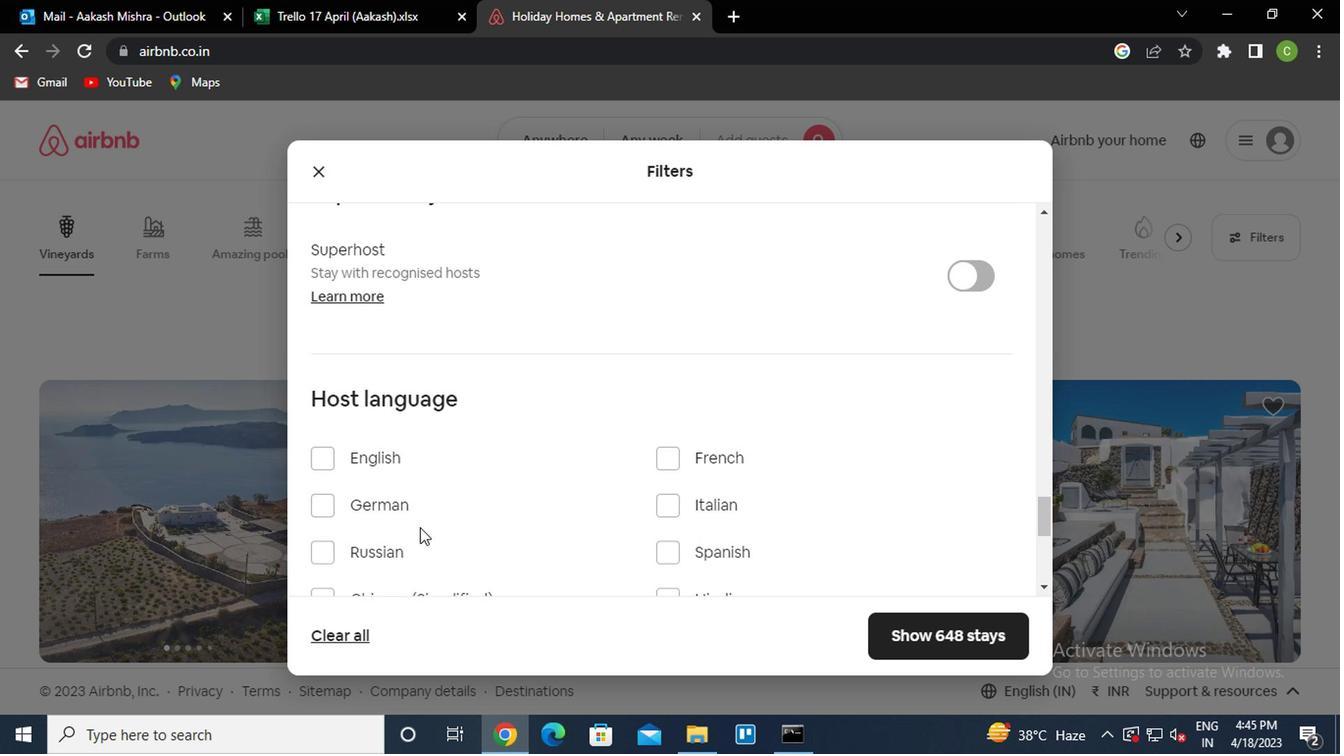 
Action: Mouse scrolled (404, 480) with delta (0, 0)
Screenshot: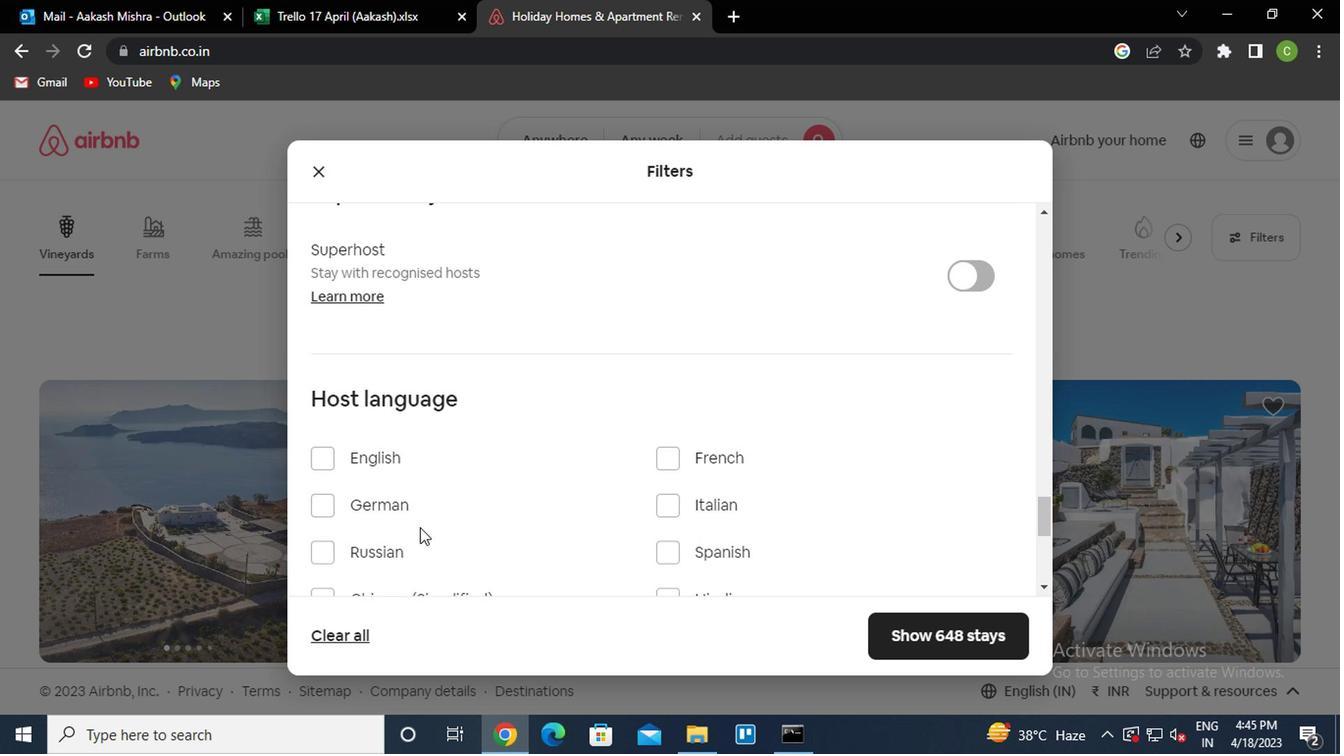 
Action: Mouse moved to (576, 367)
Screenshot: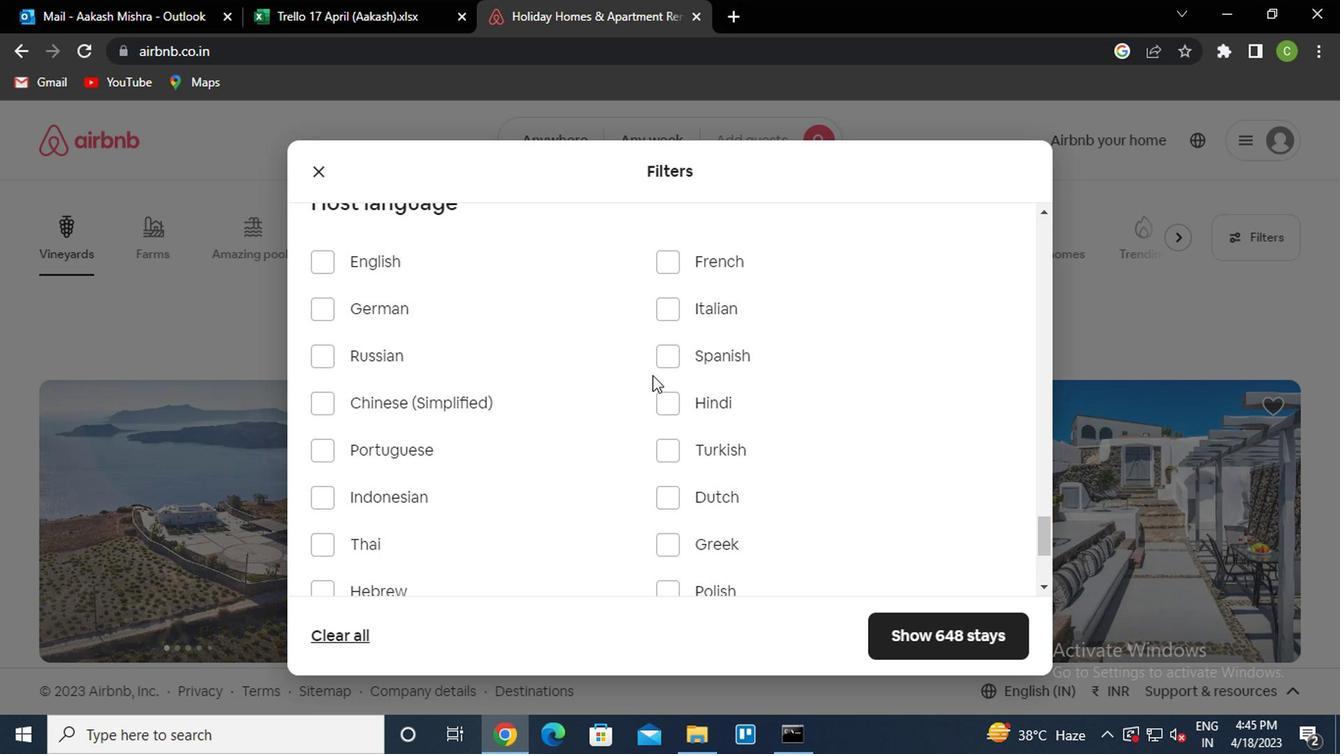 
Action: Mouse pressed left at (576, 367)
Screenshot: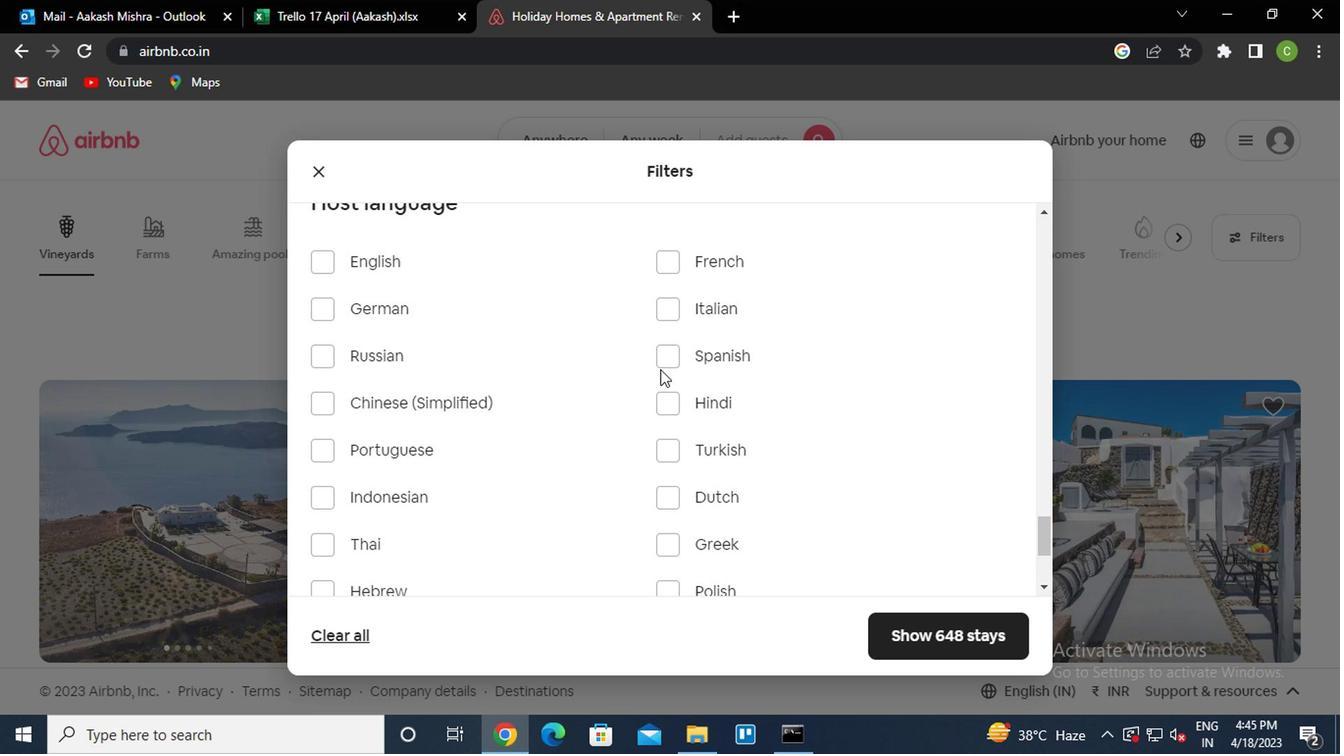 
Action: Mouse moved to (812, 555)
Screenshot: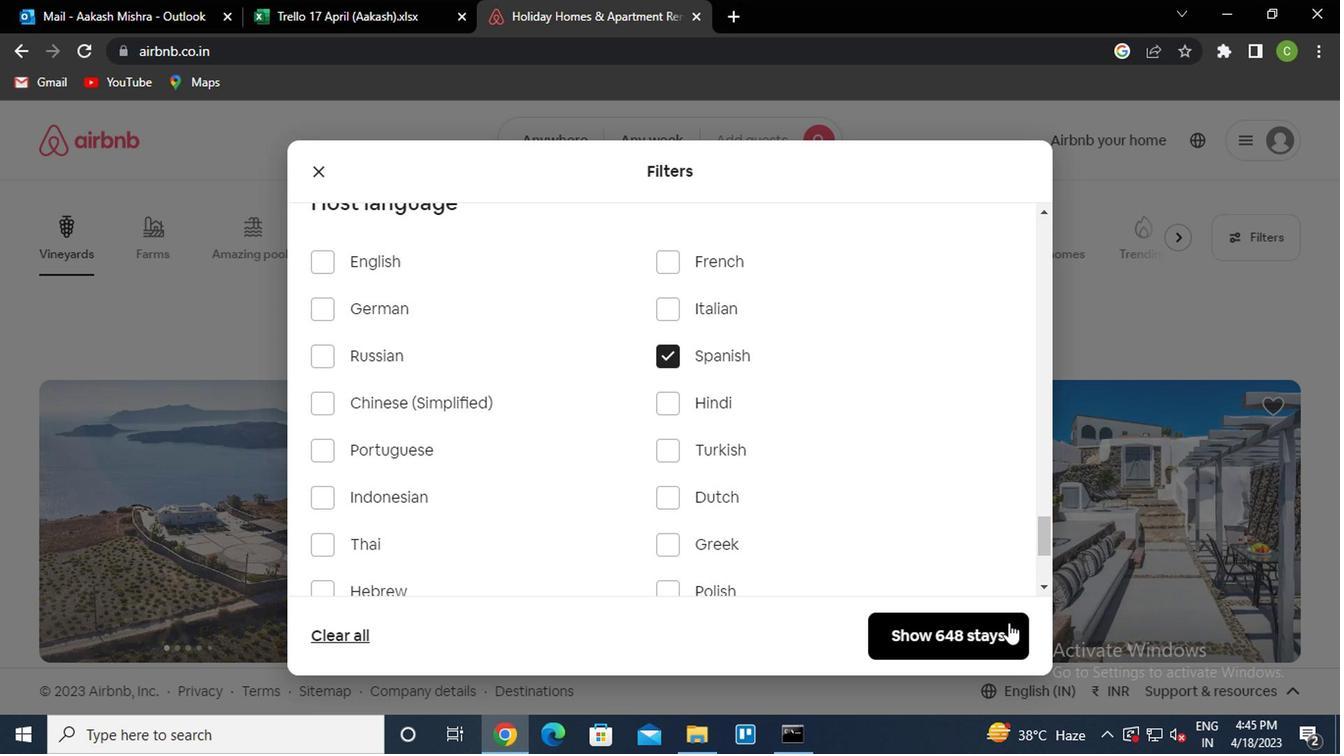 
Action: Mouse pressed left at (812, 555)
Screenshot: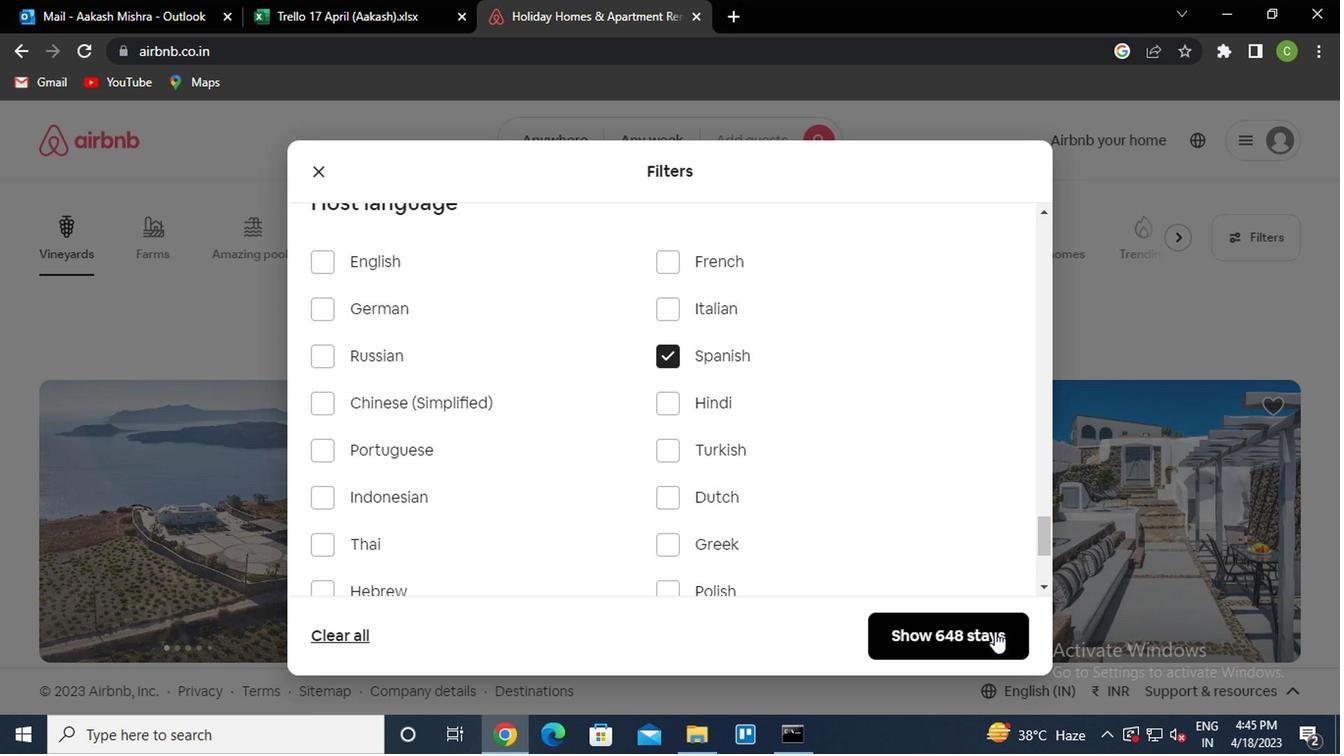 
Action: Mouse moved to (650, 540)
Screenshot: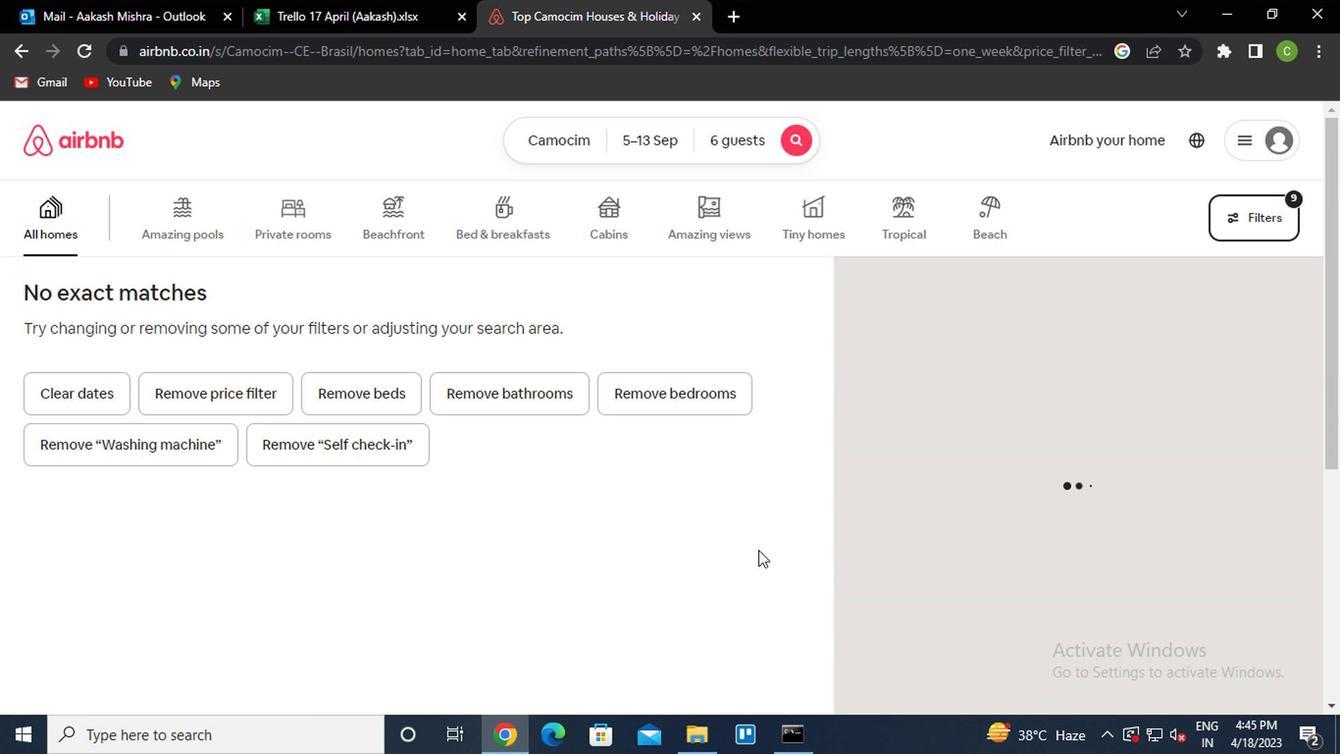 
